 Task: Look for space in Mobaye, Central African Republic from 9th June, 2023 to 17th June, 2023 for 2 adults in price range Rs.7000 to Rs.12000. Place can be private room with 1  bedroom having 2 beds and 1 bathroom. Property type can be house, flat, guest house. Amenities needed are: wifi. Booking option can be shelf check-in. Required host language is English.
Action: Mouse moved to (546, 118)
Screenshot: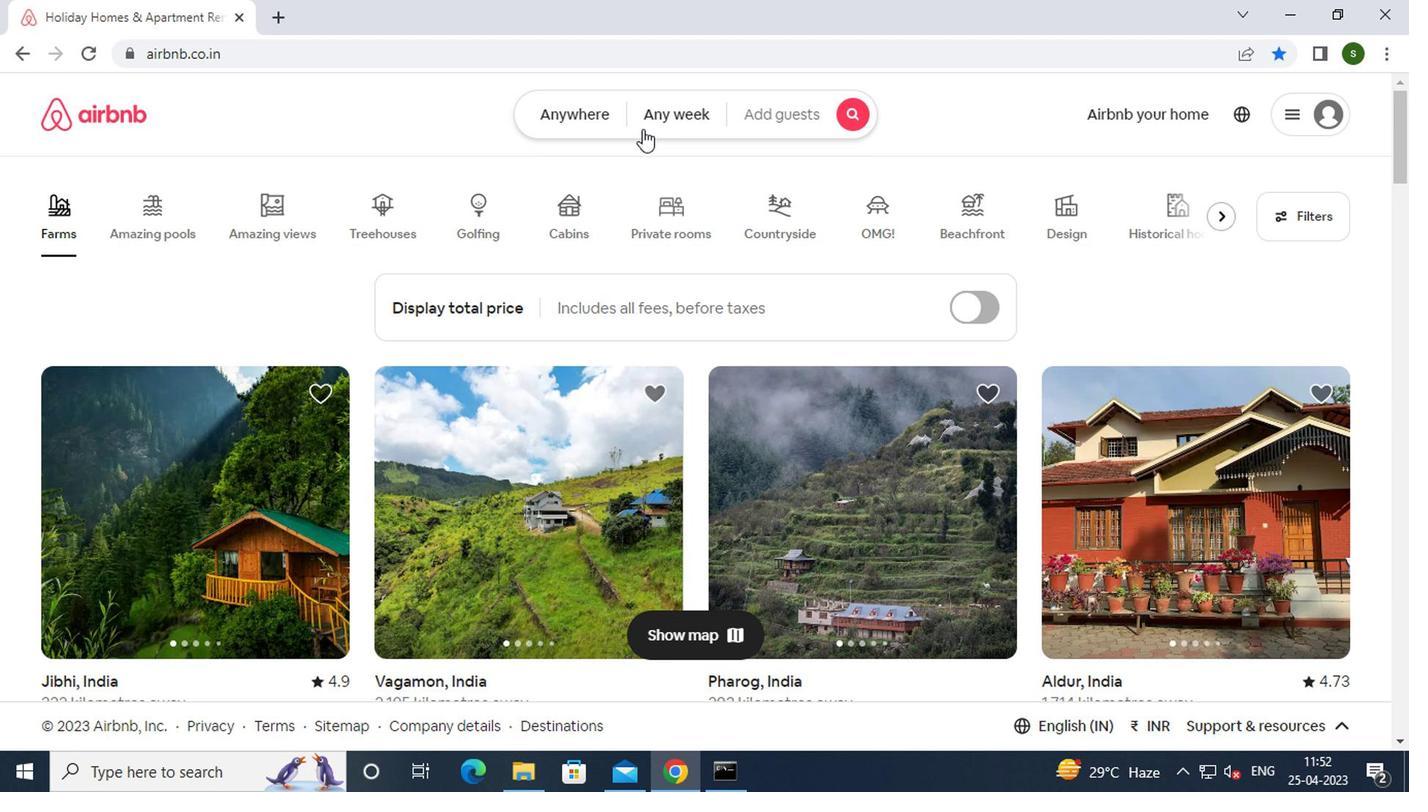 
Action: Mouse pressed left at (546, 118)
Screenshot: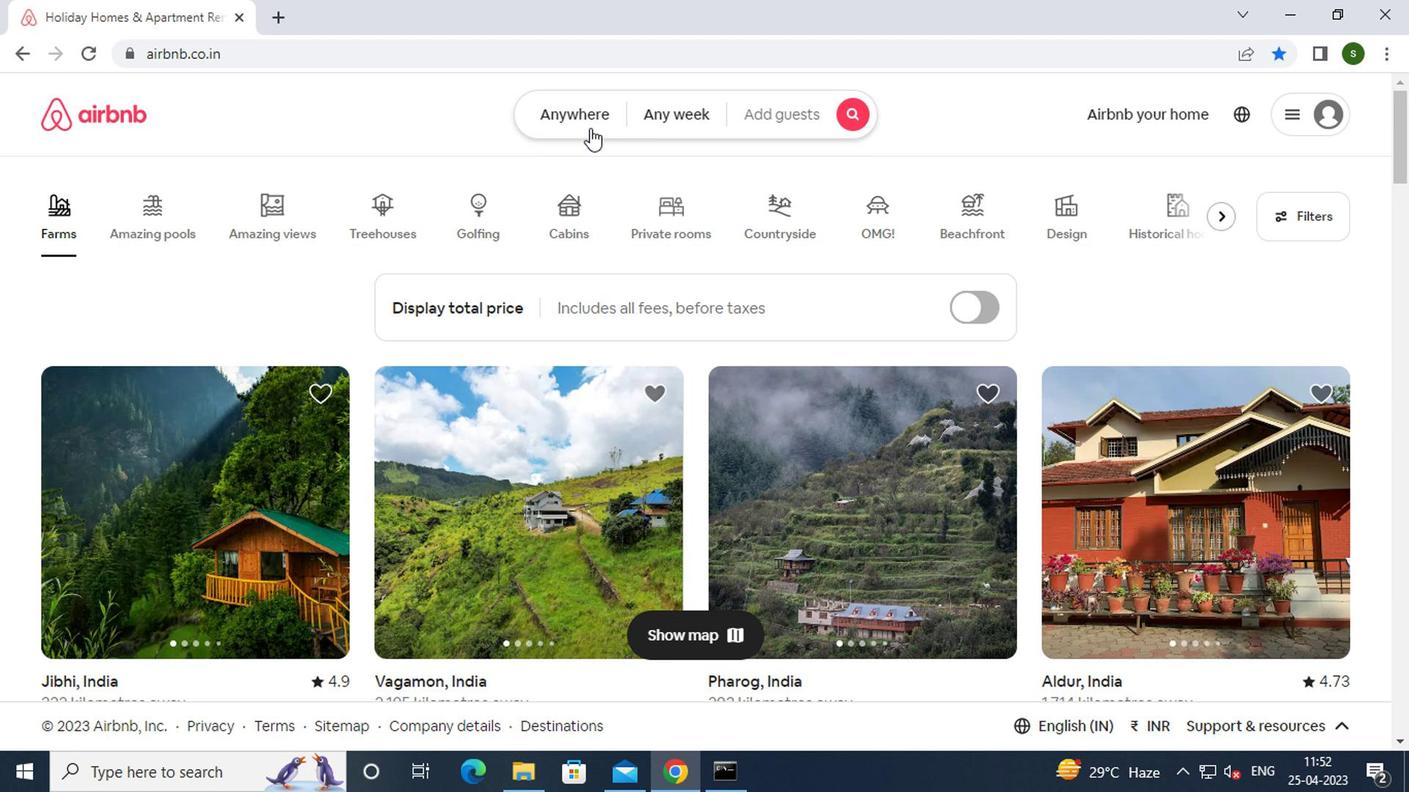 
Action: Mouse moved to (441, 201)
Screenshot: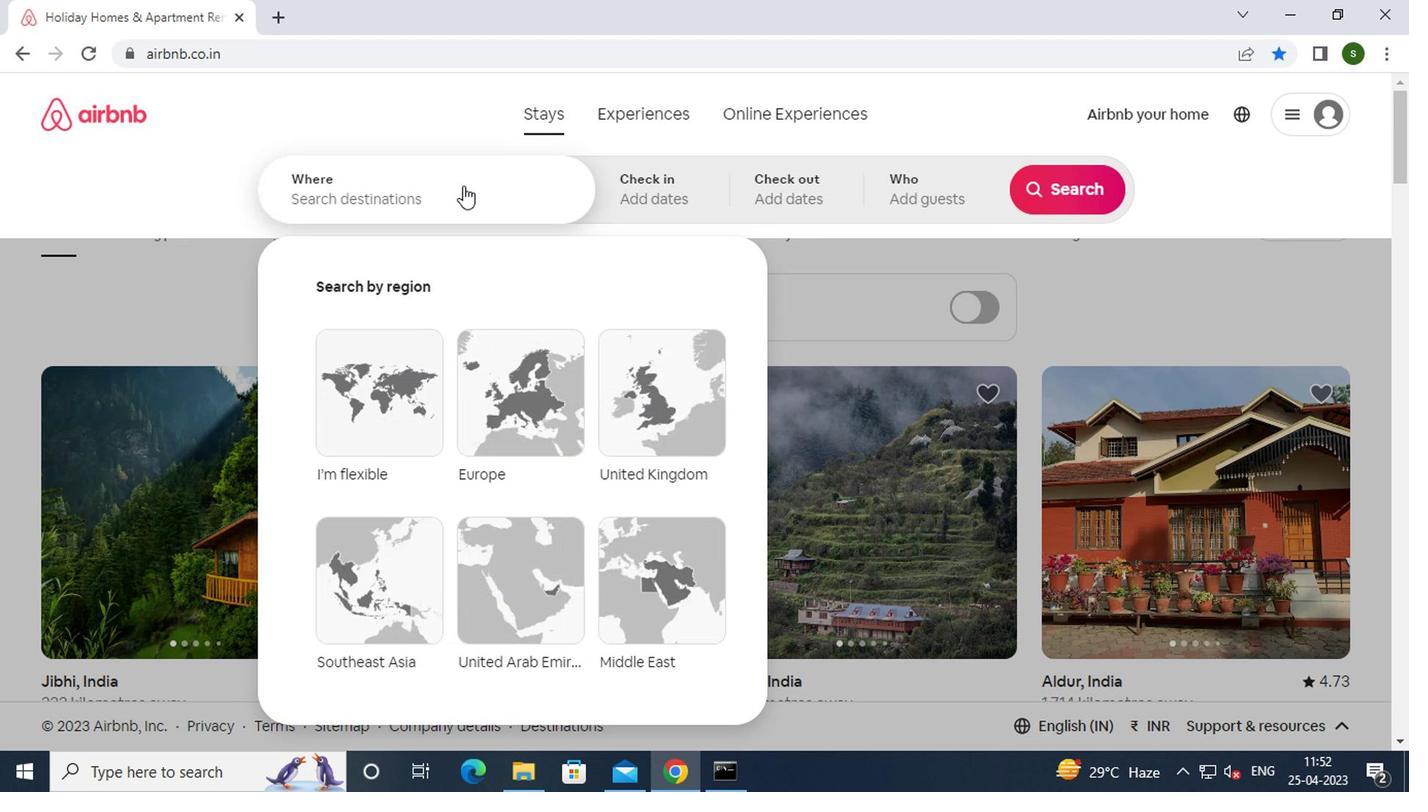 
Action: Mouse pressed left at (441, 201)
Screenshot: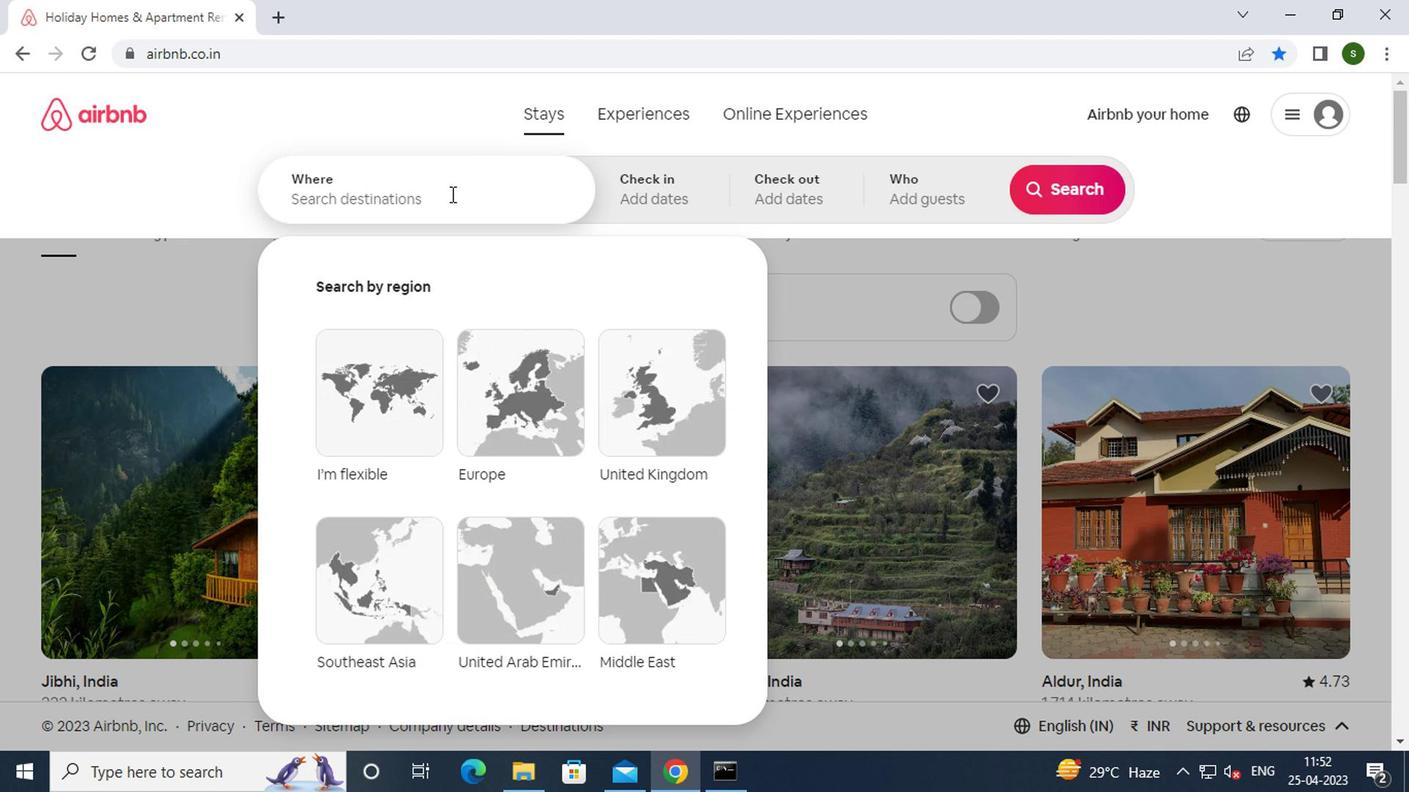 
Action: Key pressed m<Key.caps_lock>obaye,<Key.space><Key.caps_lock>c<Key.caps_lock>entral<Key.space><Key.caps_lock>a<Key.caps_lock>frican<Key.space>
Screenshot: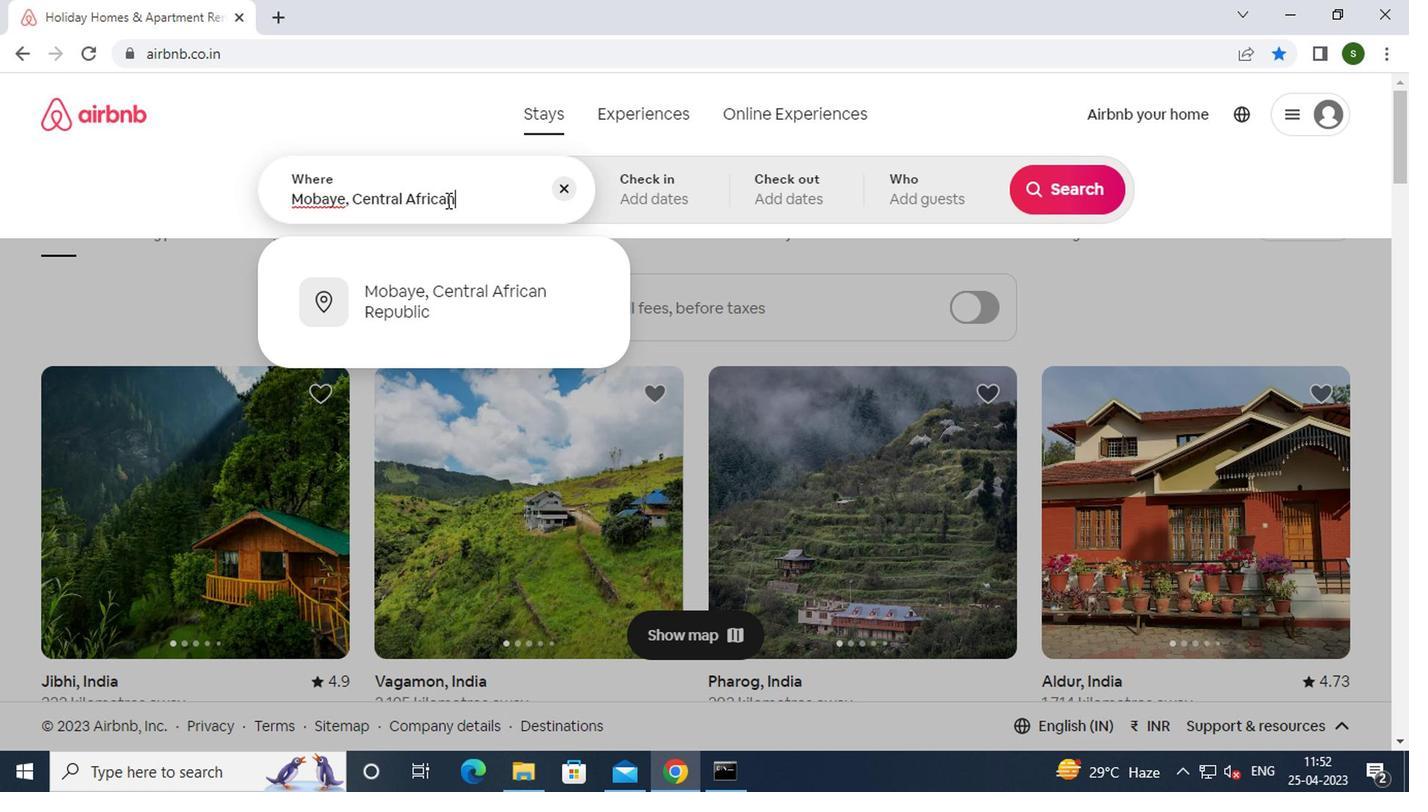 
Action: Mouse moved to (449, 310)
Screenshot: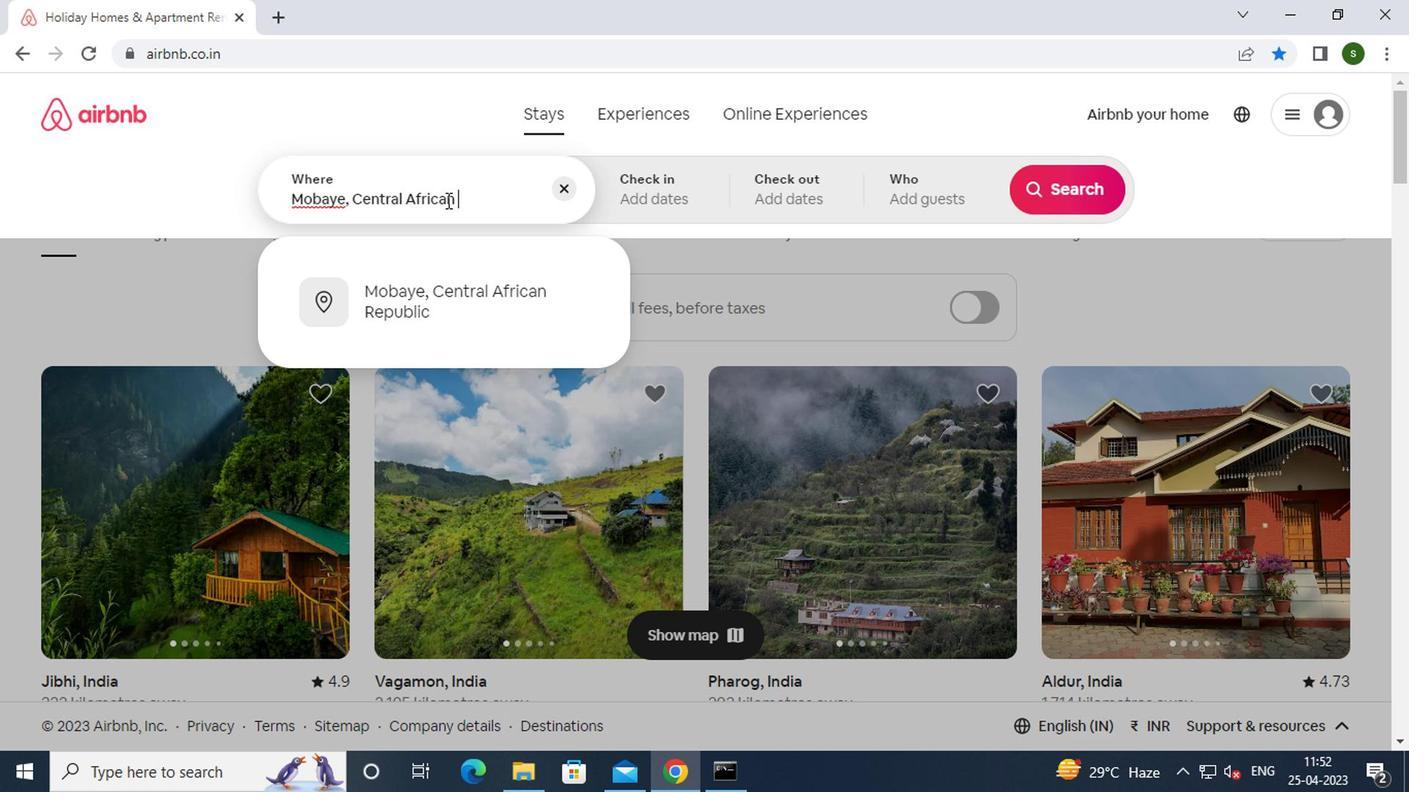 
Action: Mouse pressed left at (449, 310)
Screenshot: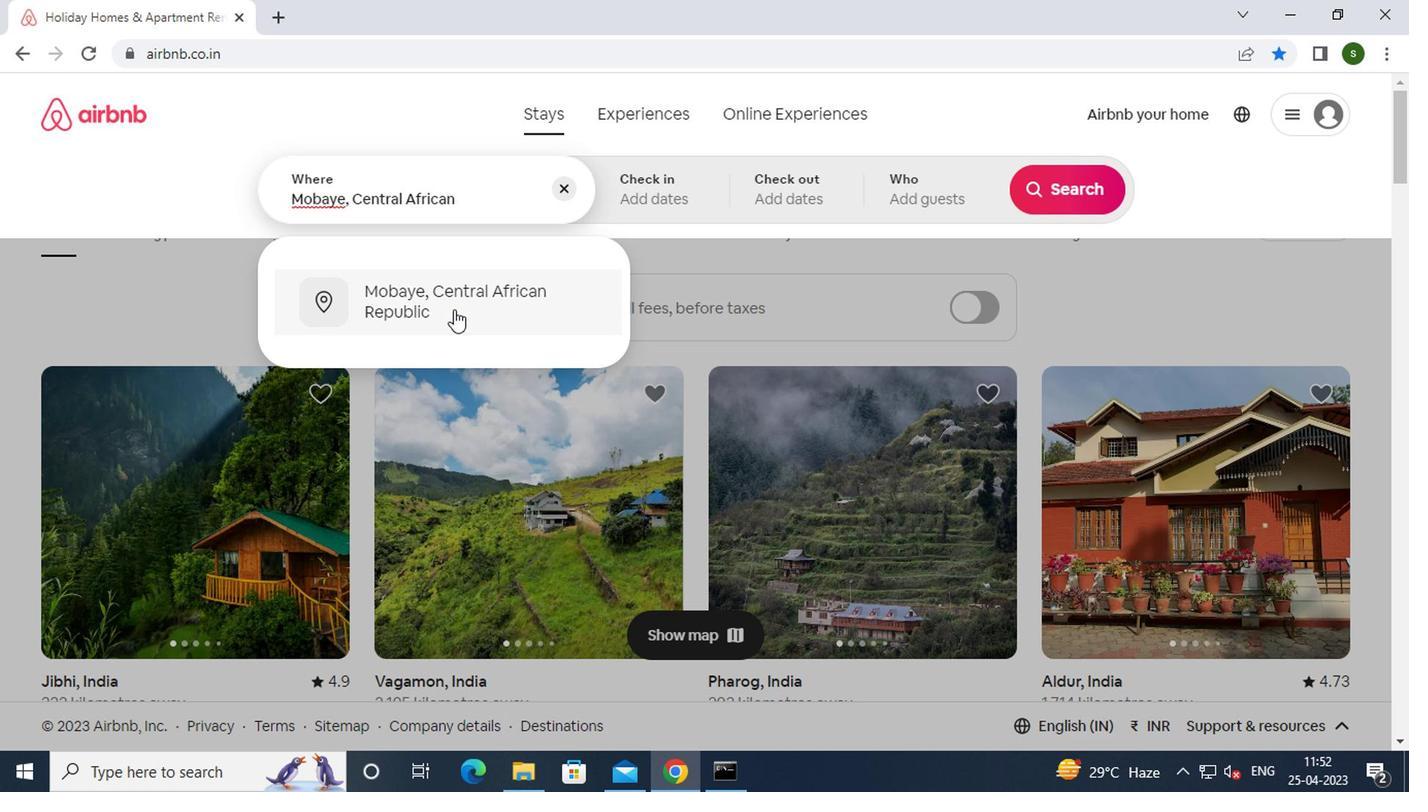 
Action: Mouse moved to (1055, 361)
Screenshot: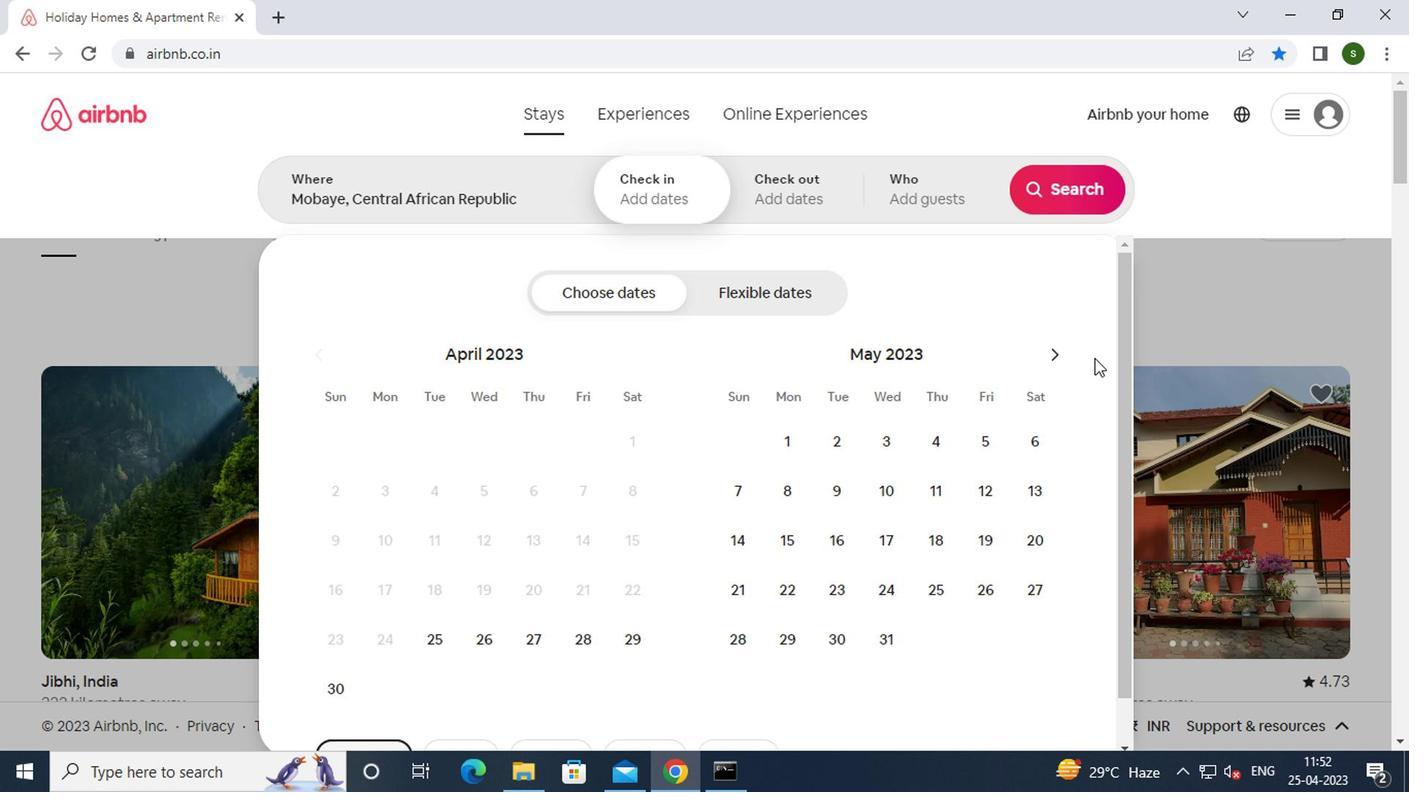 
Action: Mouse pressed left at (1055, 361)
Screenshot: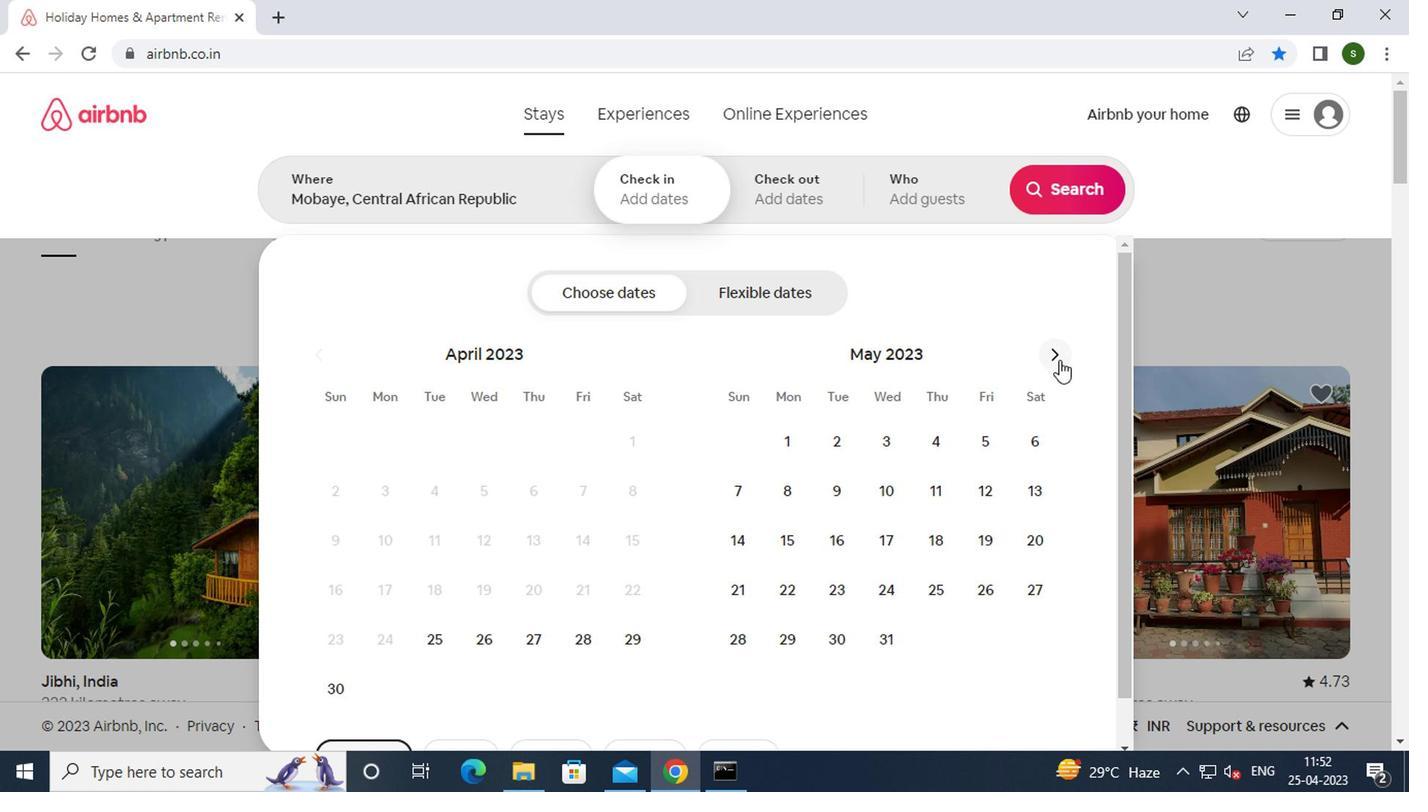 
Action: Mouse moved to (987, 495)
Screenshot: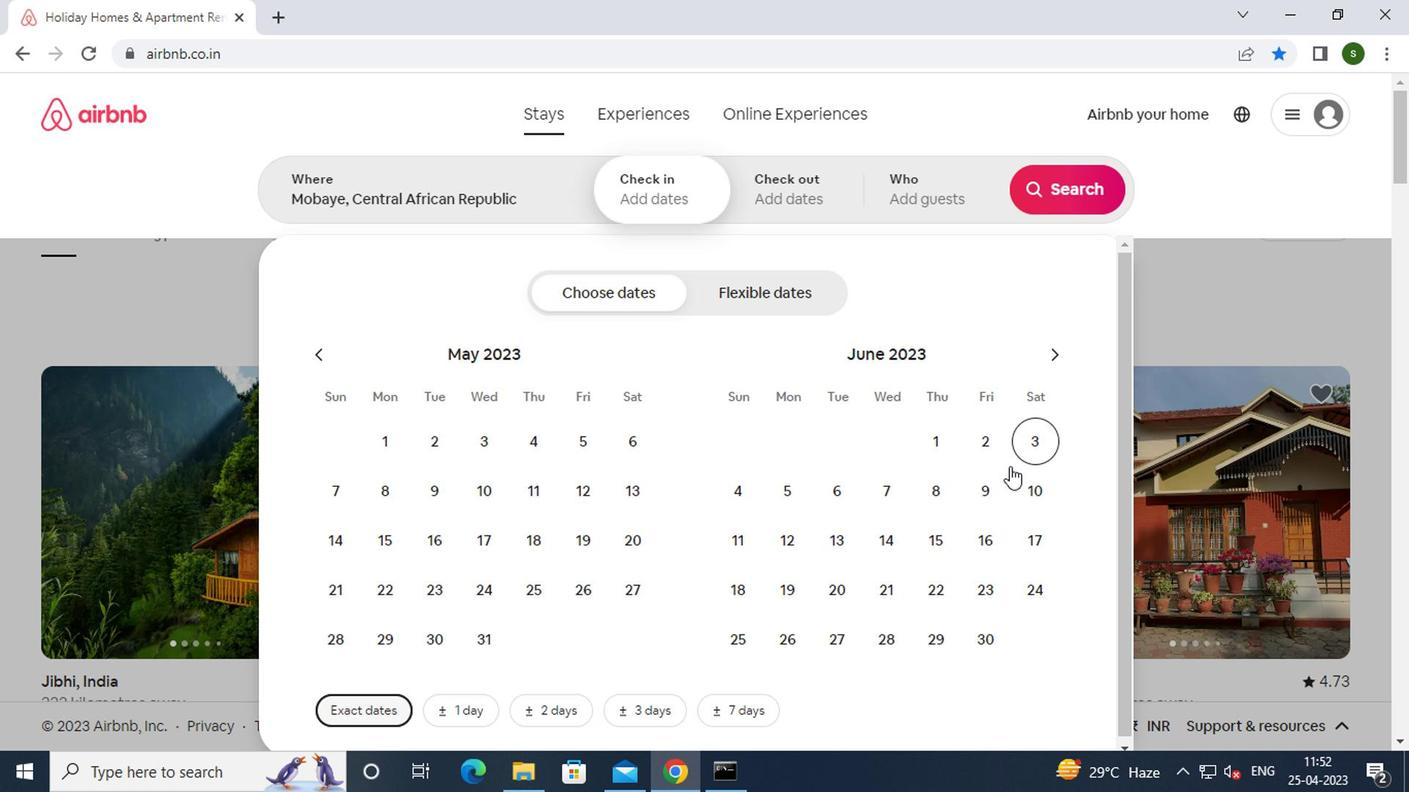 
Action: Mouse pressed left at (987, 495)
Screenshot: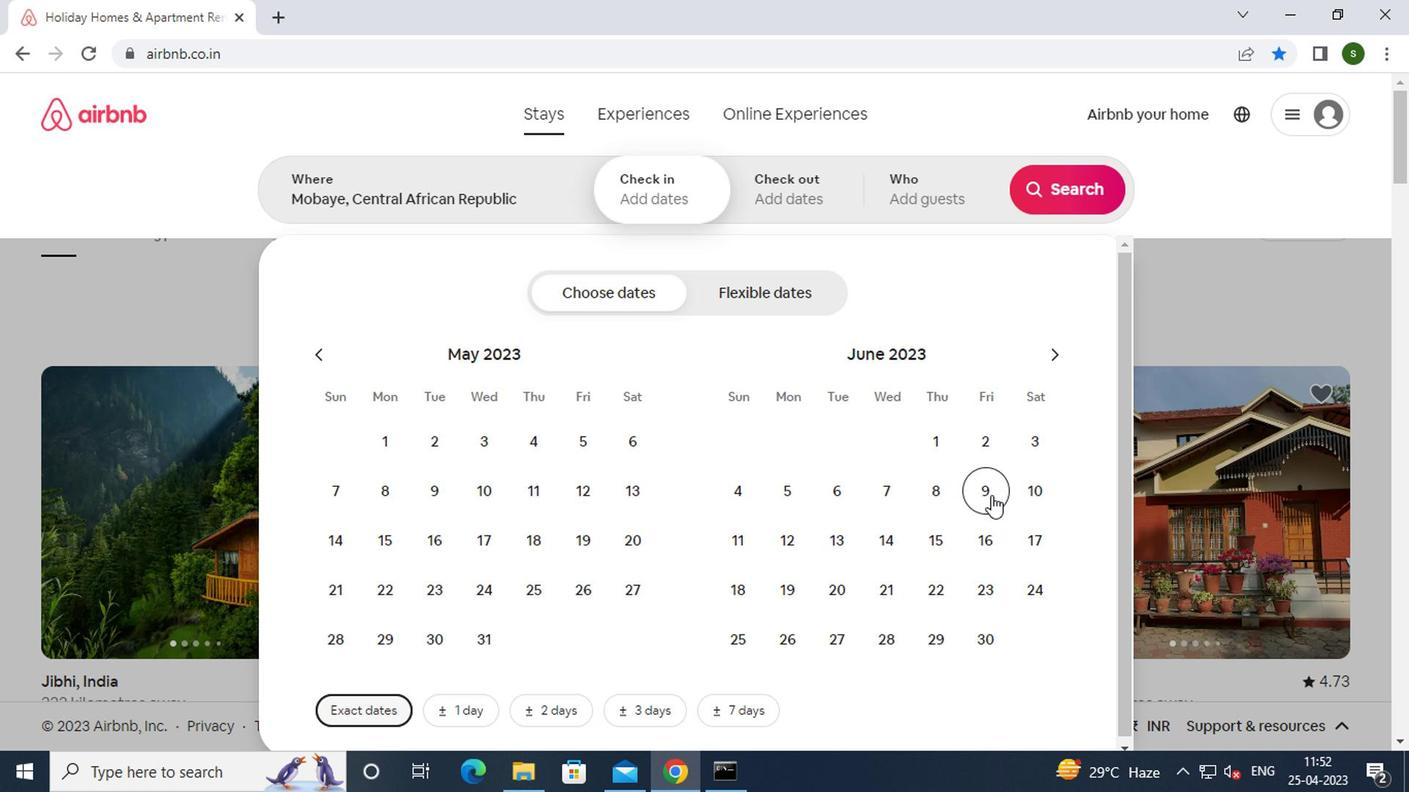 
Action: Mouse moved to (1035, 546)
Screenshot: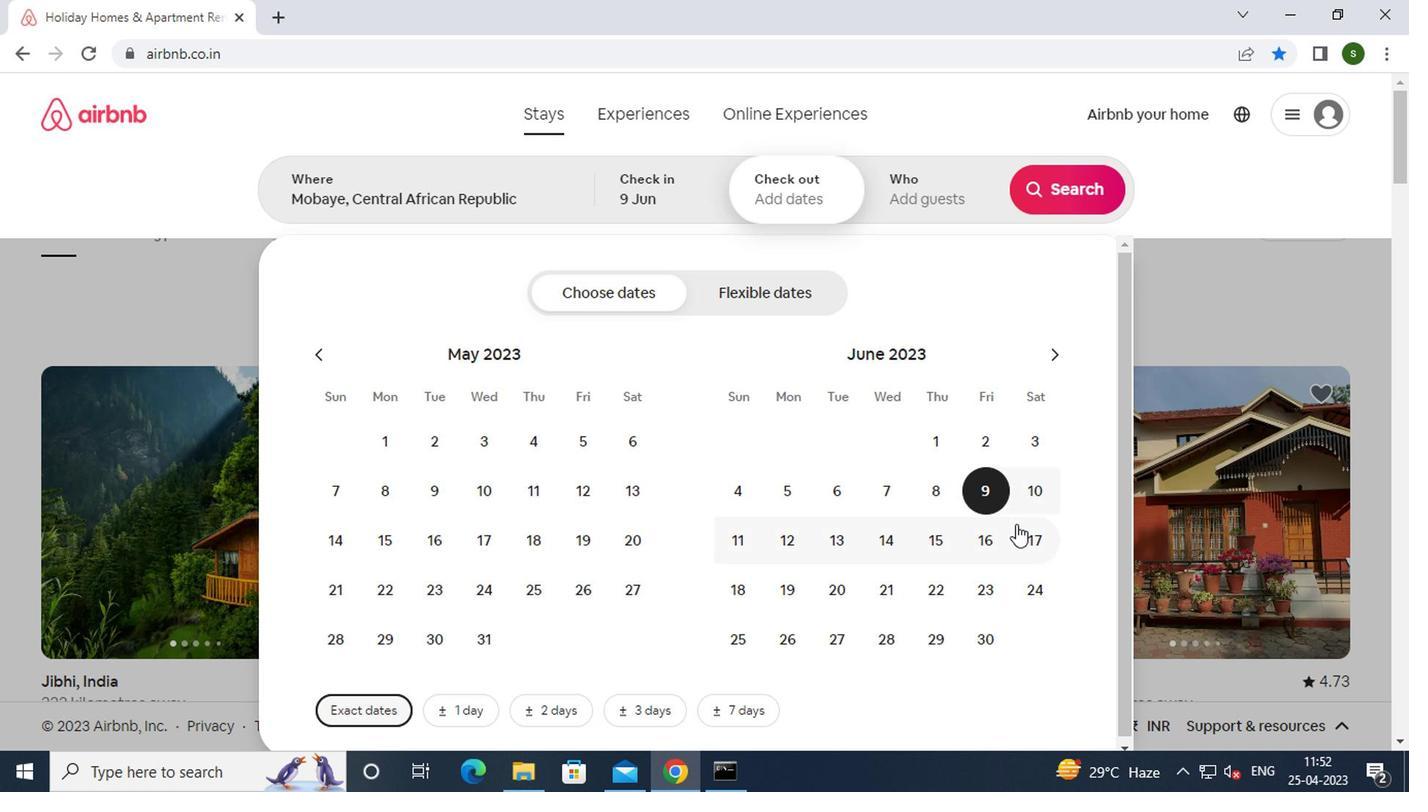
Action: Mouse pressed left at (1035, 546)
Screenshot: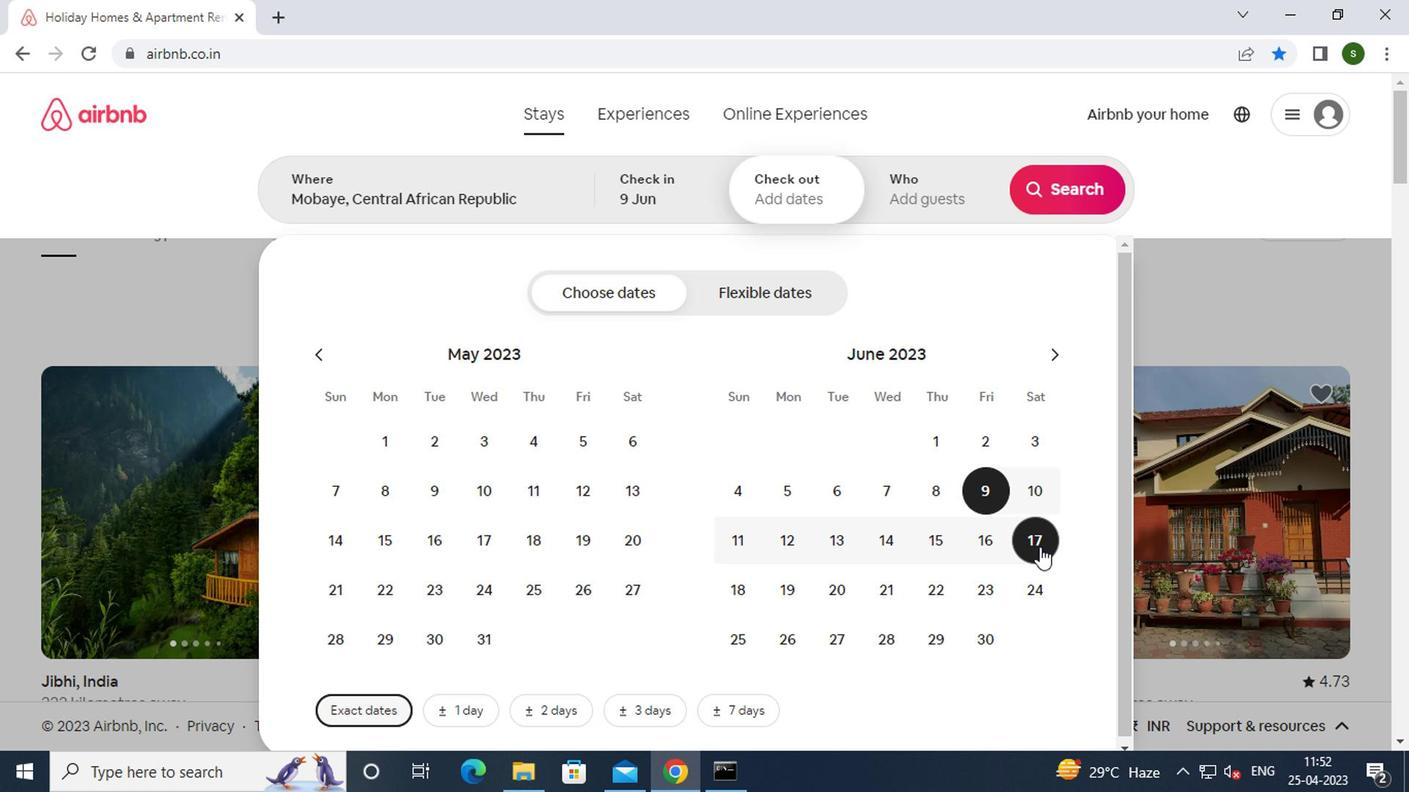 
Action: Mouse moved to (930, 209)
Screenshot: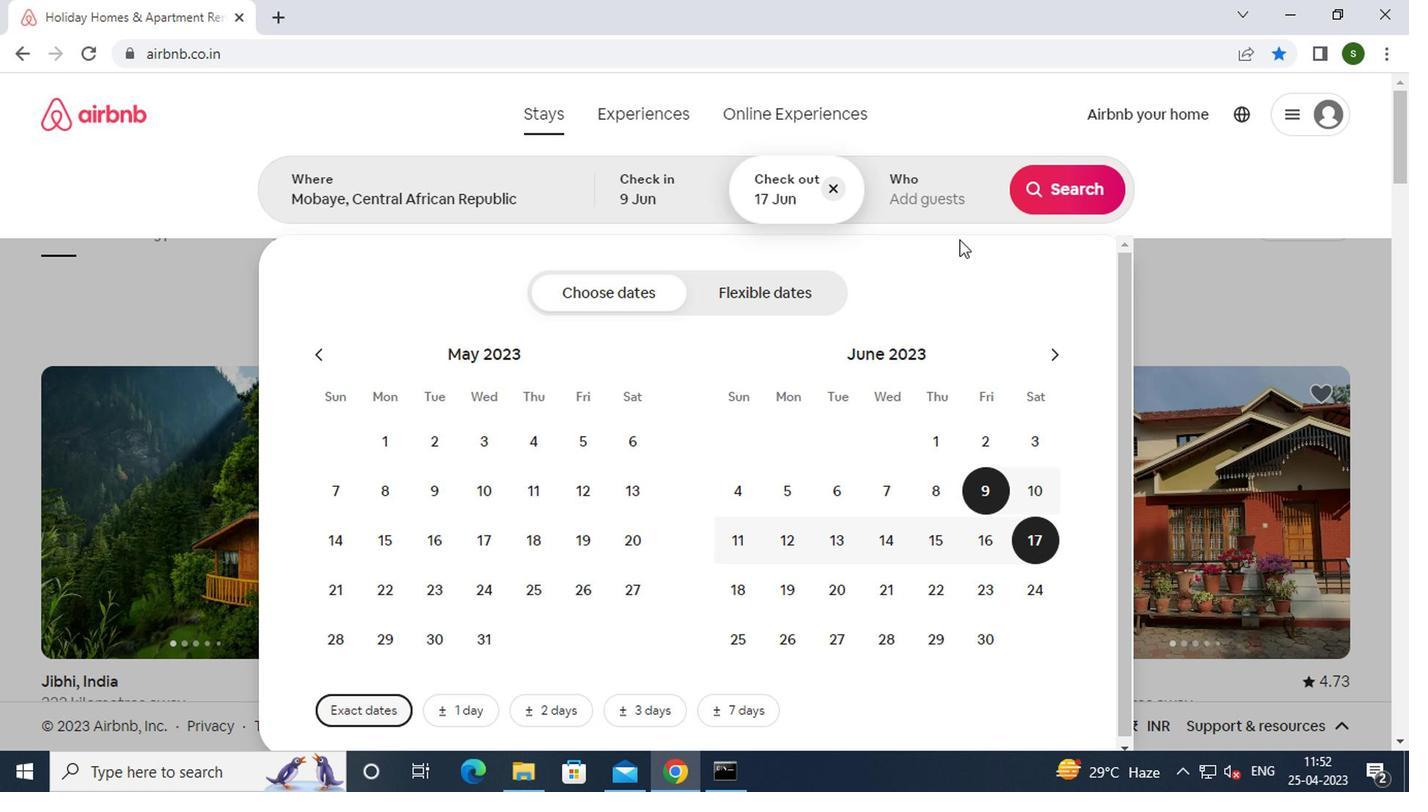 
Action: Mouse pressed left at (930, 209)
Screenshot: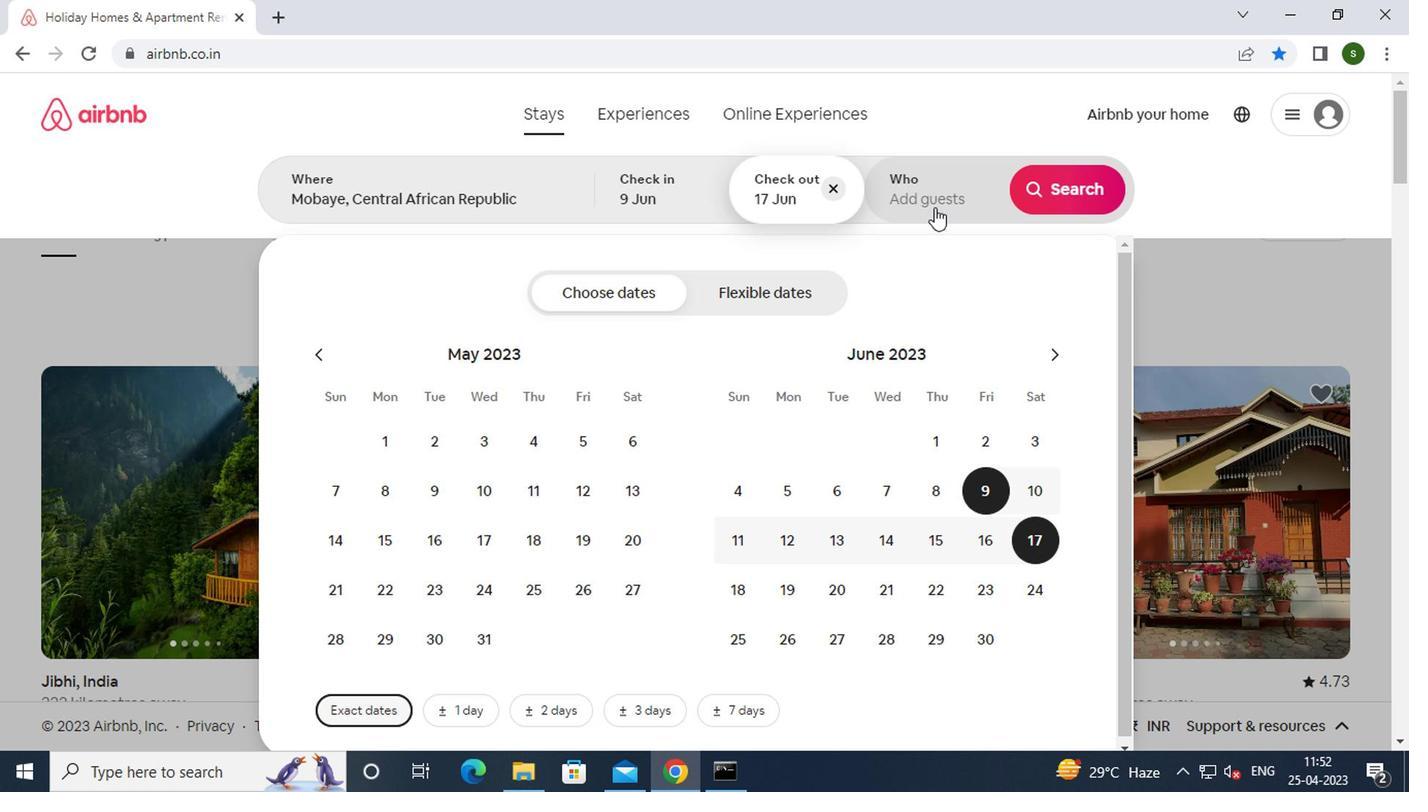 
Action: Mouse moved to (1071, 301)
Screenshot: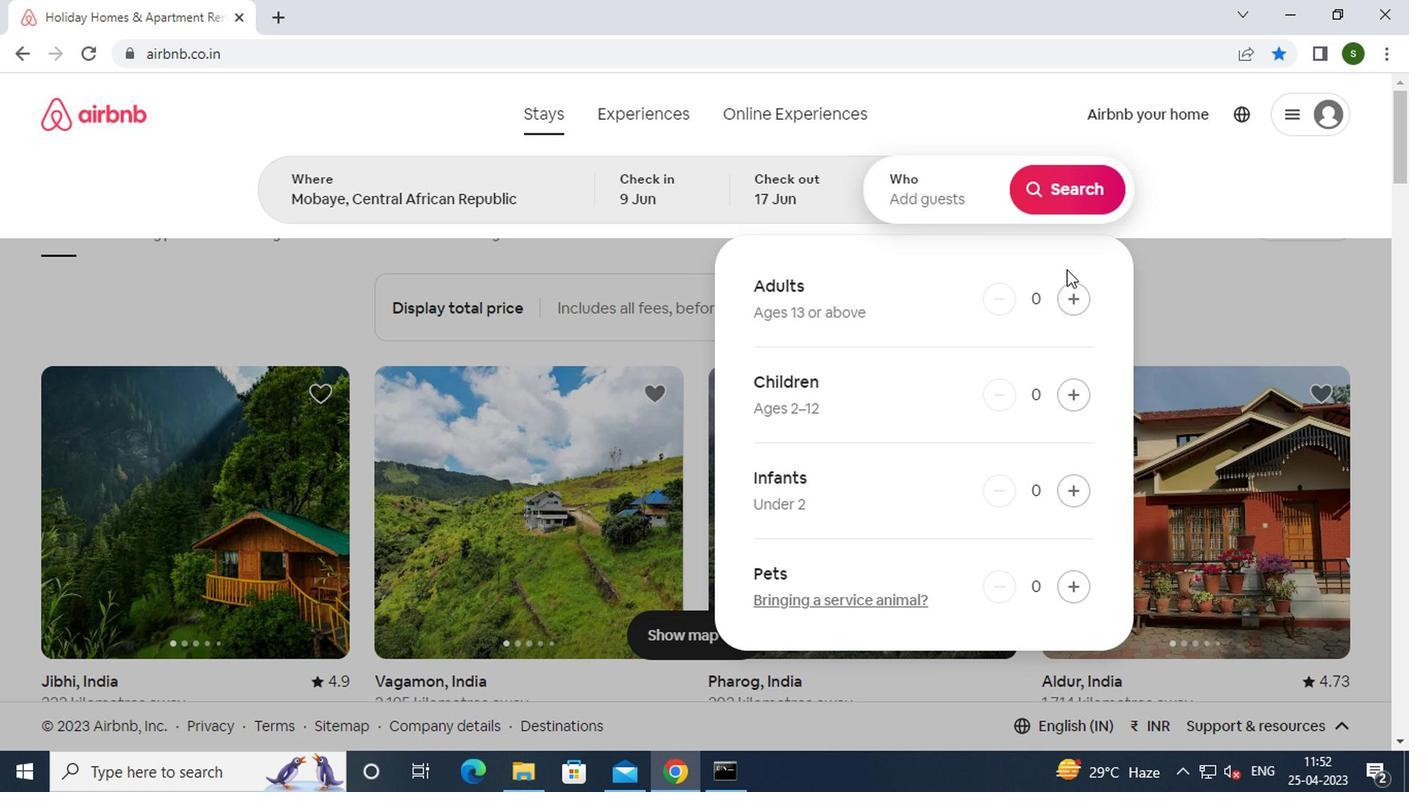 
Action: Mouse pressed left at (1071, 301)
Screenshot: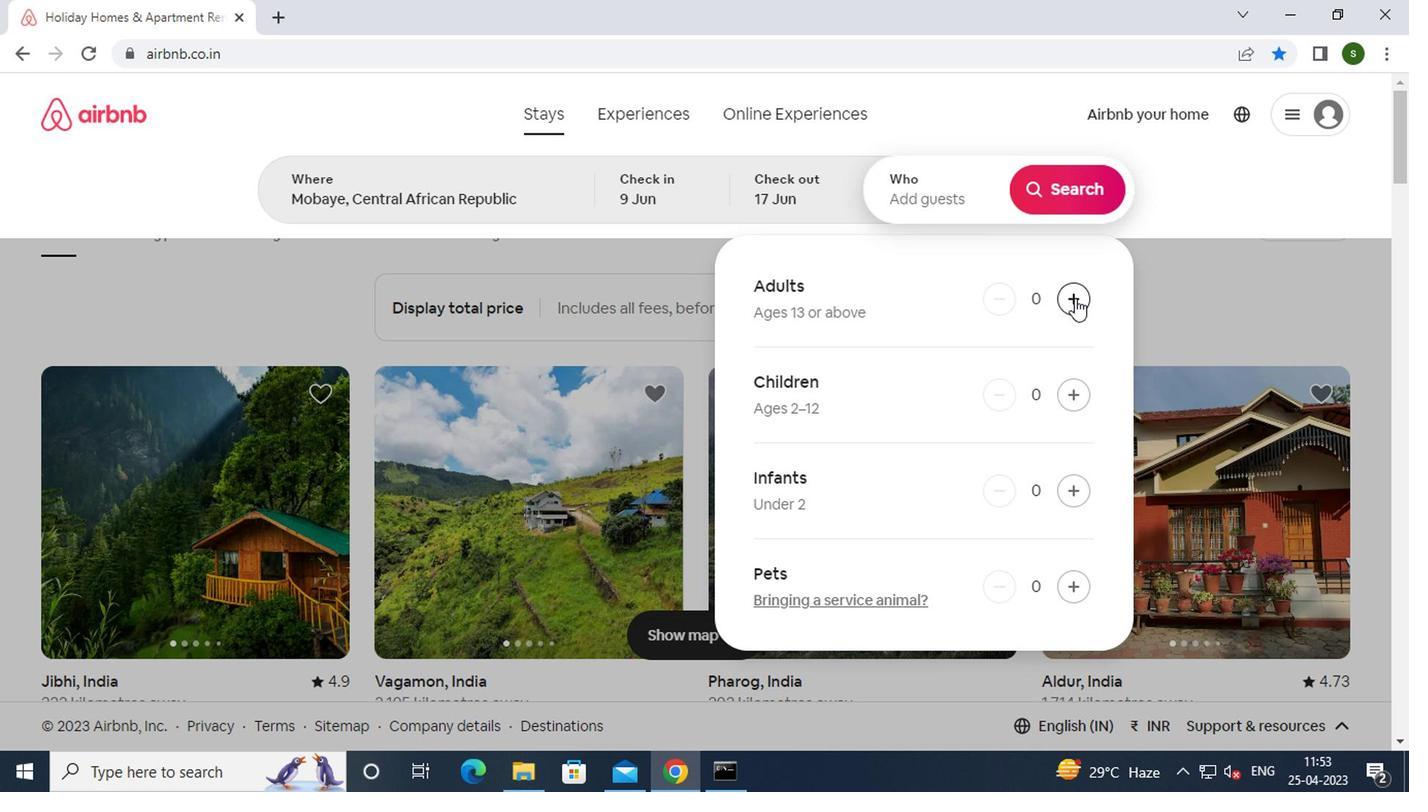 
Action: Mouse pressed left at (1071, 301)
Screenshot: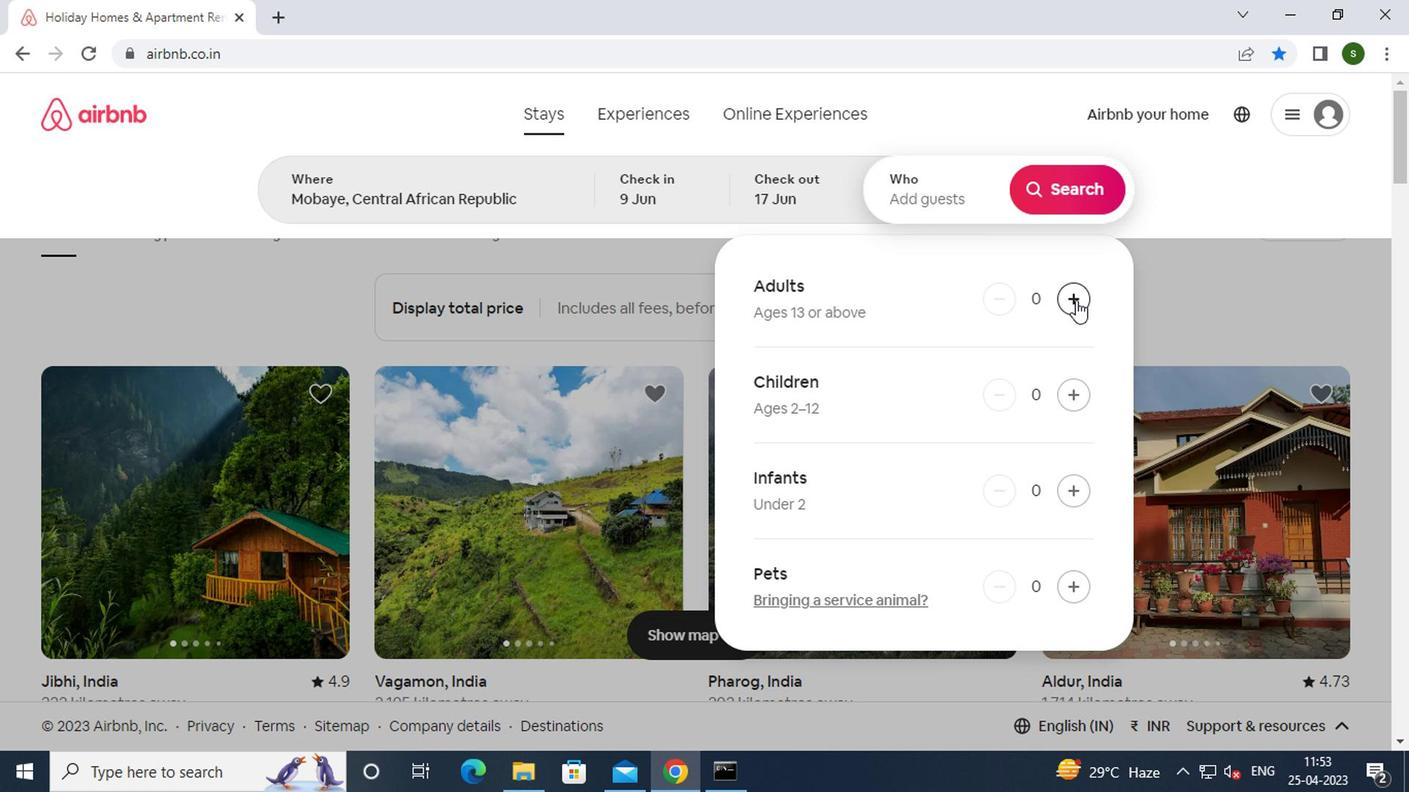 
Action: Mouse moved to (1071, 191)
Screenshot: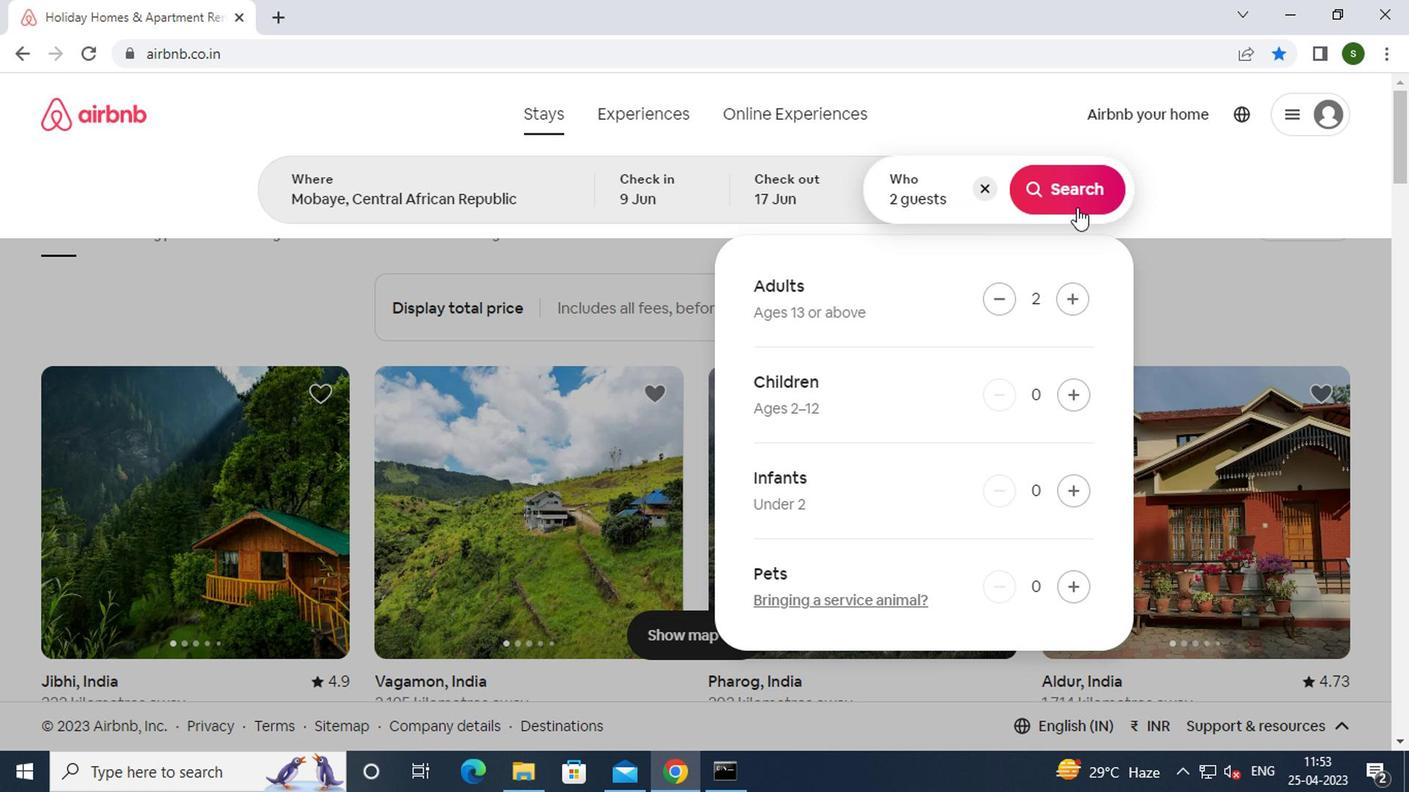 
Action: Mouse pressed left at (1071, 191)
Screenshot: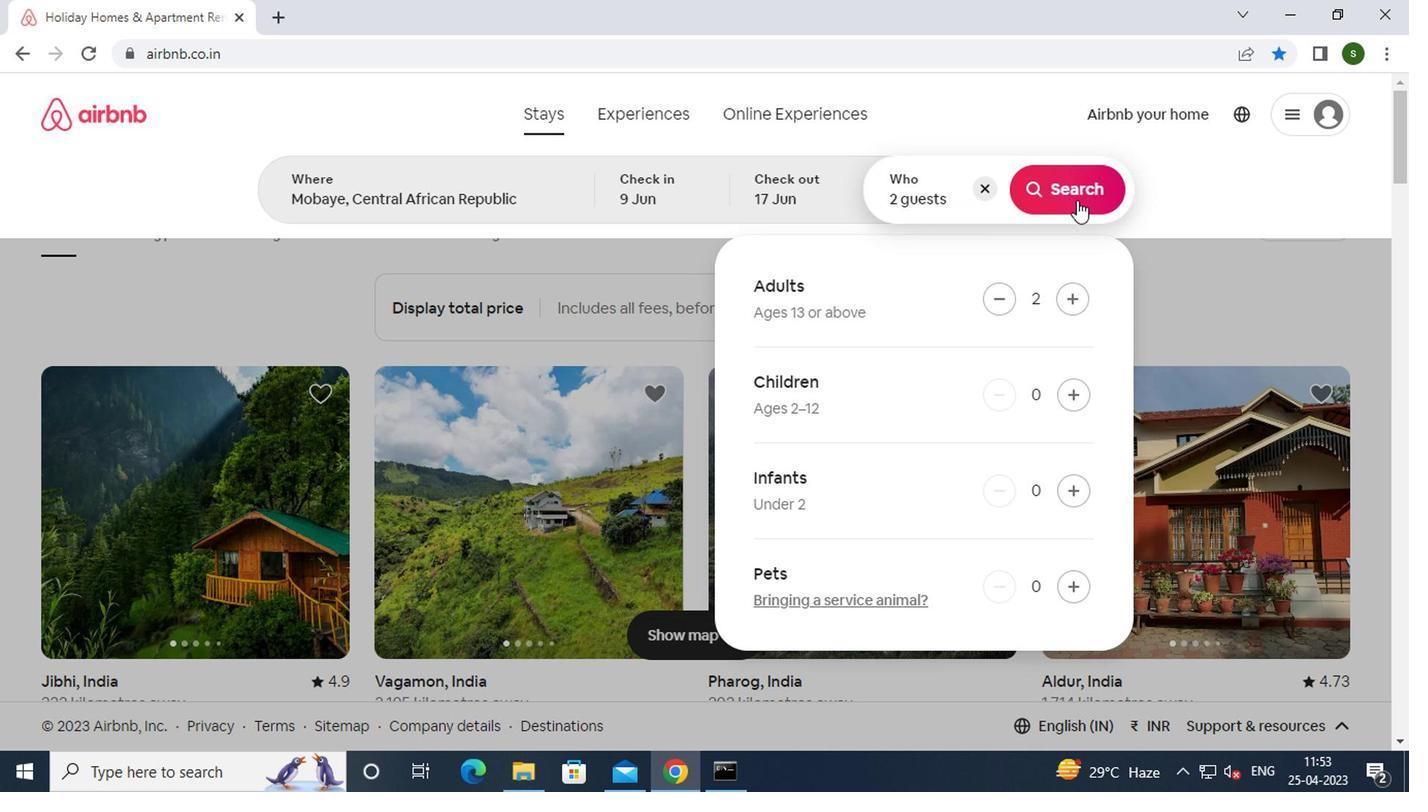 
Action: Mouse moved to (1343, 198)
Screenshot: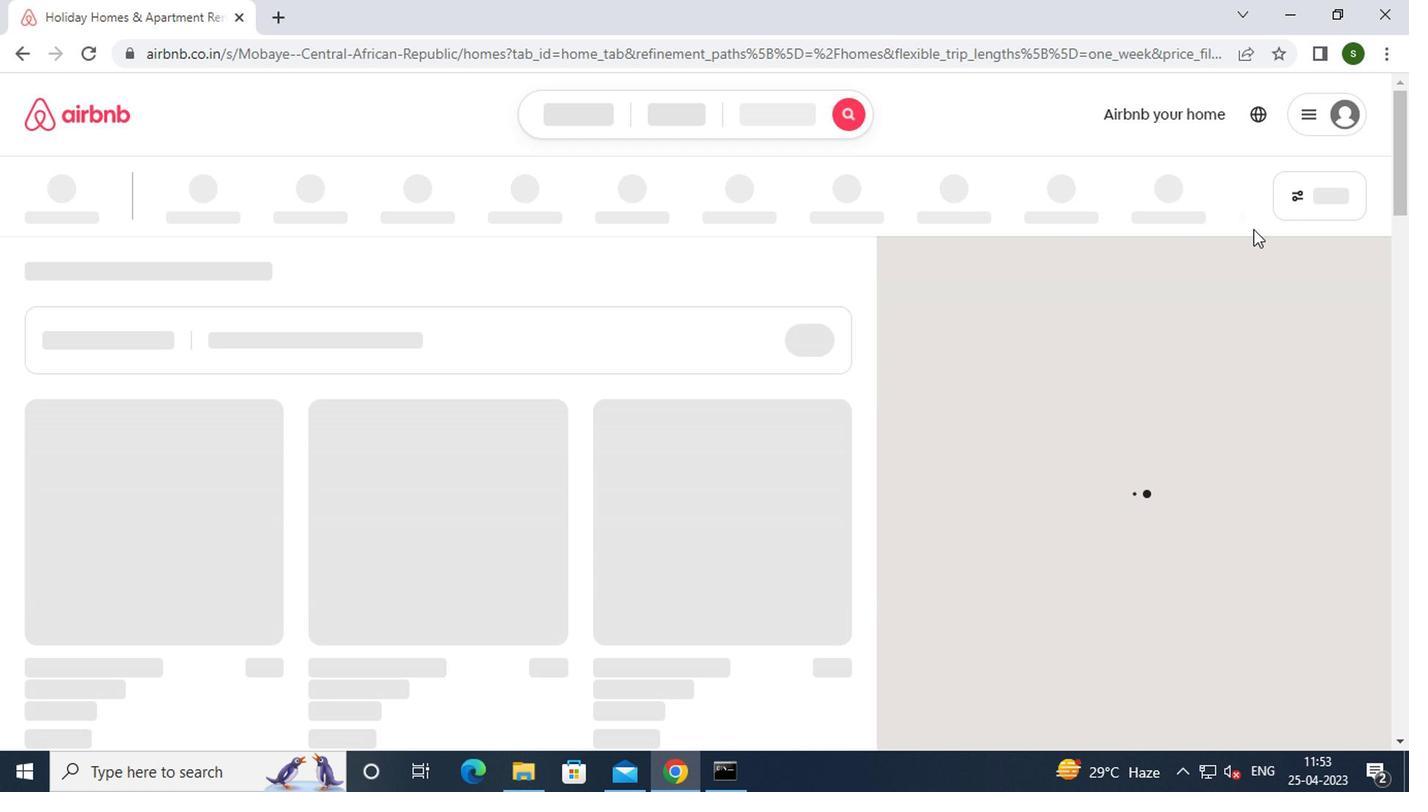 
Action: Mouse pressed left at (1343, 198)
Screenshot: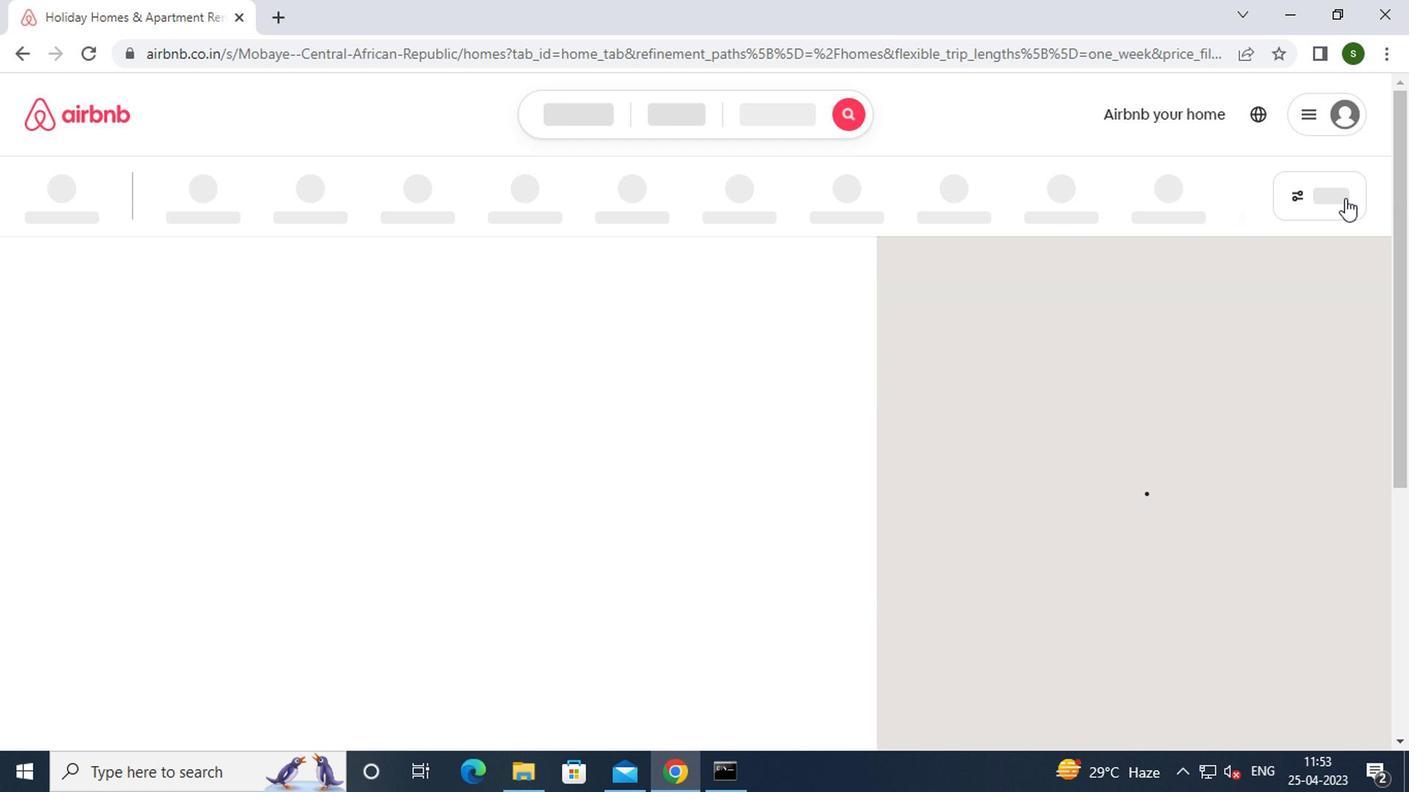 
Action: Mouse moved to (518, 325)
Screenshot: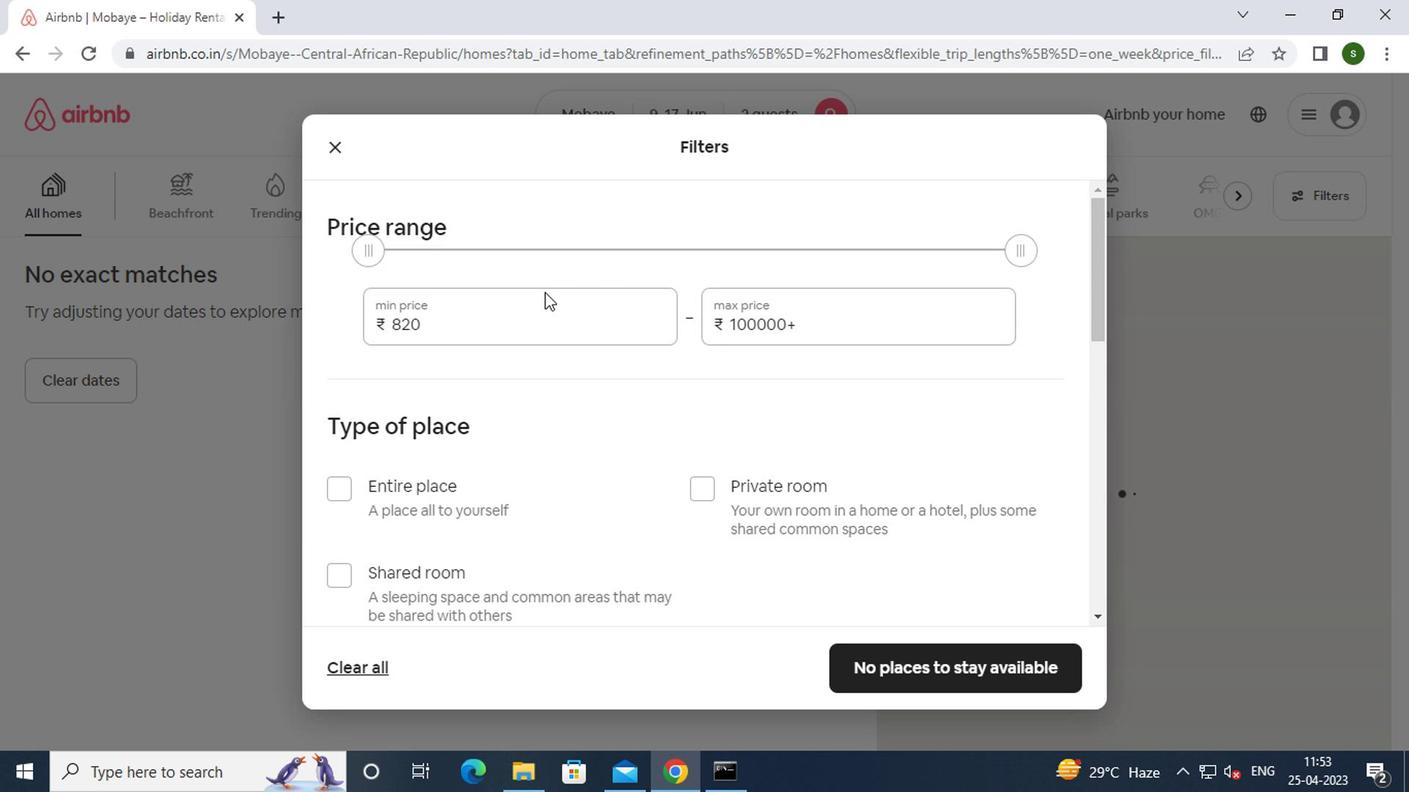 
Action: Mouse pressed left at (518, 325)
Screenshot: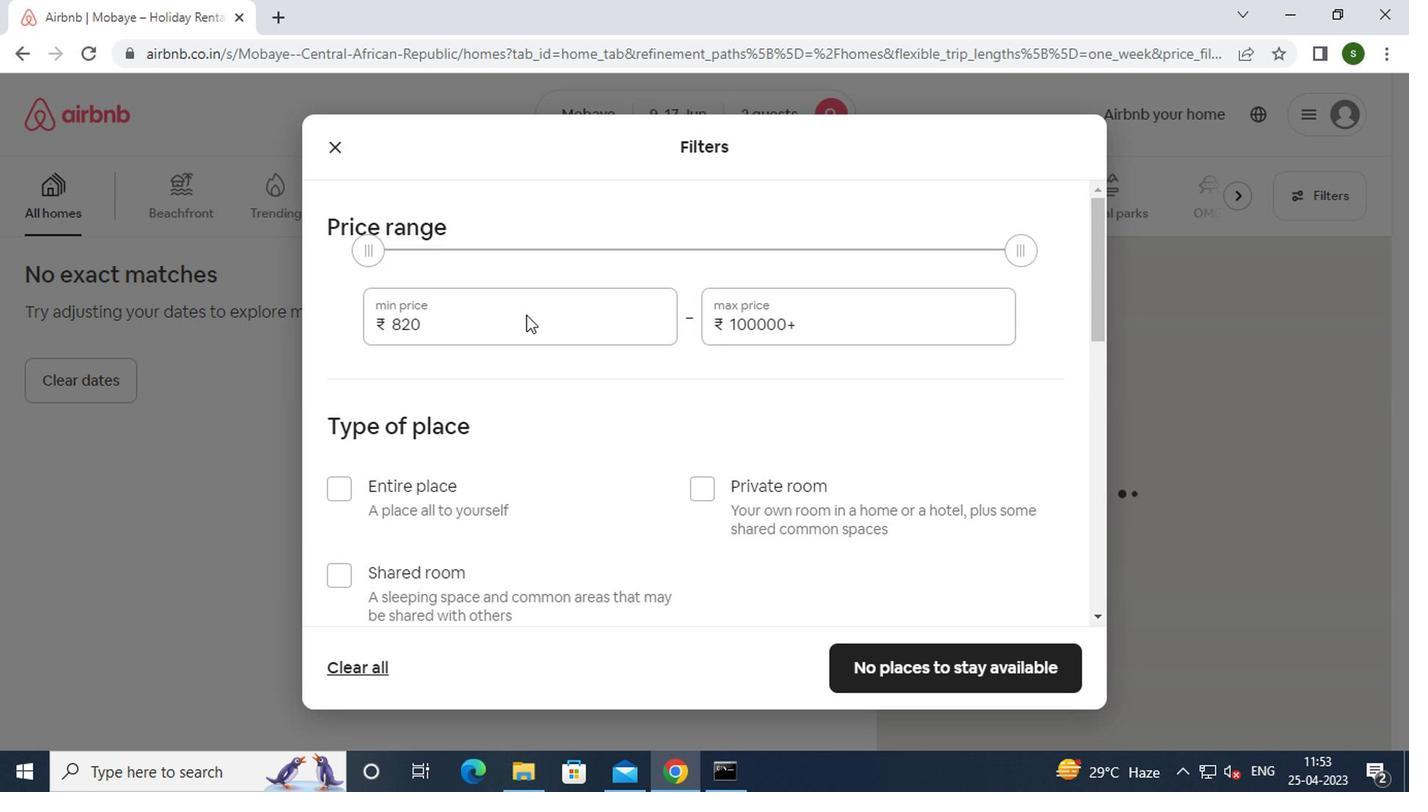 
Action: Mouse moved to (517, 325)
Screenshot: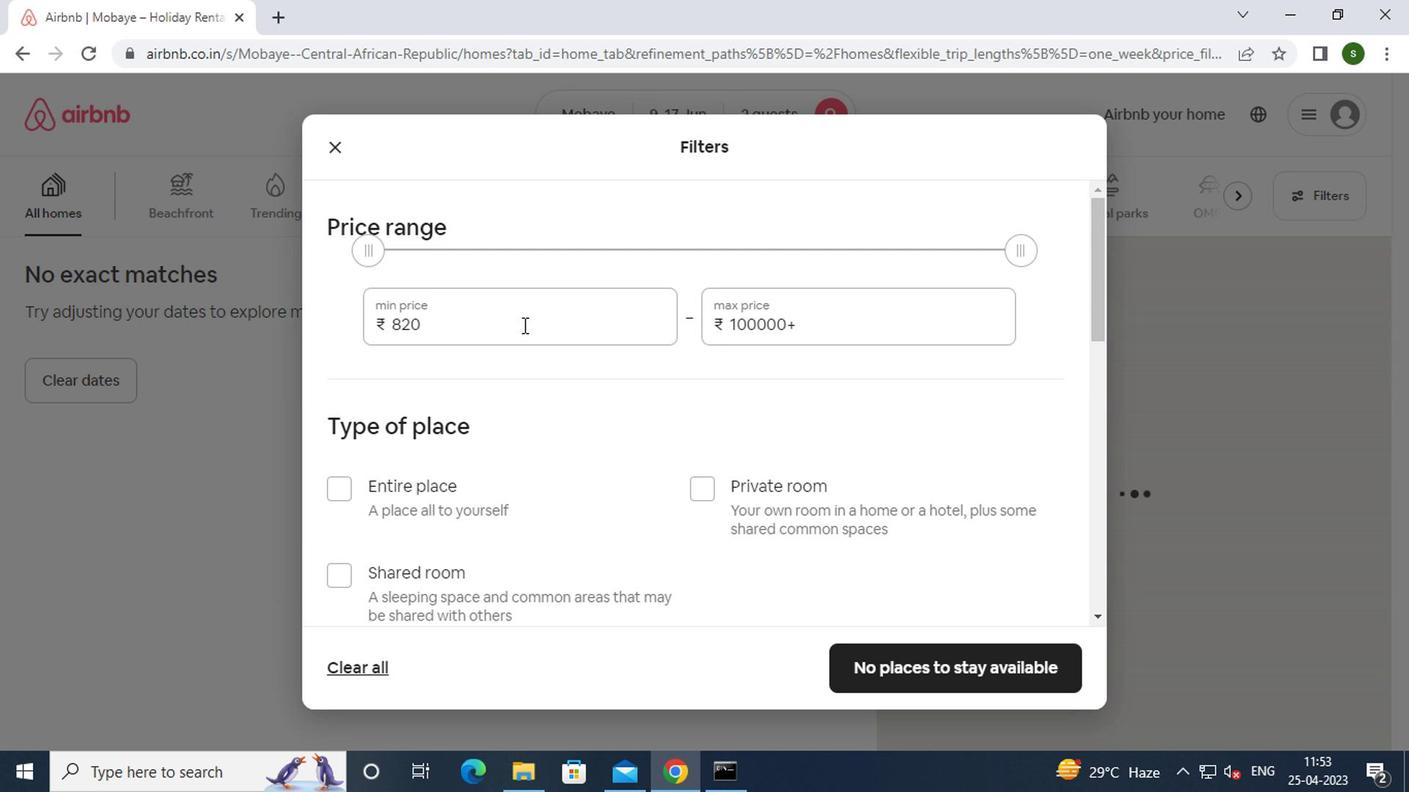 
Action: Key pressed <Key.backspace><Key.backspace><Key.backspace><Key.backspace><Key.backspace><Key.backspace><Key.backspace><Key.backspace><Key.backspace><Key.backspace><Key.backspace><Key.backspace>7000
Screenshot: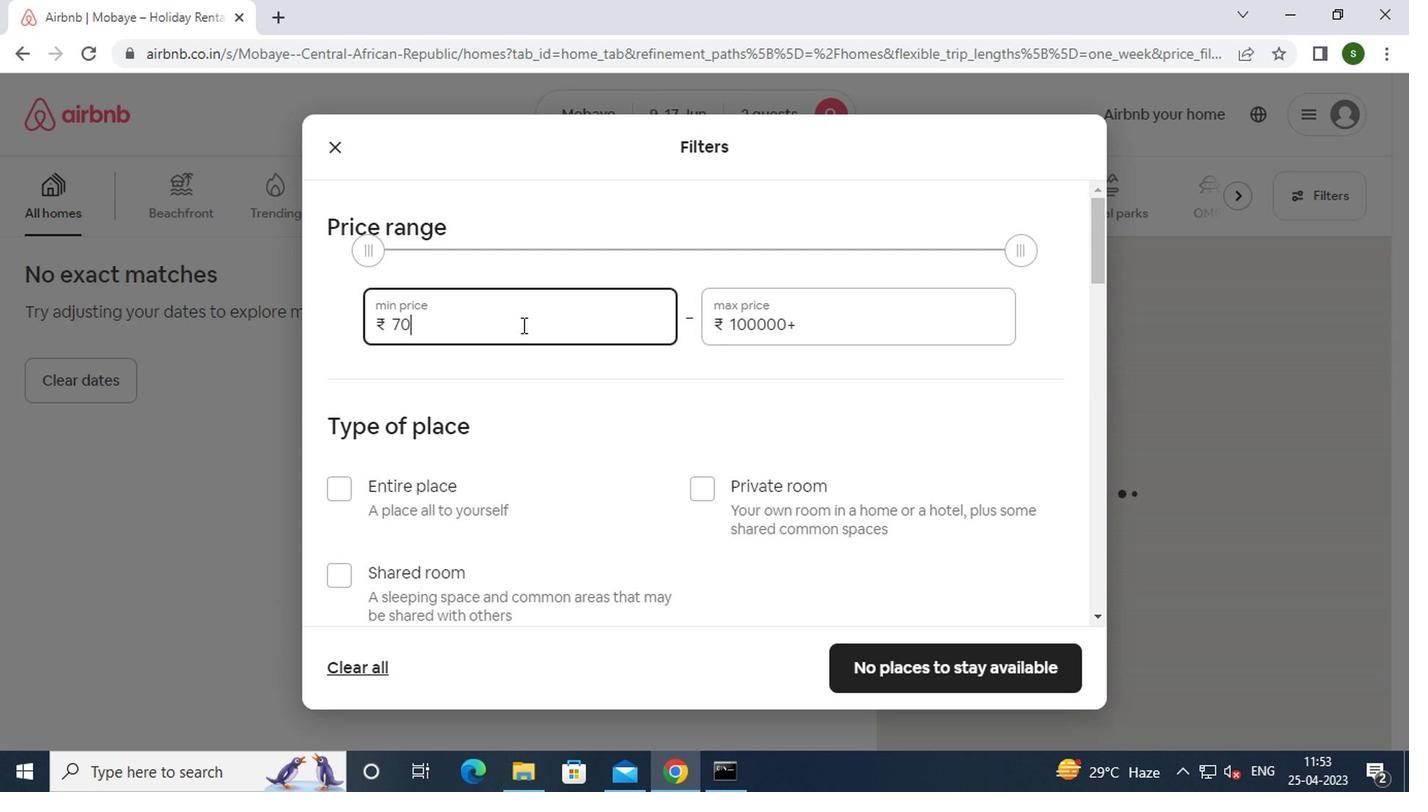
Action: Mouse moved to (789, 329)
Screenshot: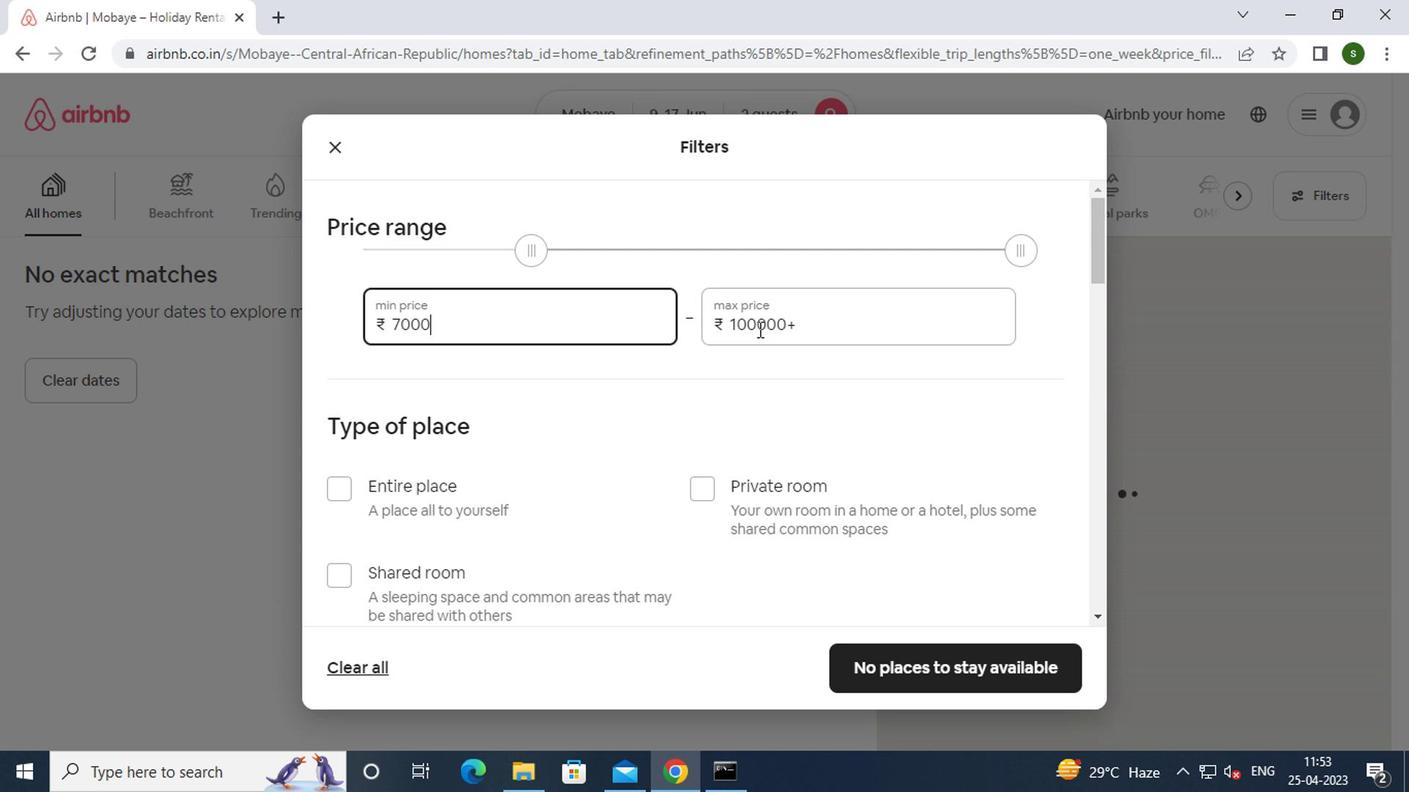 
Action: Mouse pressed left at (789, 329)
Screenshot: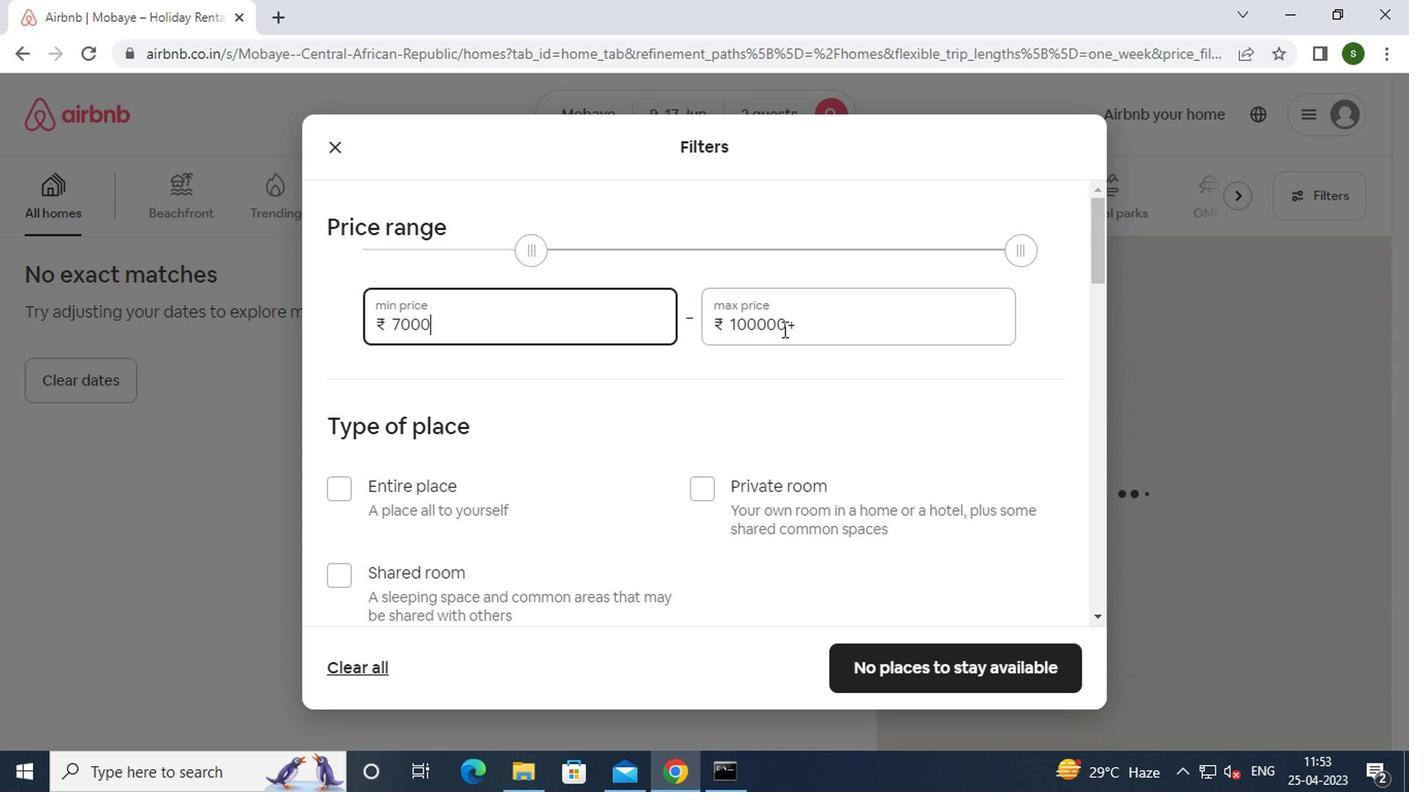 
Action: Key pressed <Key.backspace><Key.backspace><Key.backspace><Key.backspace><Key.backspace><Key.backspace><Key.backspace><Key.backspace><Key.backspace><Key.backspace><Key.backspace><Key.backspace>12000
Screenshot: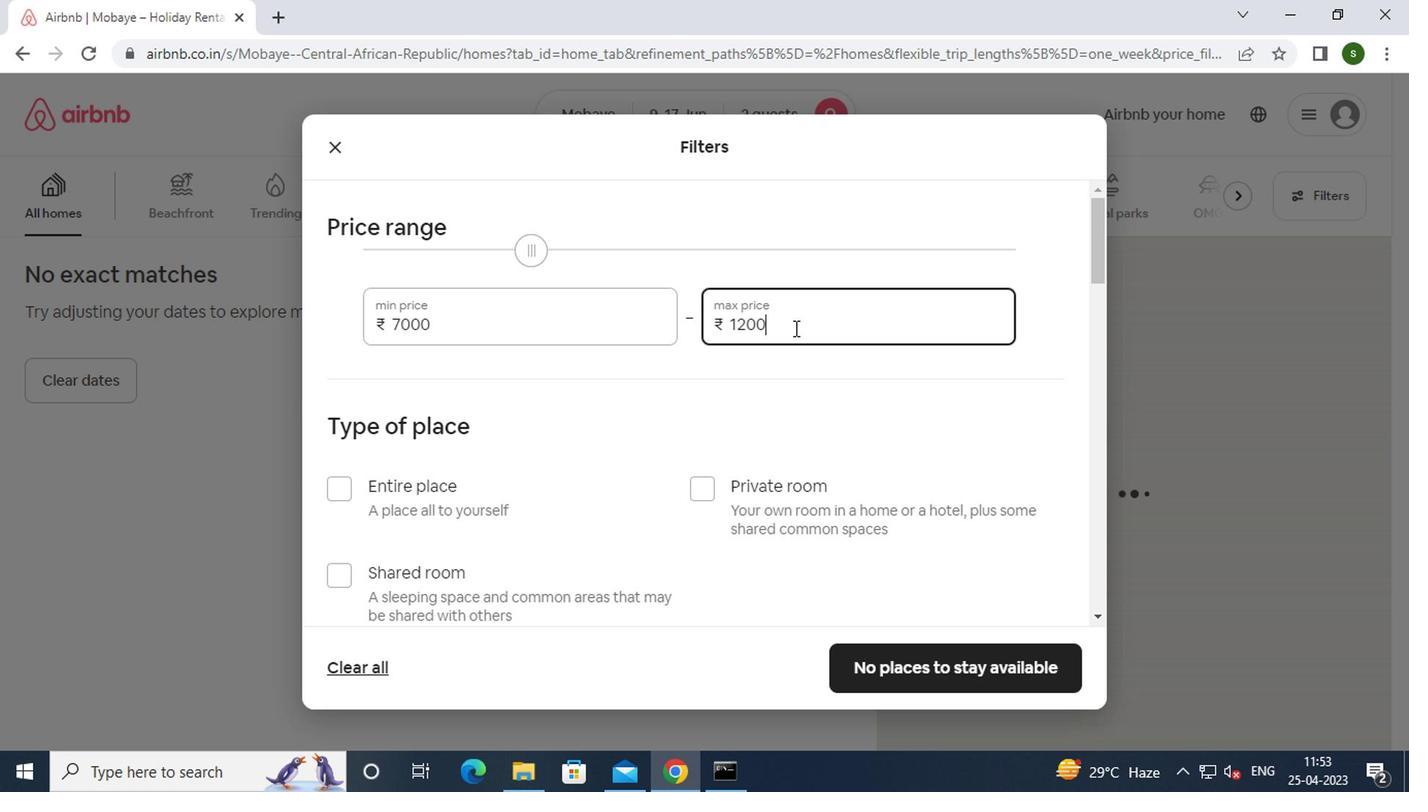 
Action: Mouse moved to (640, 366)
Screenshot: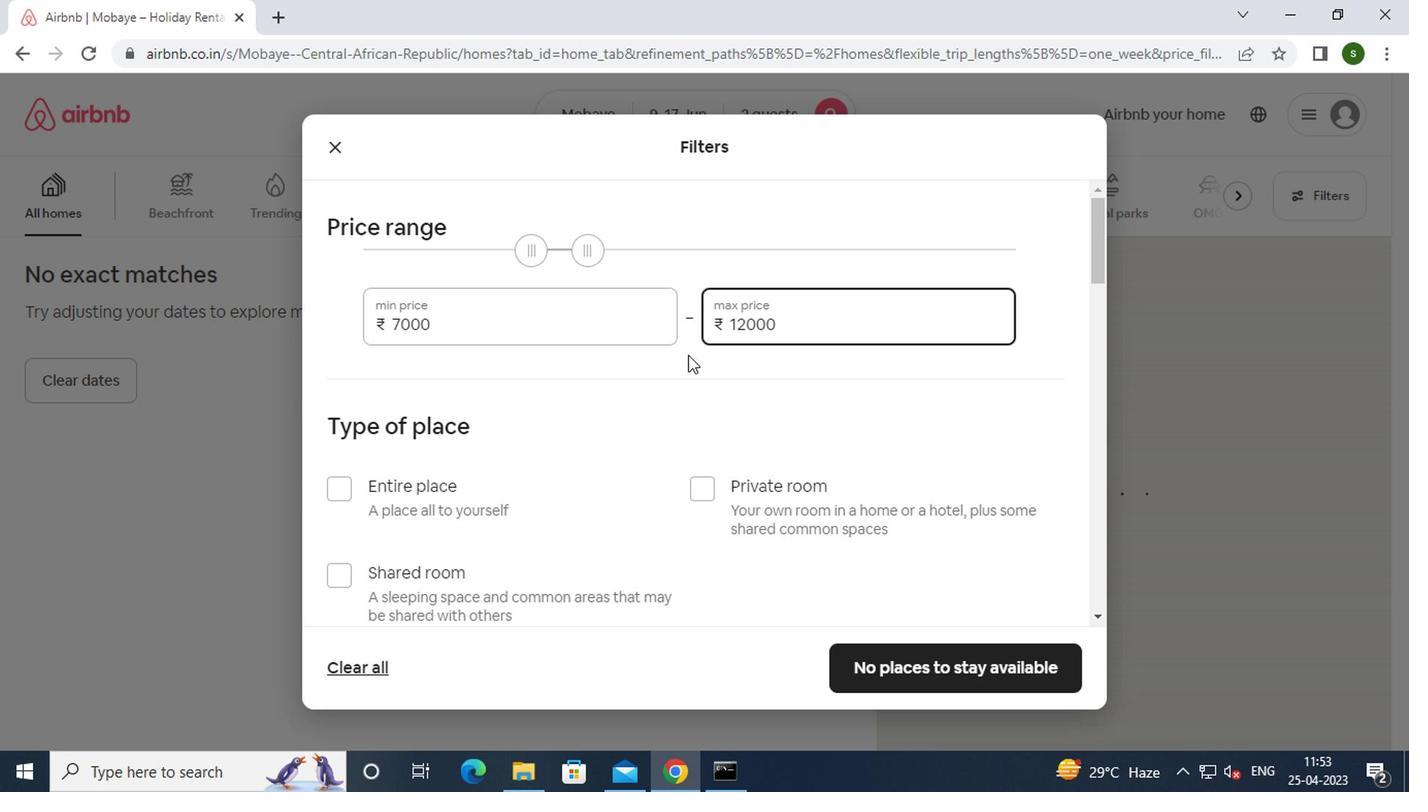 
Action: Mouse scrolled (640, 365) with delta (0, 0)
Screenshot: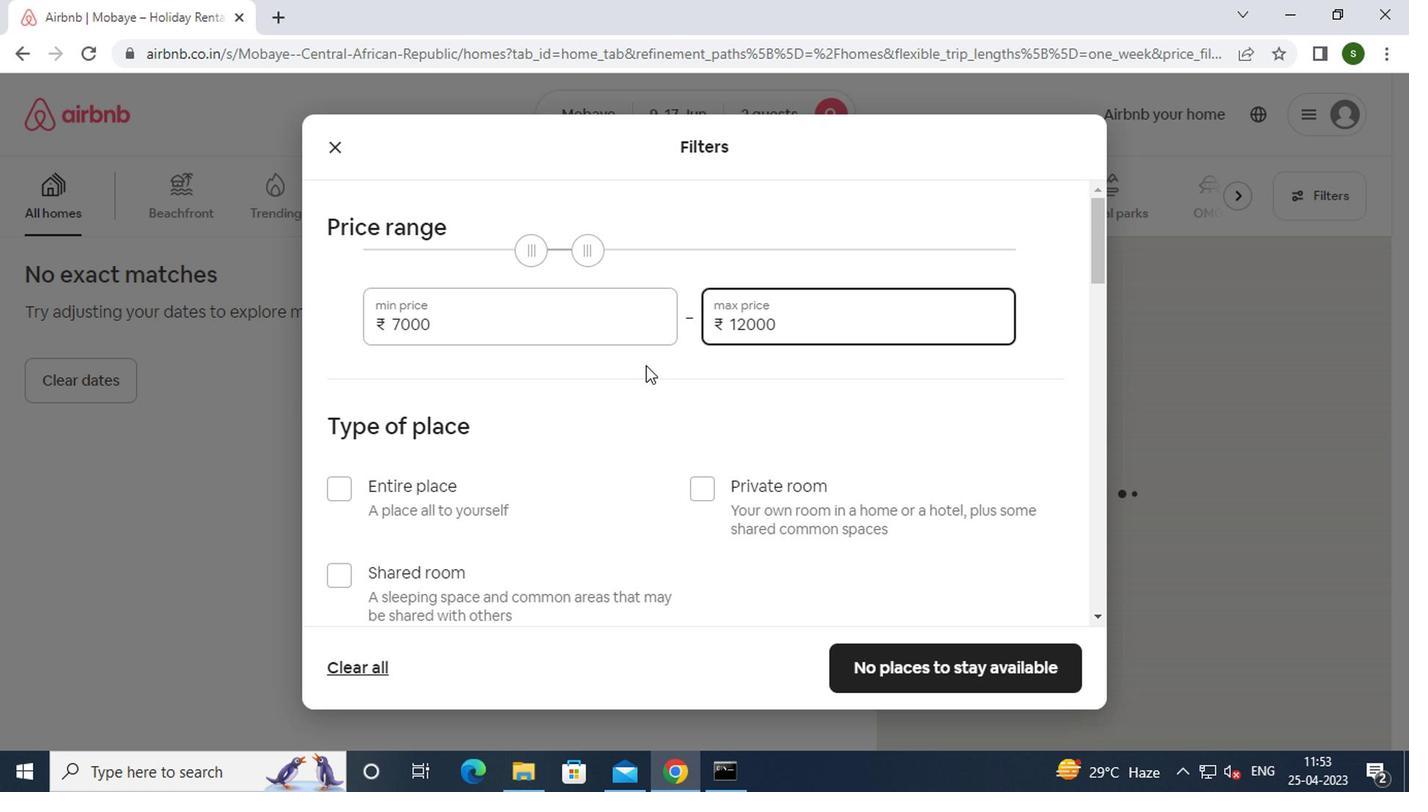 
Action: Mouse moved to (687, 382)
Screenshot: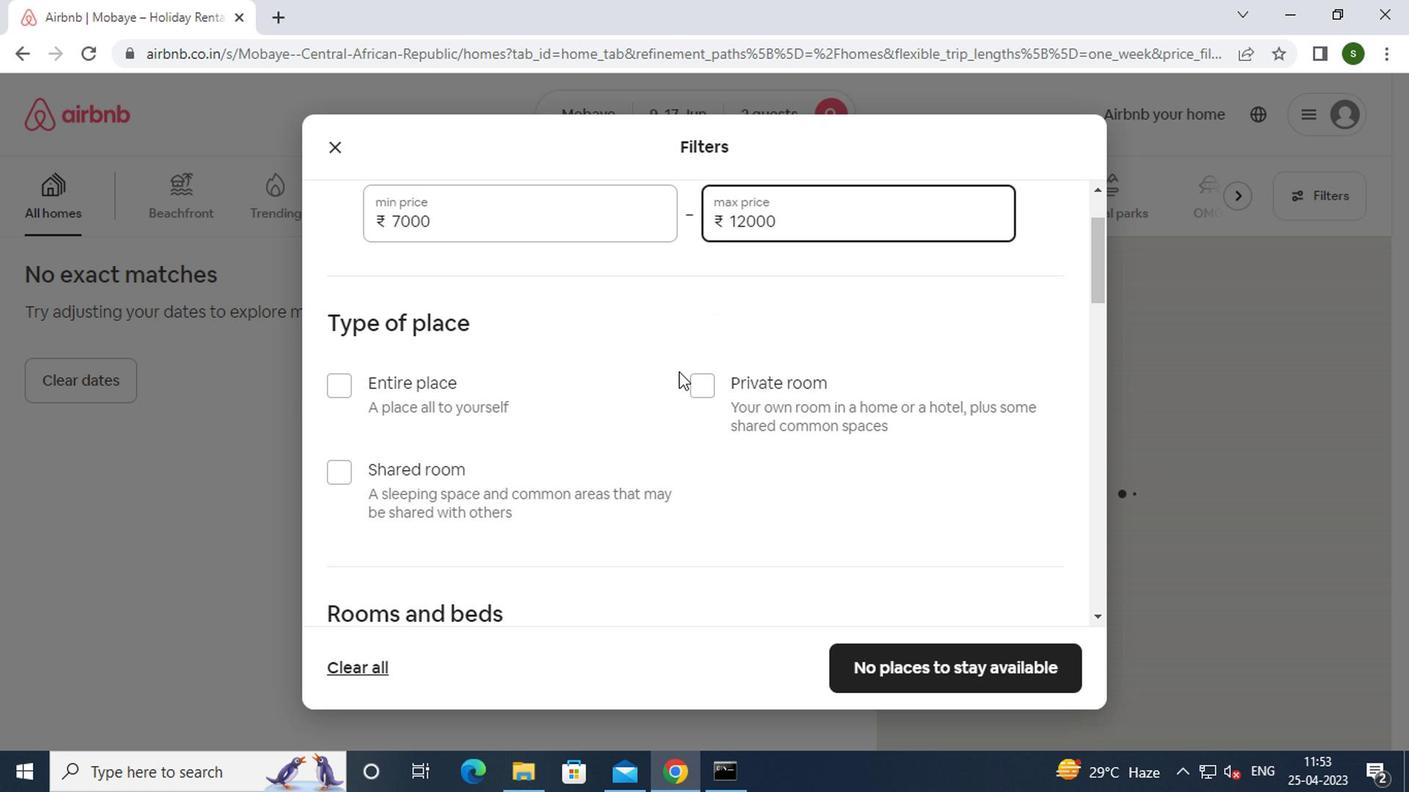 
Action: Mouse pressed left at (687, 382)
Screenshot: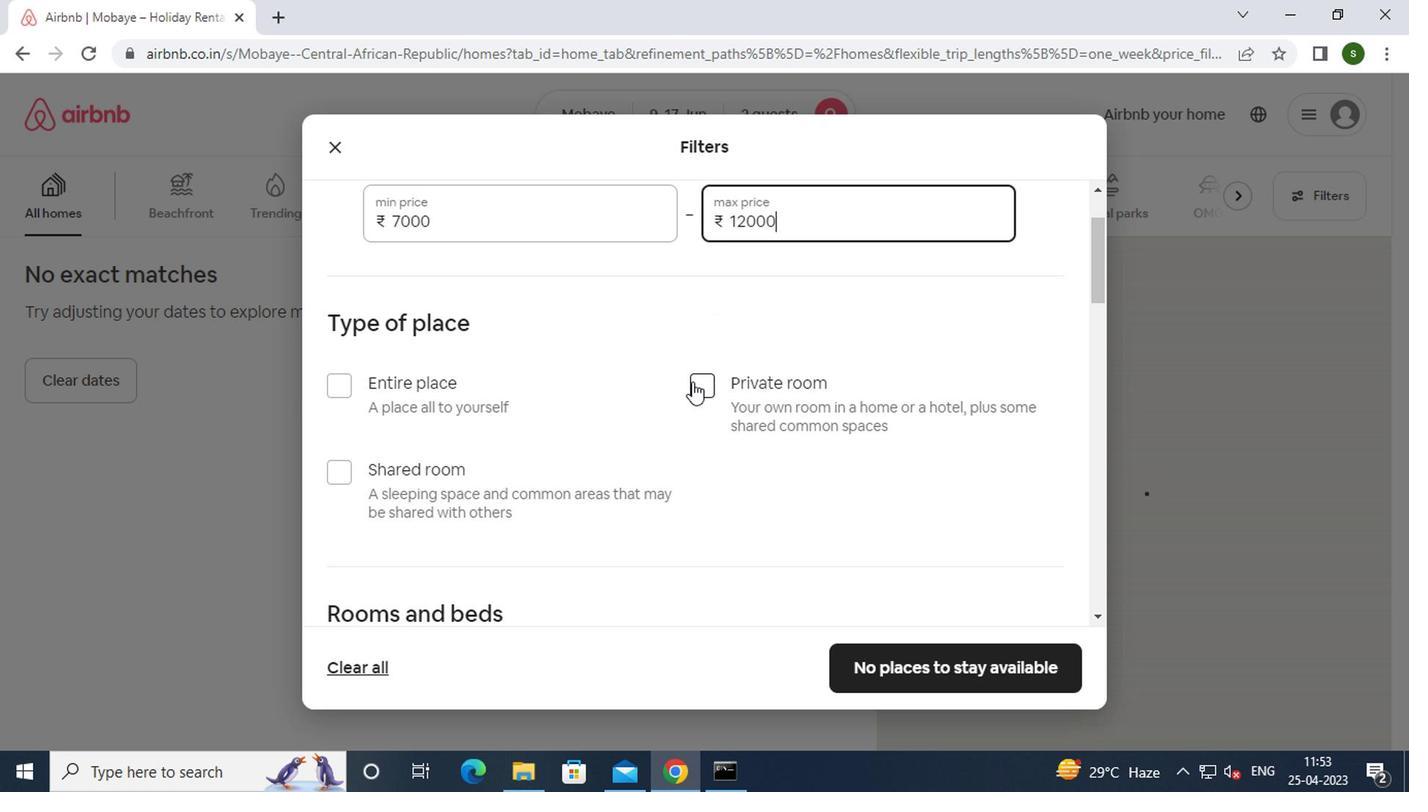 
Action: Mouse moved to (686, 377)
Screenshot: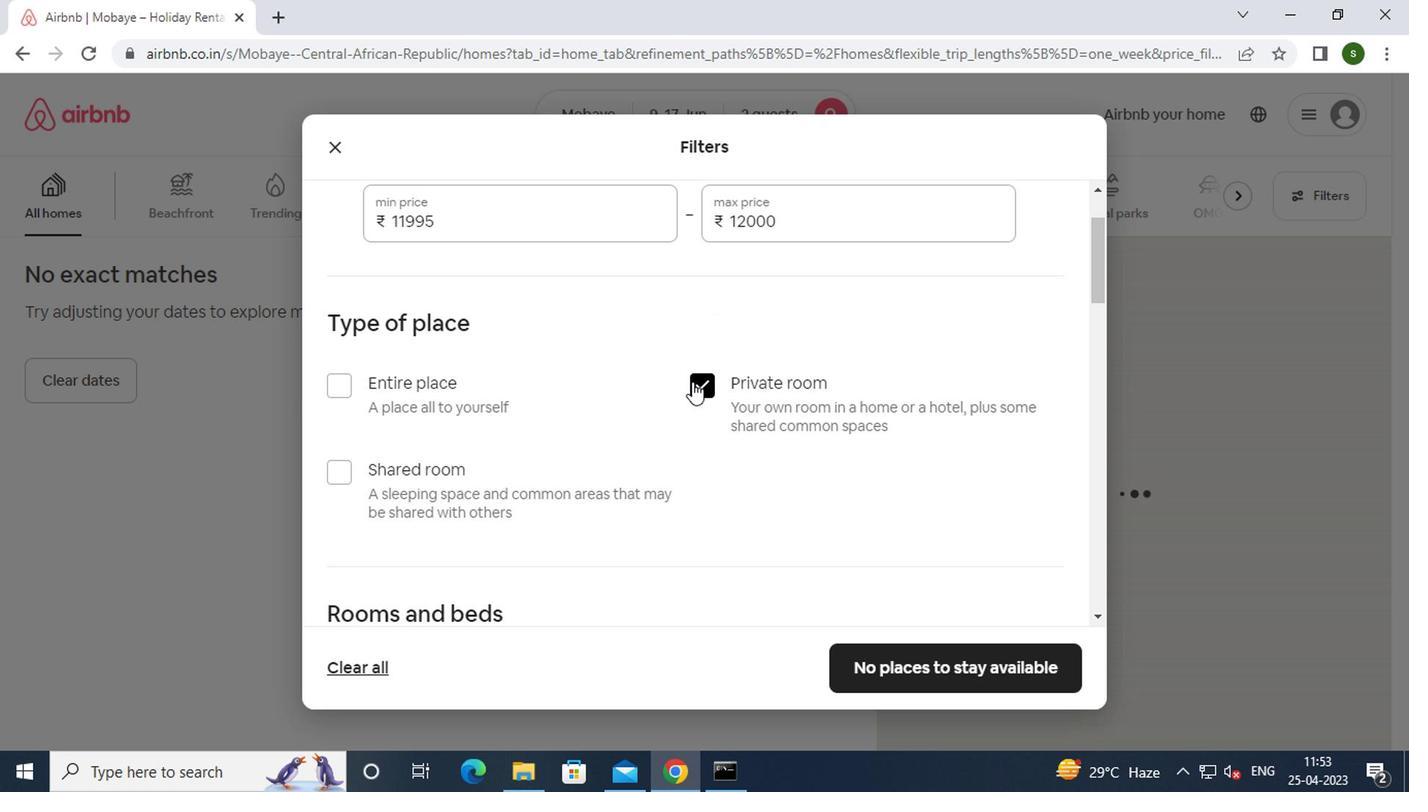 
Action: Mouse scrolled (686, 376) with delta (0, 0)
Screenshot: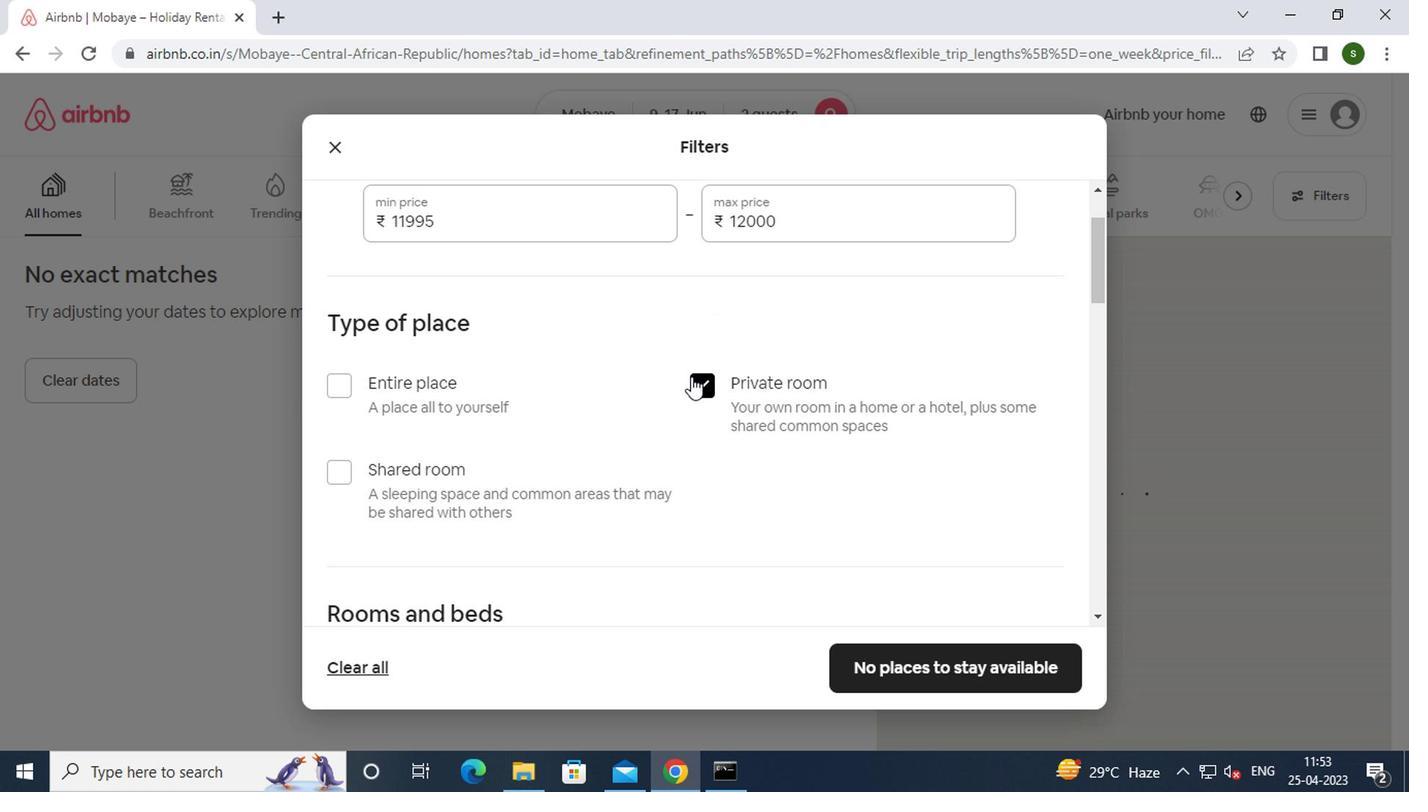 
Action: Mouse scrolled (686, 376) with delta (0, 0)
Screenshot: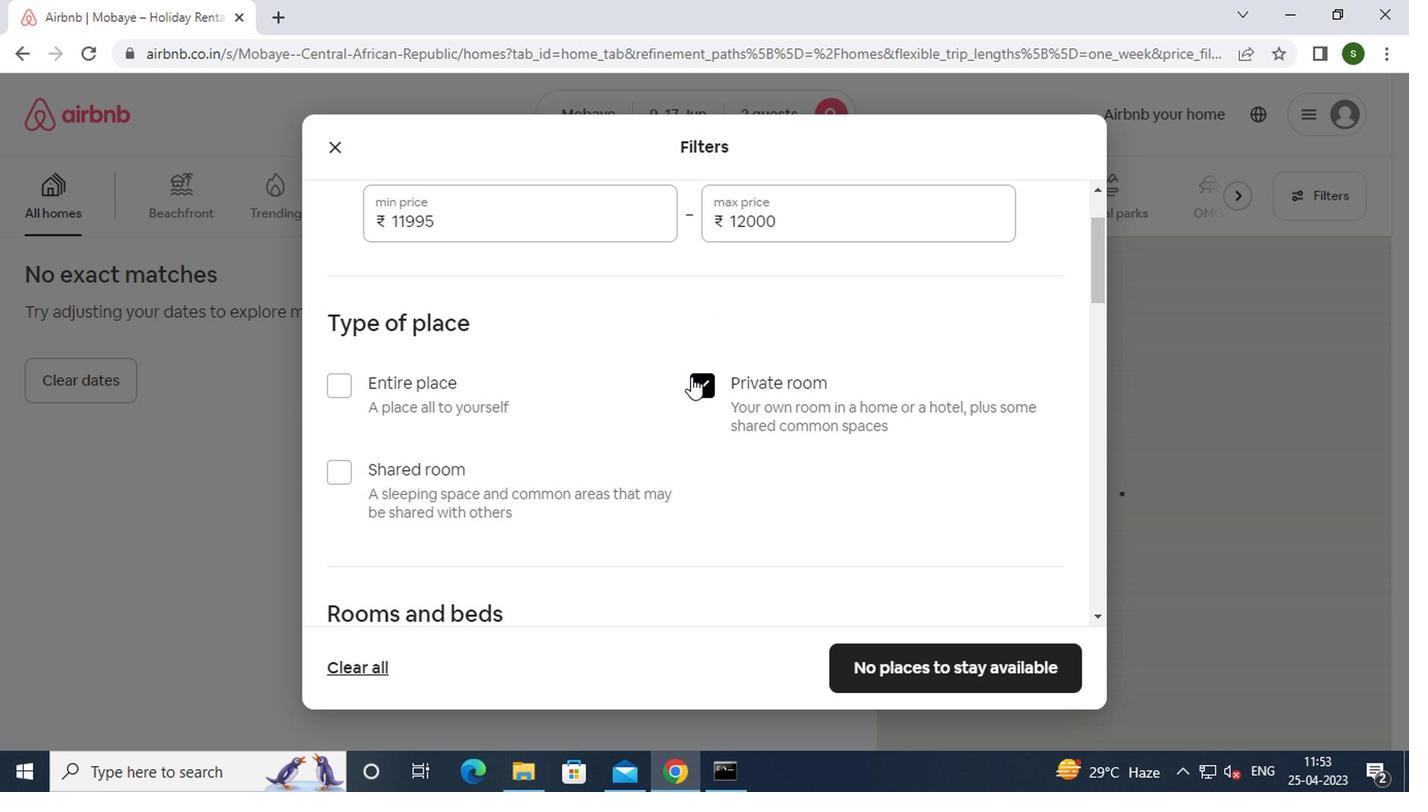 
Action: Mouse scrolled (686, 376) with delta (0, 0)
Screenshot: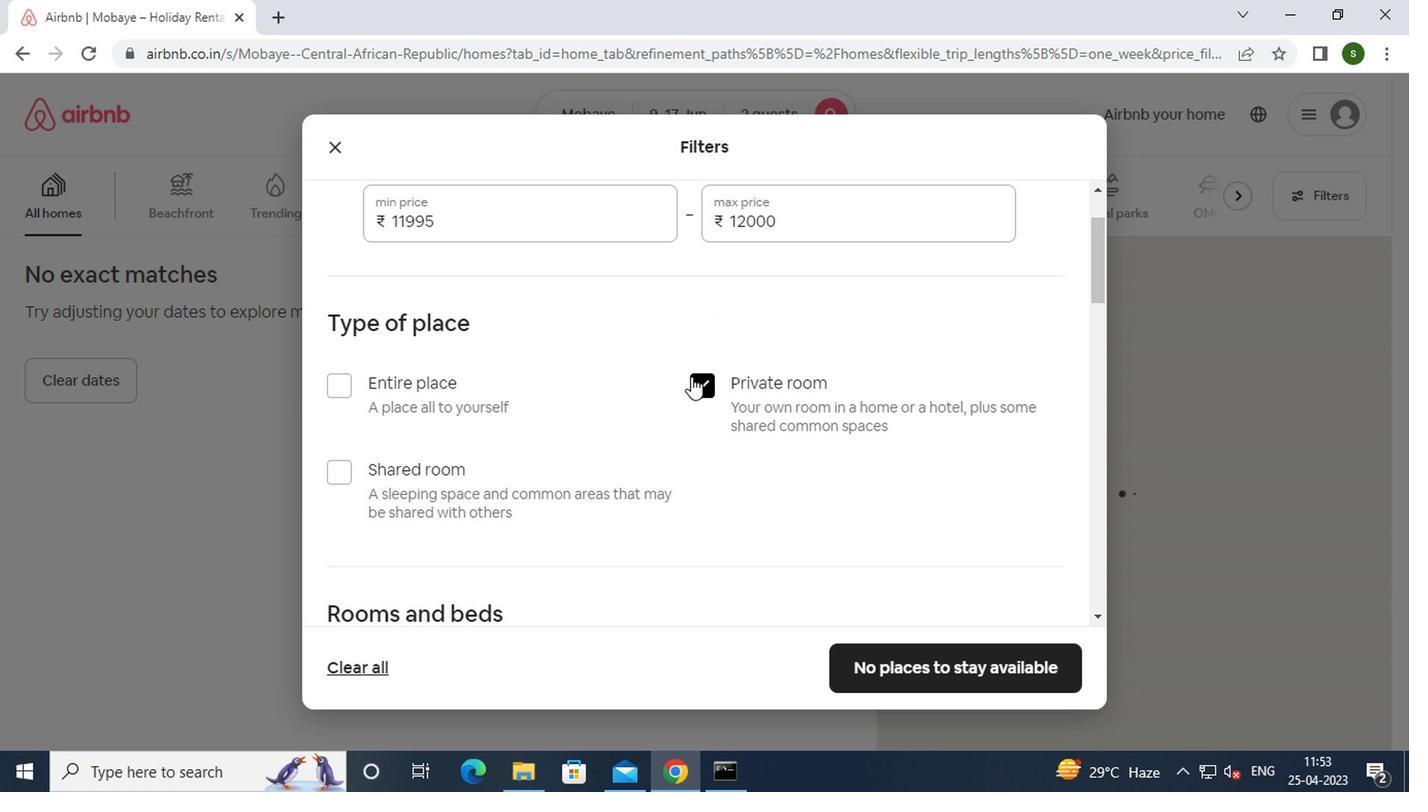 
Action: Mouse scrolled (686, 376) with delta (0, 0)
Screenshot: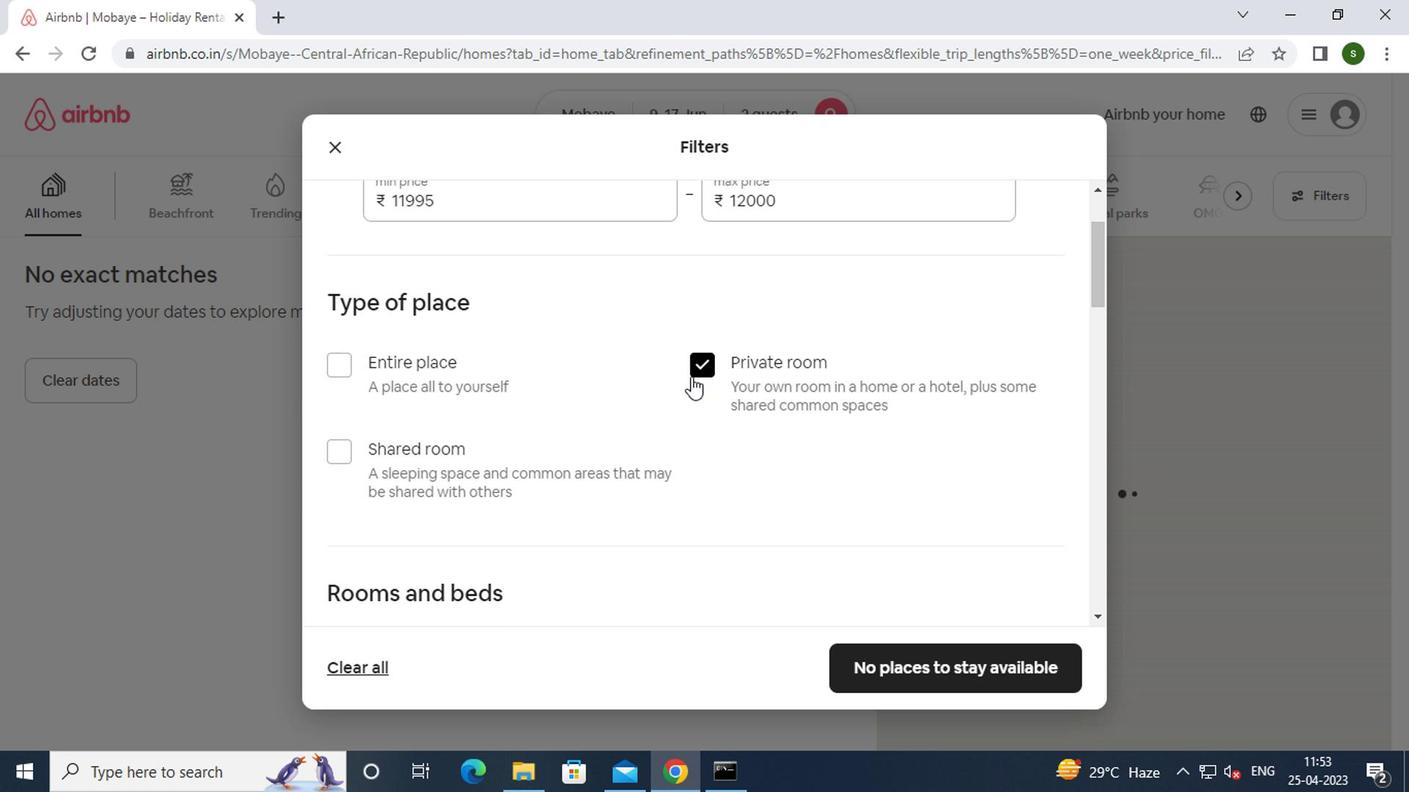 
Action: Mouse moved to (442, 300)
Screenshot: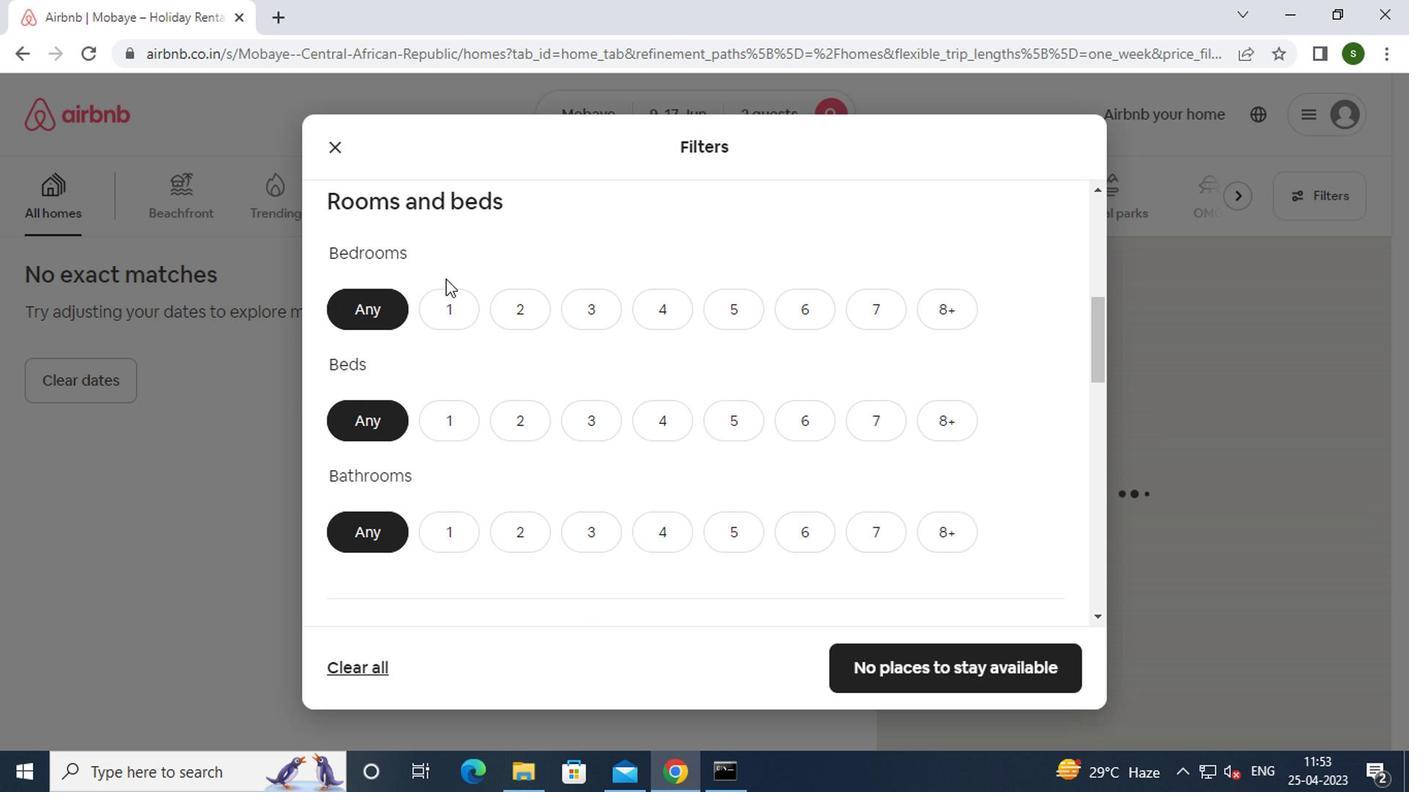 
Action: Mouse pressed left at (442, 300)
Screenshot: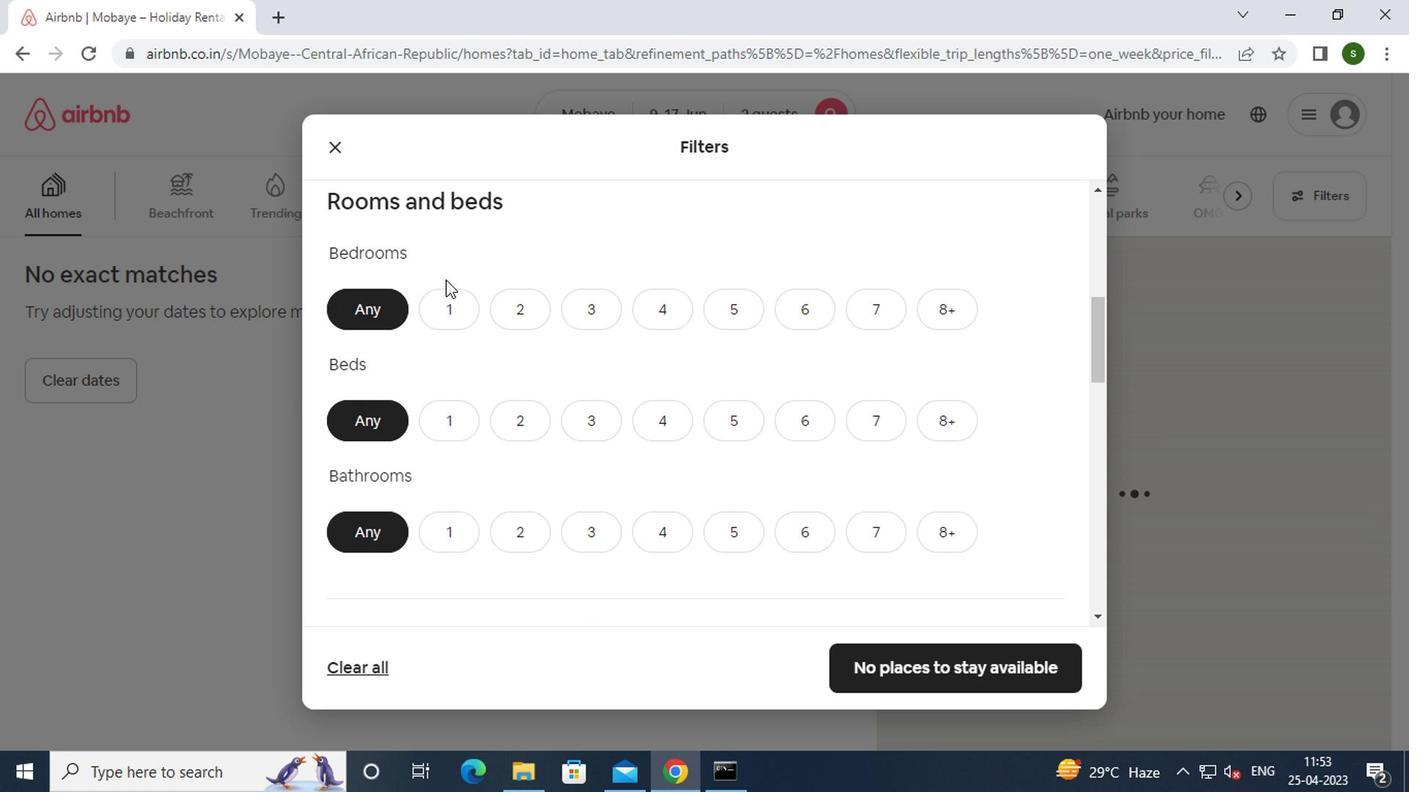 
Action: Mouse moved to (444, 411)
Screenshot: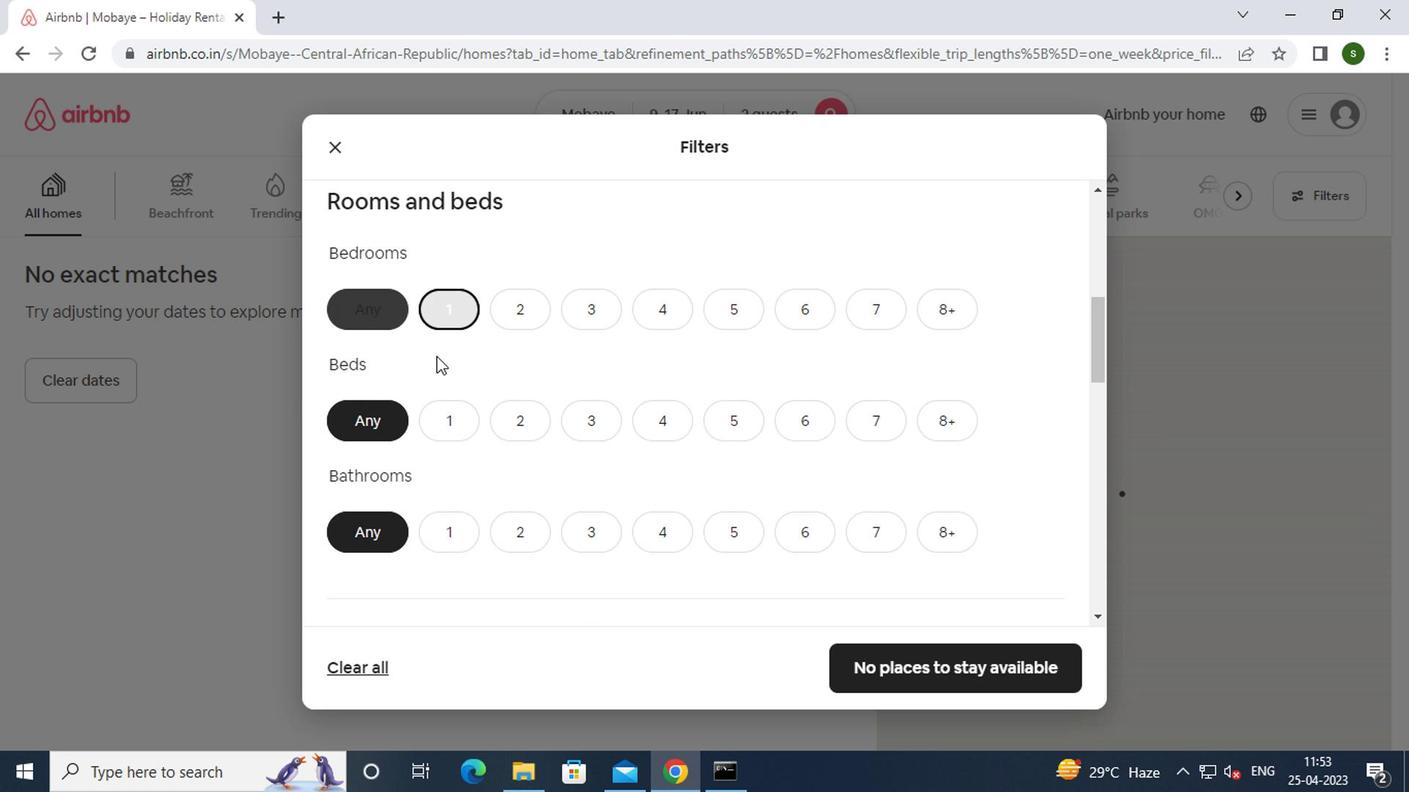 
Action: Mouse pressed left at (444, 411)
Screenshot: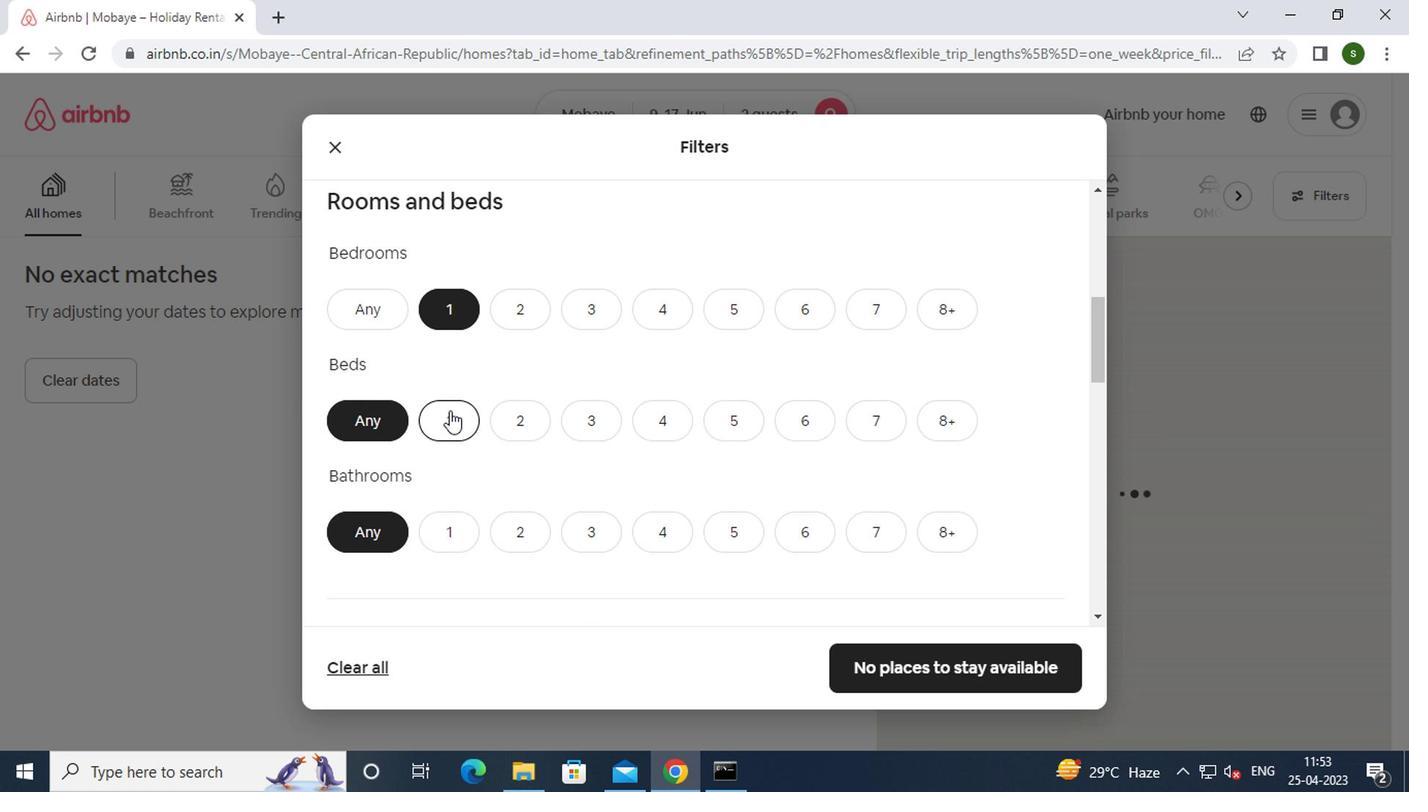 
Action: Mouse moved to (522, 427)
Screenshot: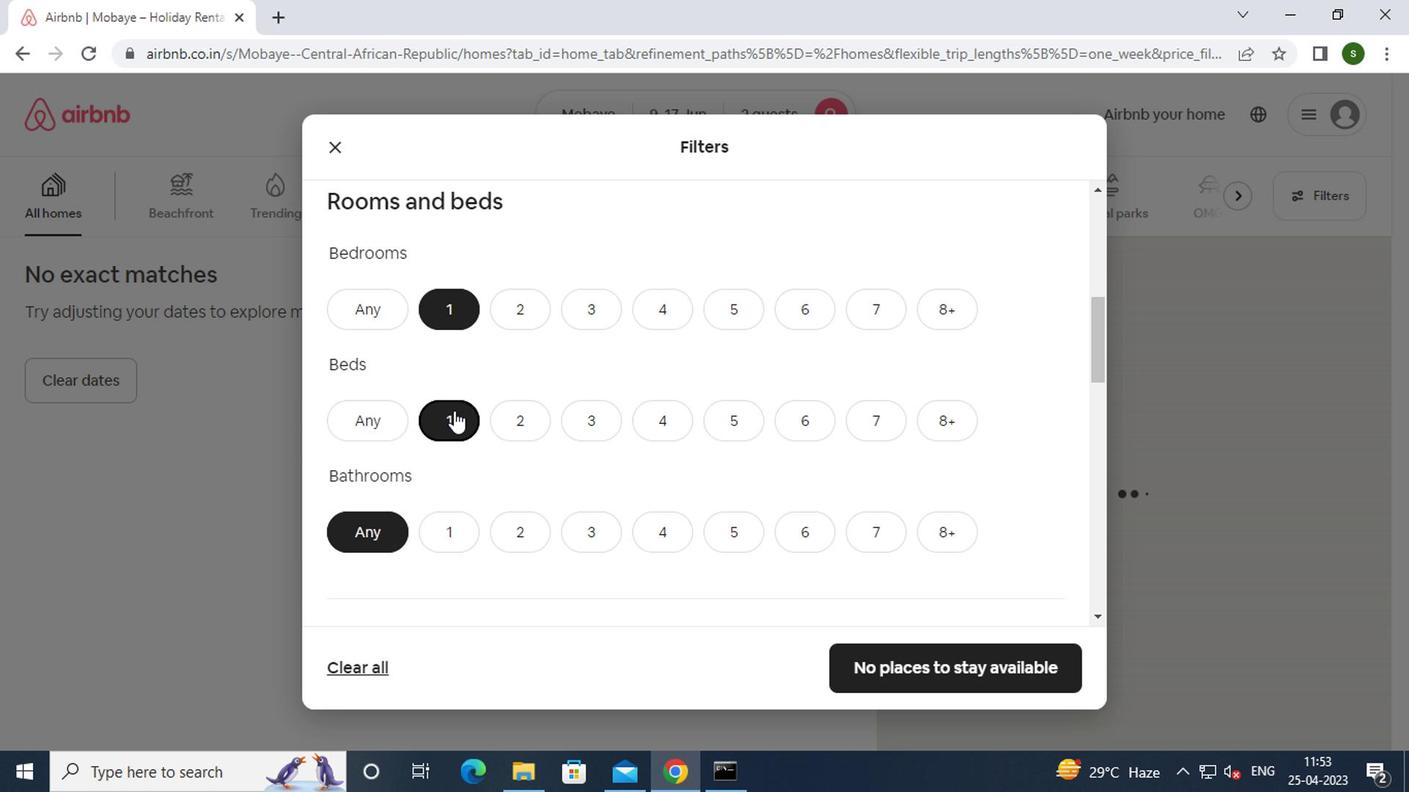 
Action: Mouse pressed left at (522, 427)
Screenshot: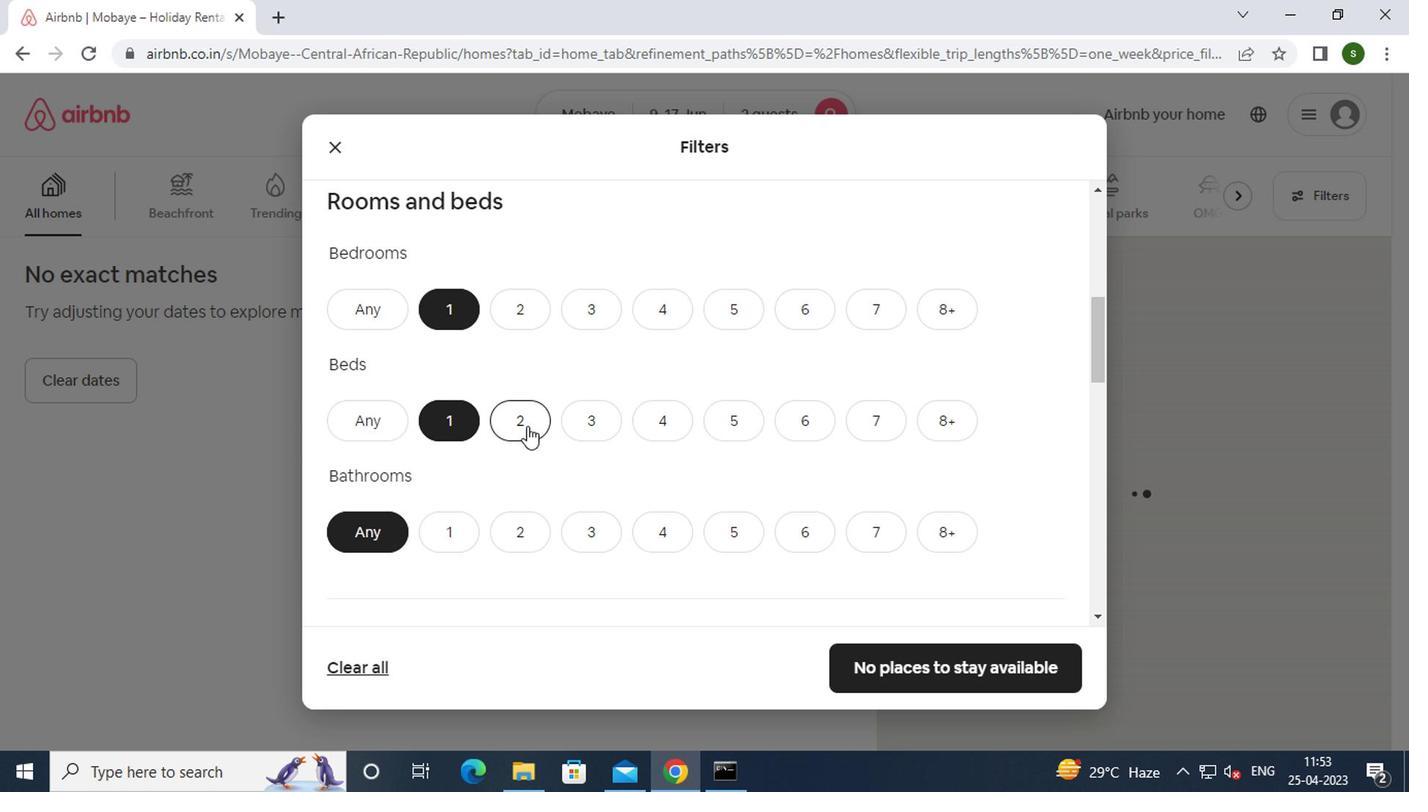 
Action: Mouse moved to (450, 525)
Screenshot: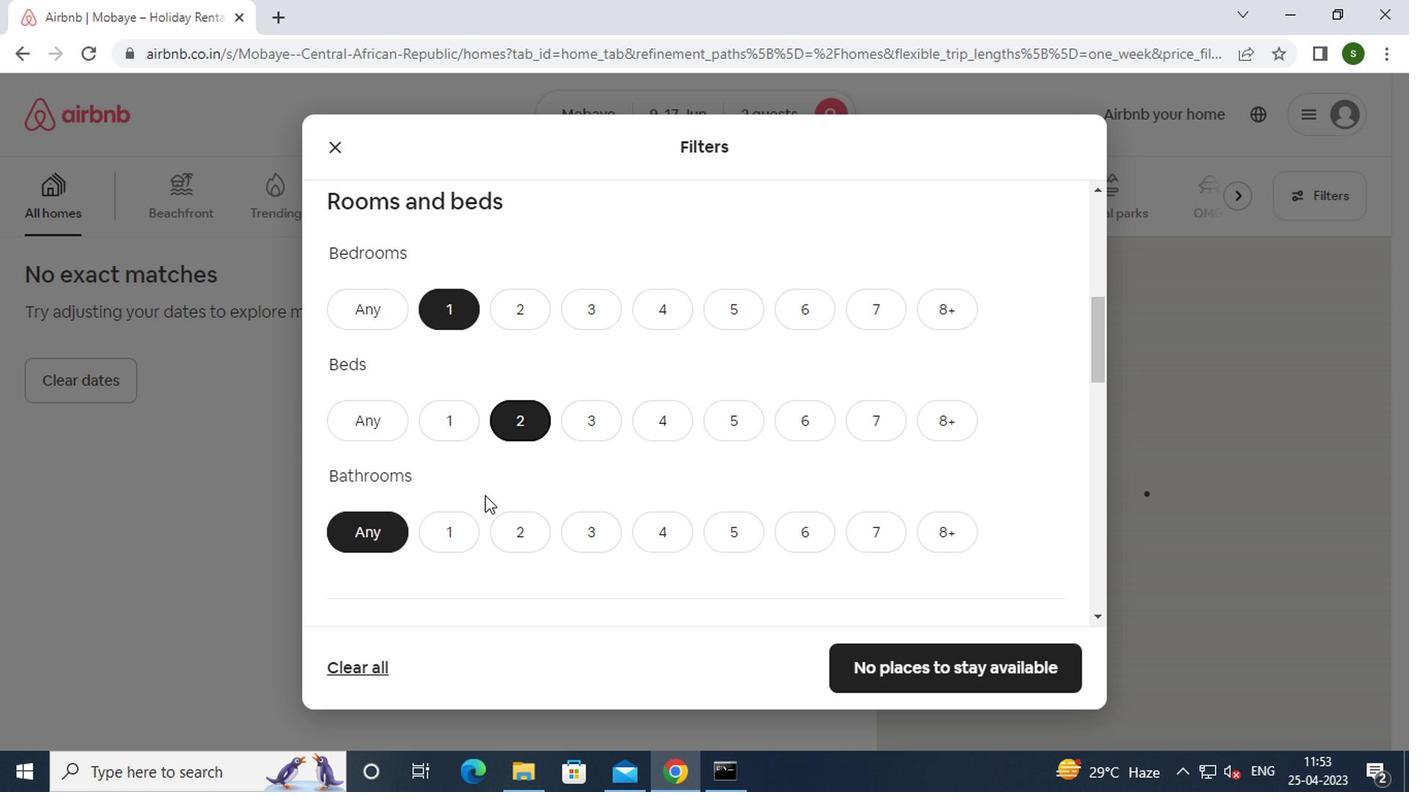 
Action: Mouse pressed left at (450, 525)
Screenshot: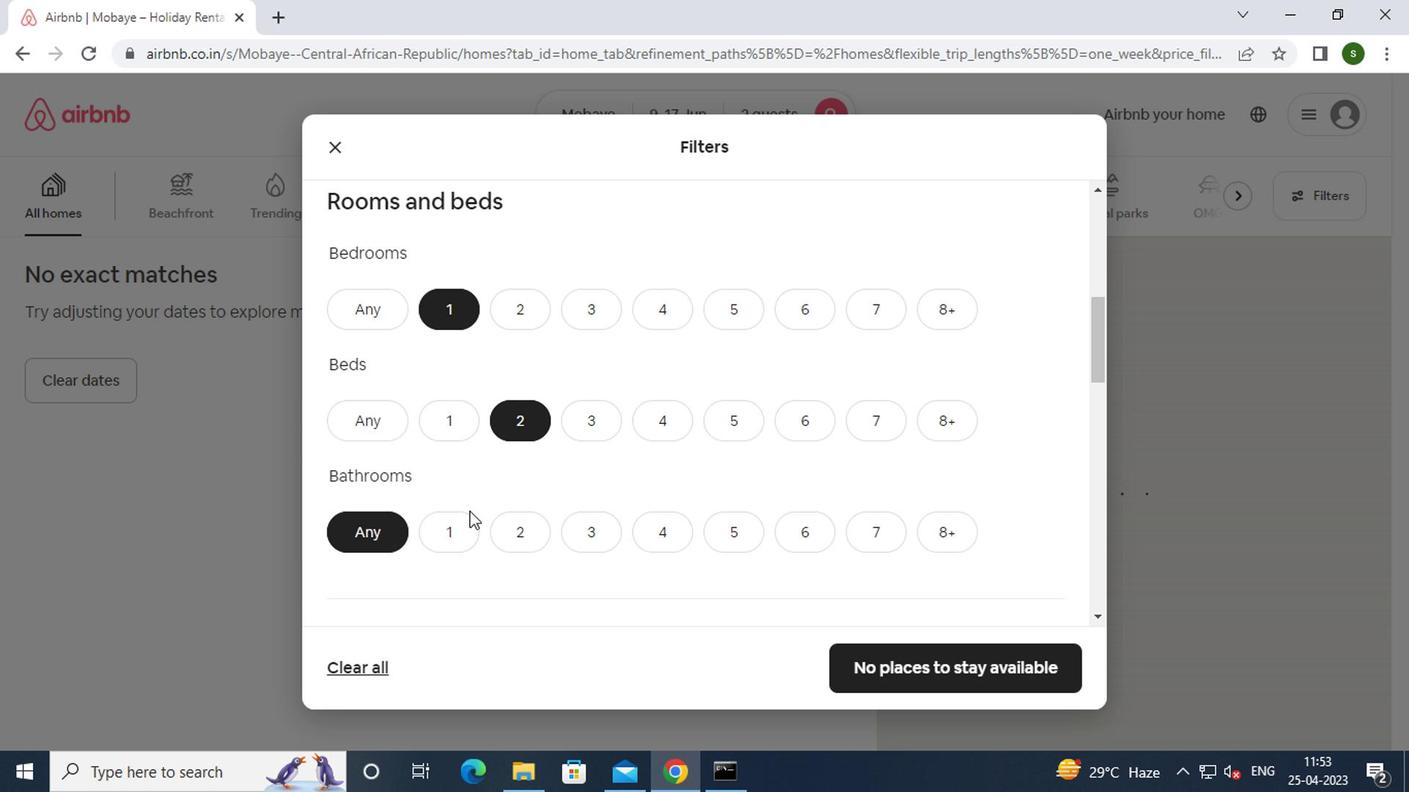 
Action: Mouse moved to (510, 499)
Screenshot: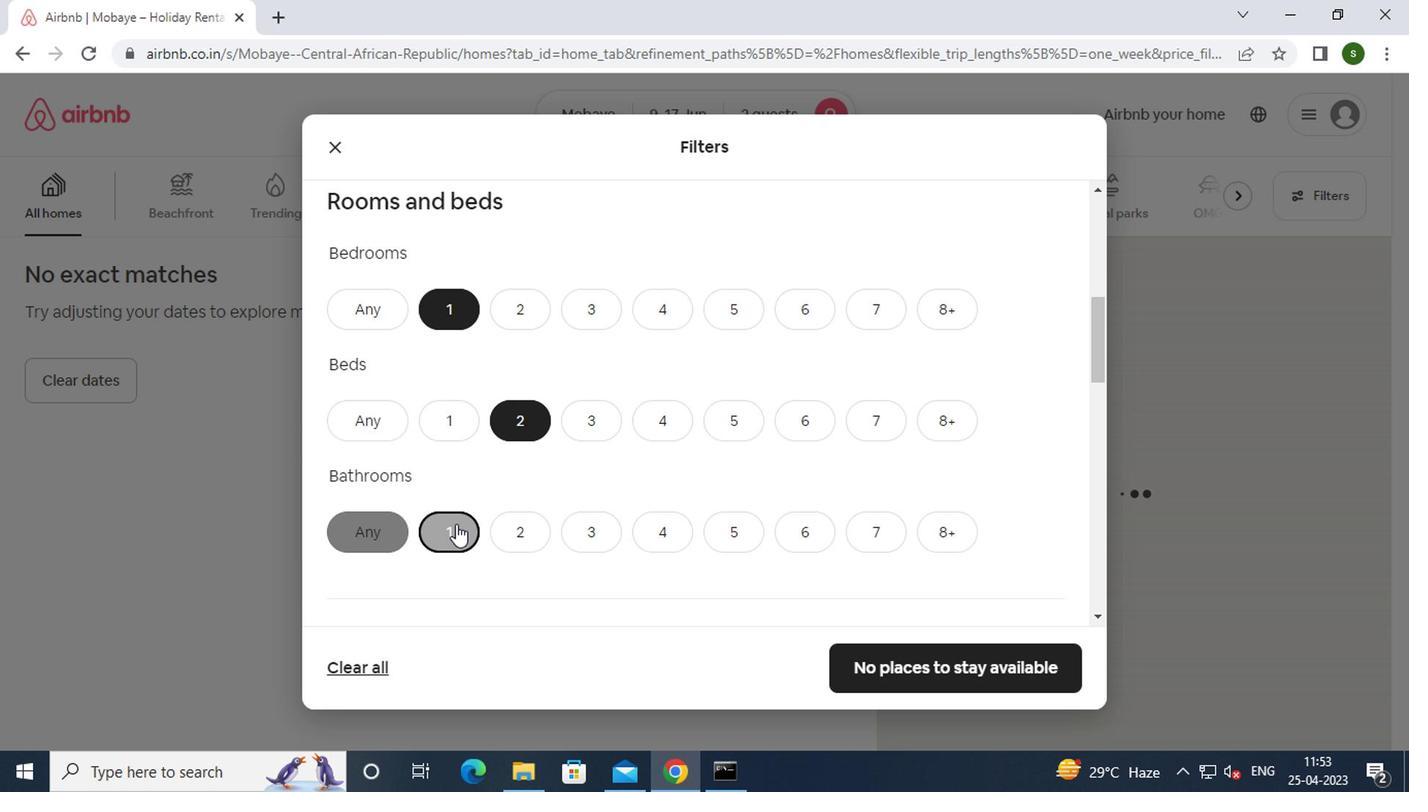 
Action: Mouse scrolled (510, 498) with delta (0, -1)
Screenshot: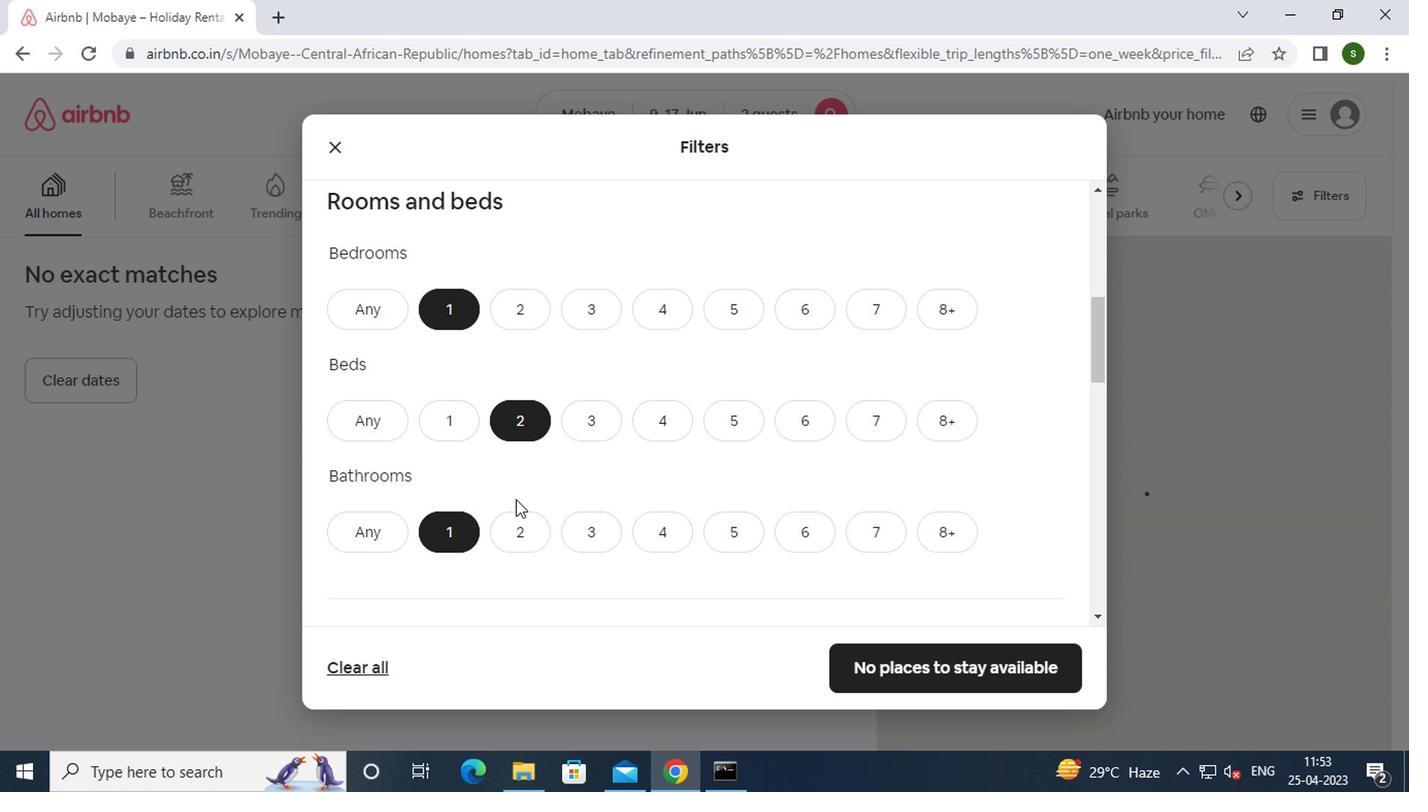 
Action: Mouse scrolled (510, 498) with delta (0, -1)
Screenshot: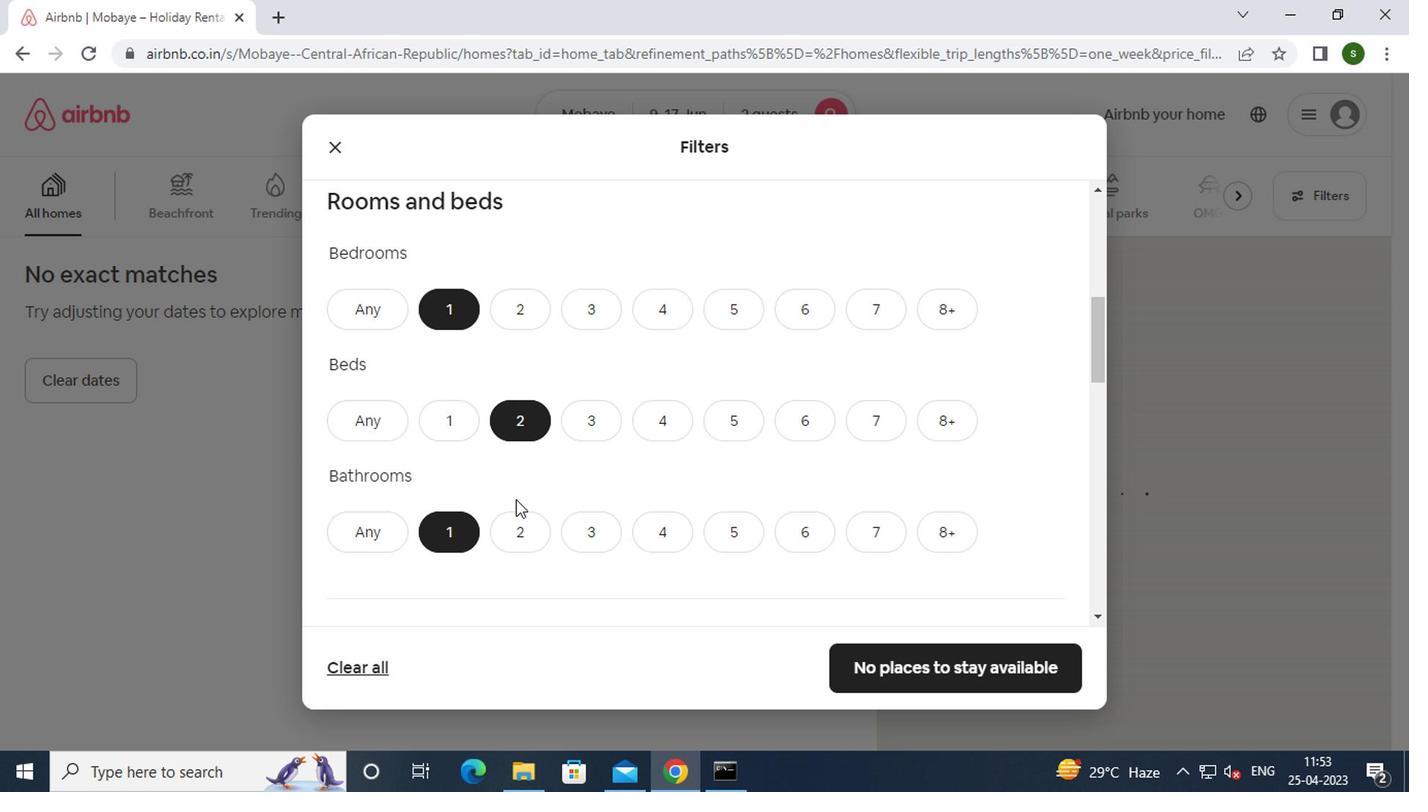 
Action: Mouse scrolled (510, 498) with delta (0, -1)
Screenshot: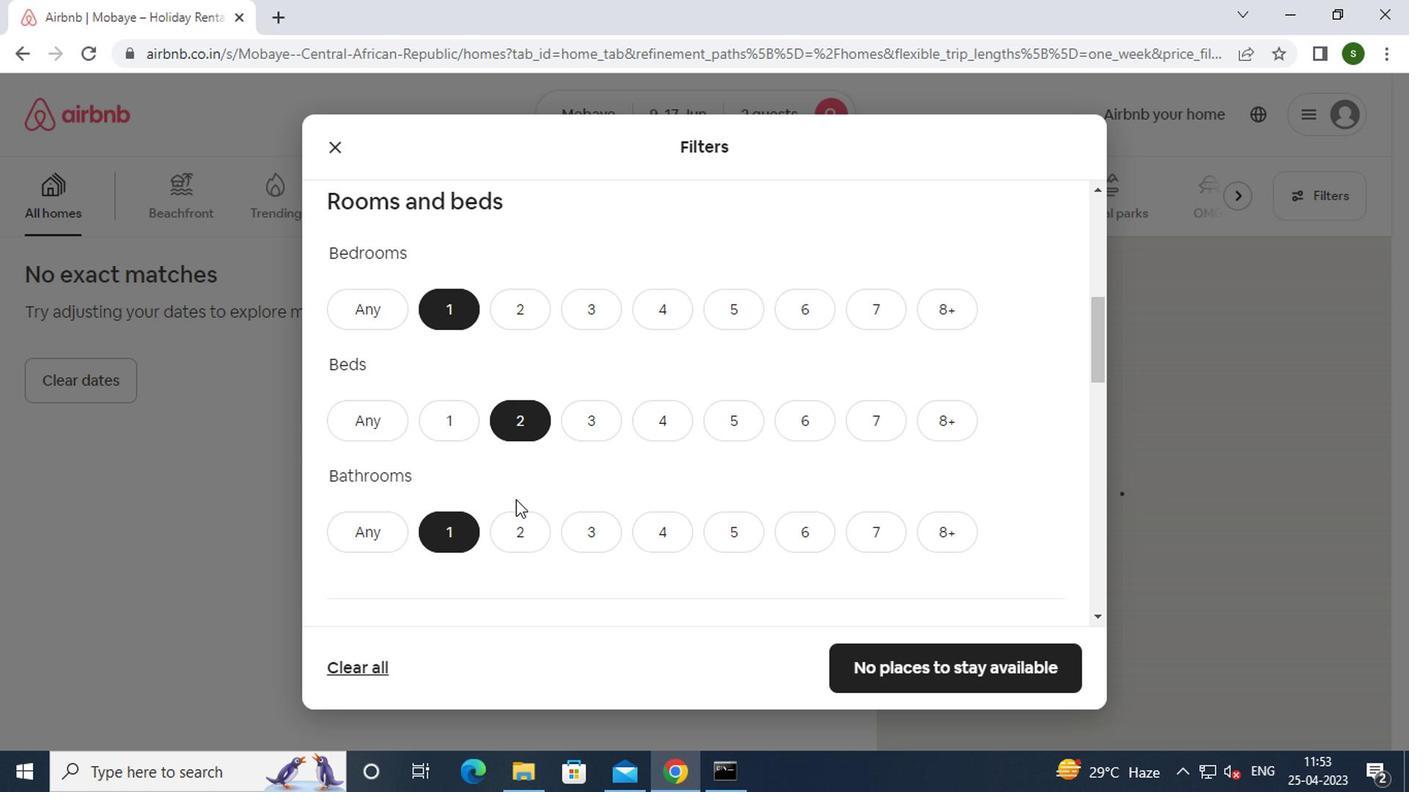 
Action: Mouse moved to (342, 452)
Screenshot: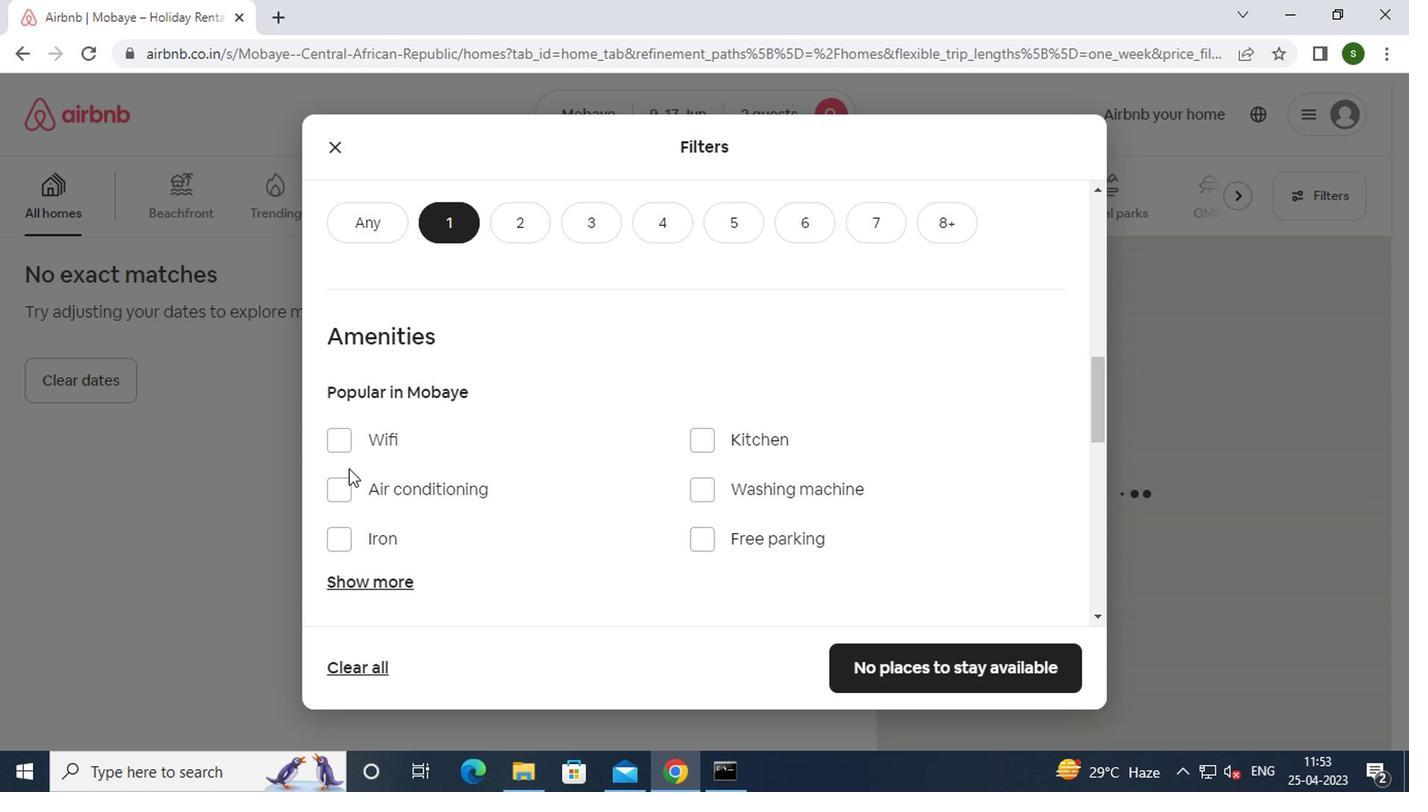 
Action: Mouse pressed left at (342, 452)
Screenshot: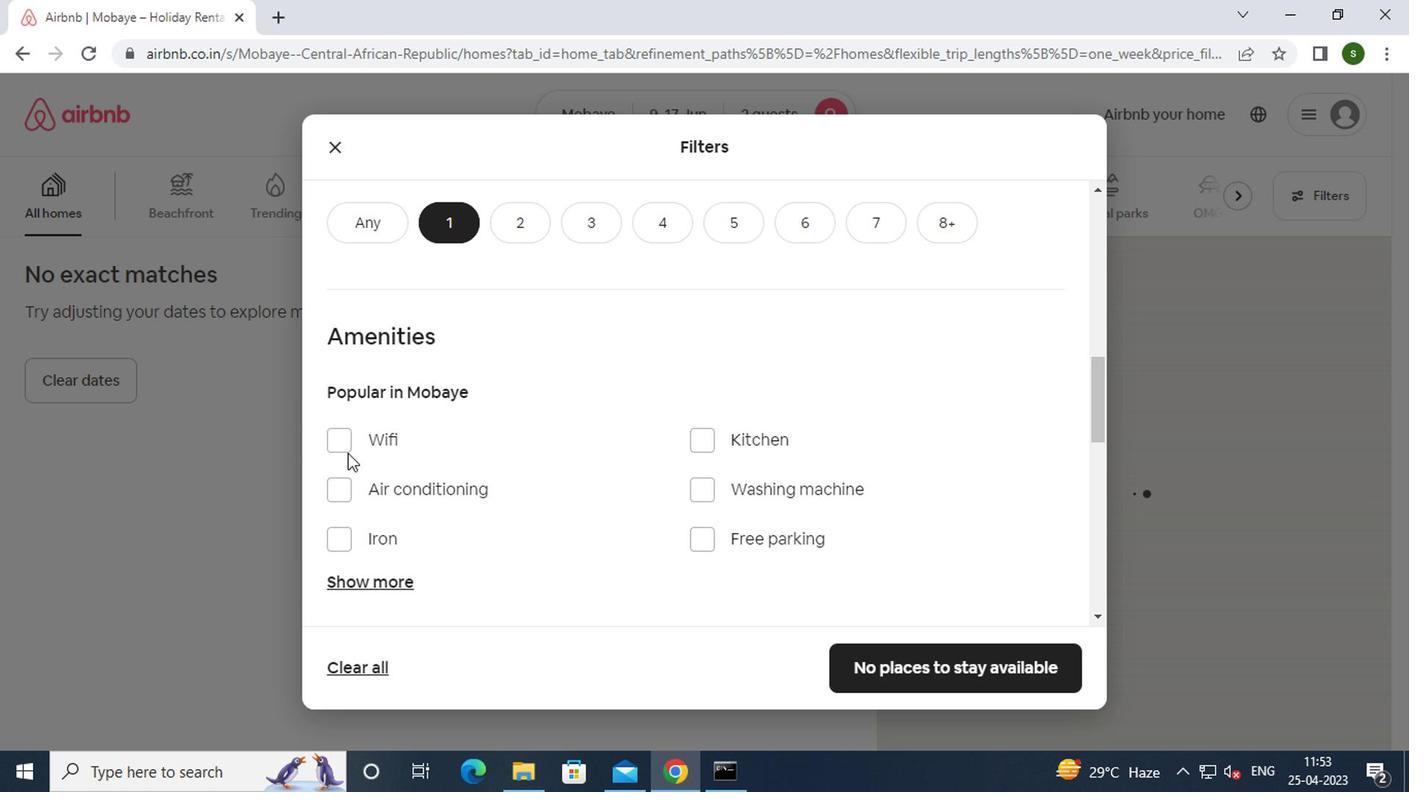 
Action: Mouse moved to (635, 464)
Screenshot: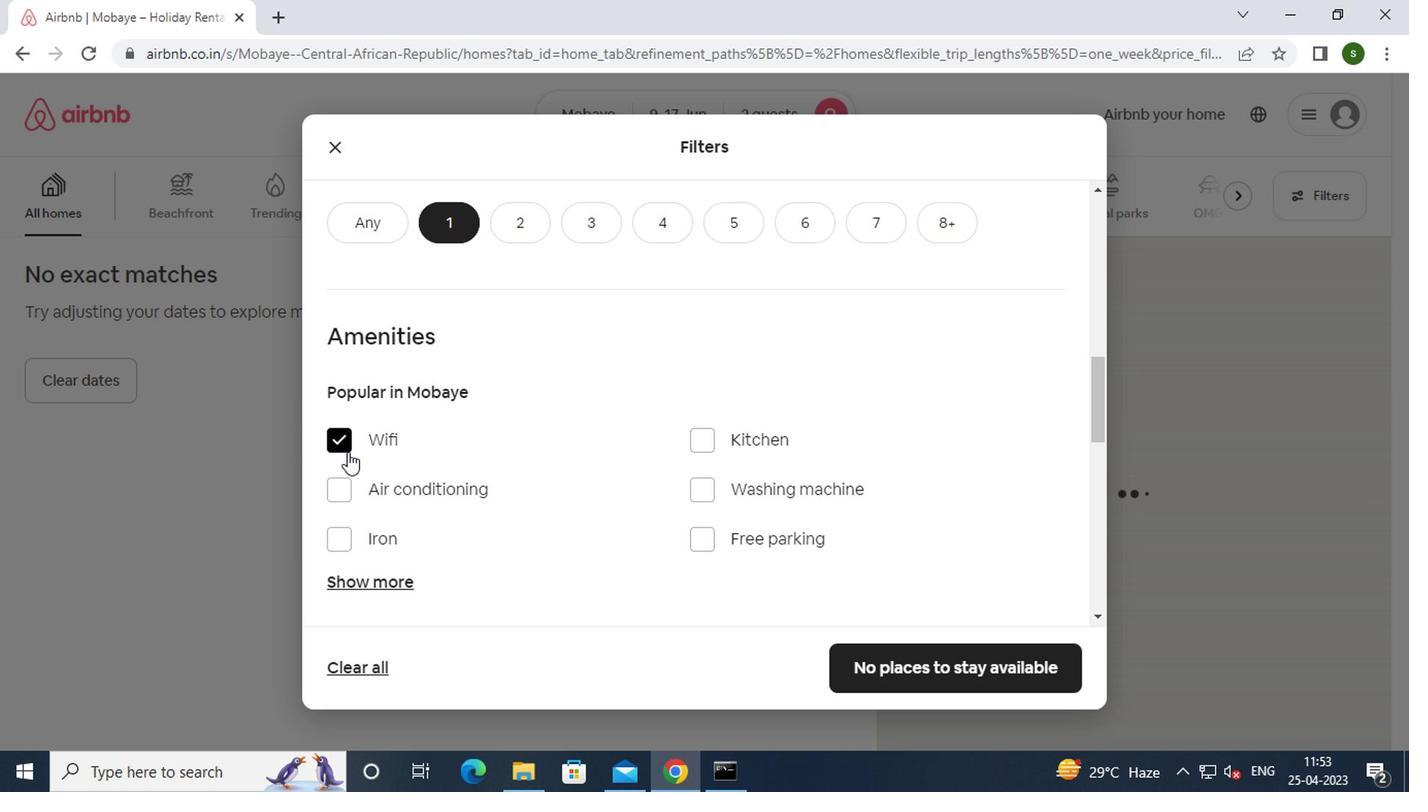 
Action: Mouse scrolled (635, 463) with delta (0, 0)
Screenshot: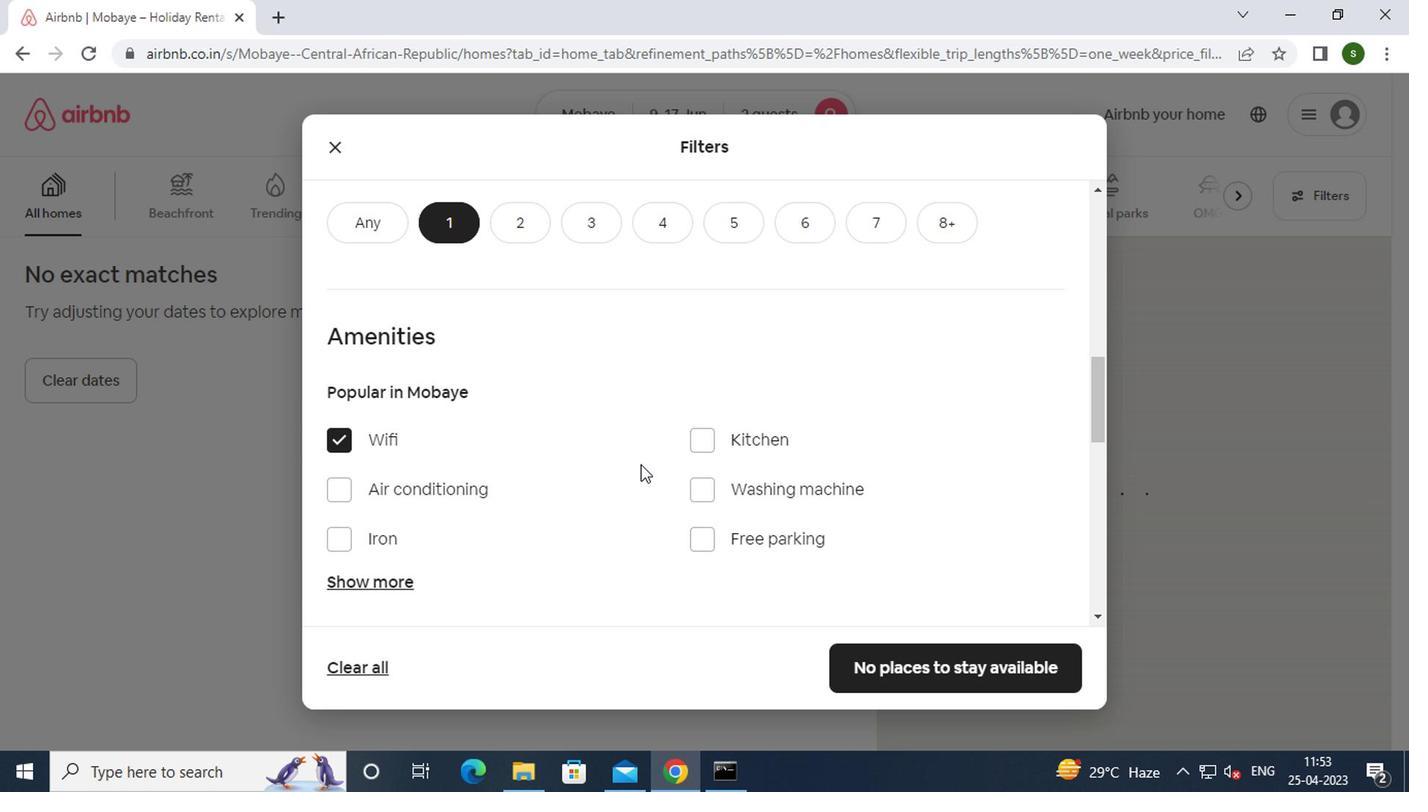 
Action: Mouse scrolled (635, 463) with delta (0, 0)
Screenshot: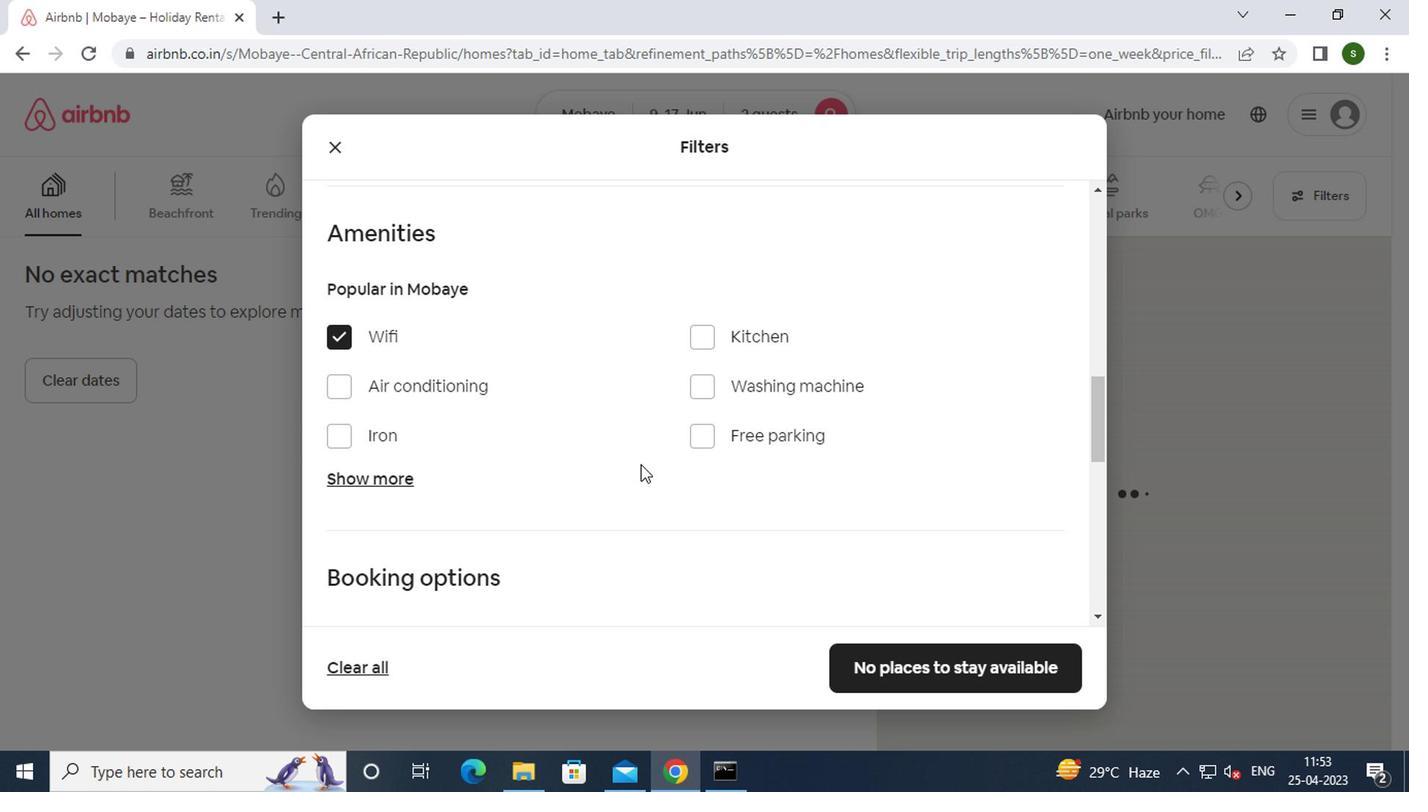 
Action: Mouse scrolled (635, 463) with delta (0, 0)
Screenshot: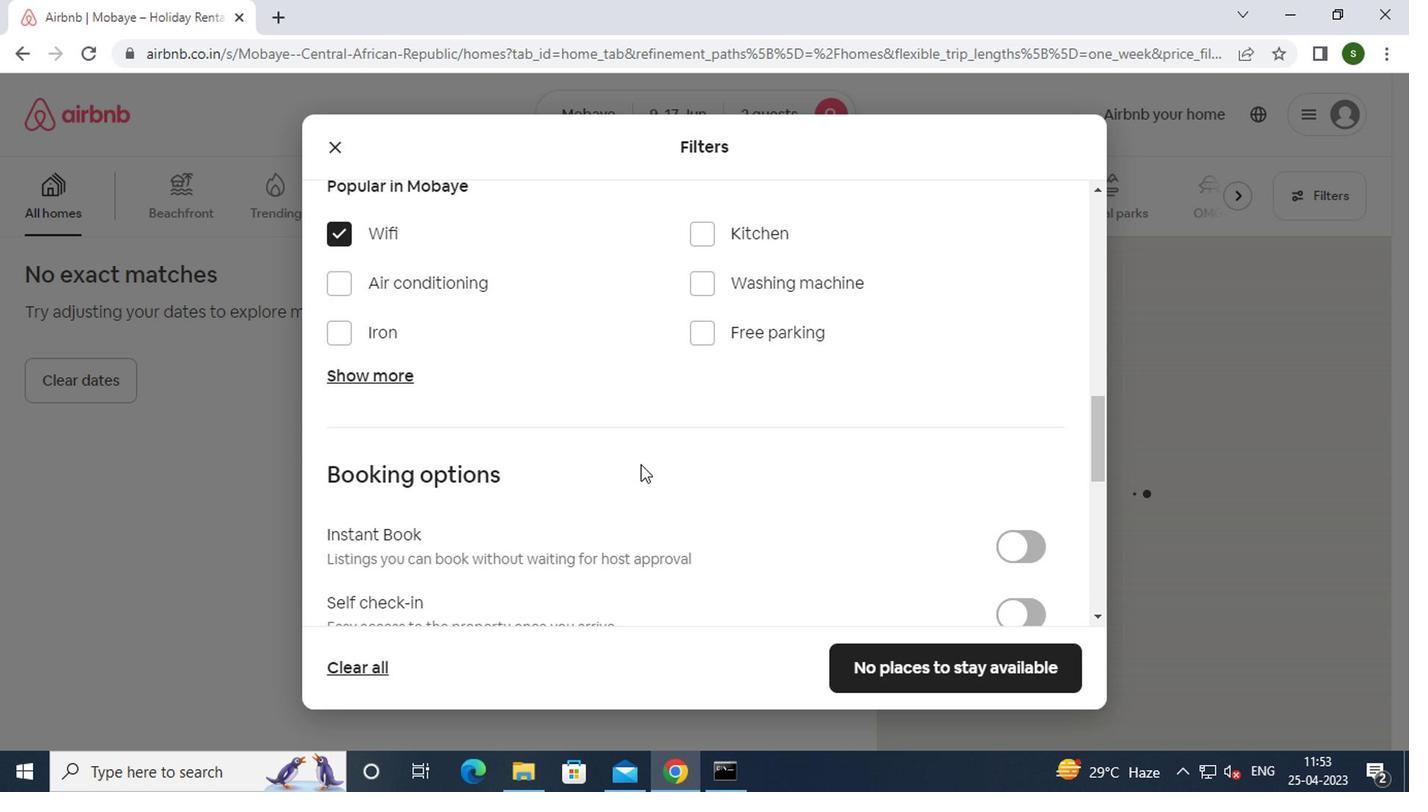 
Action: Mouse scrolled (635, 463) with delta (0, 0)
Screenshot: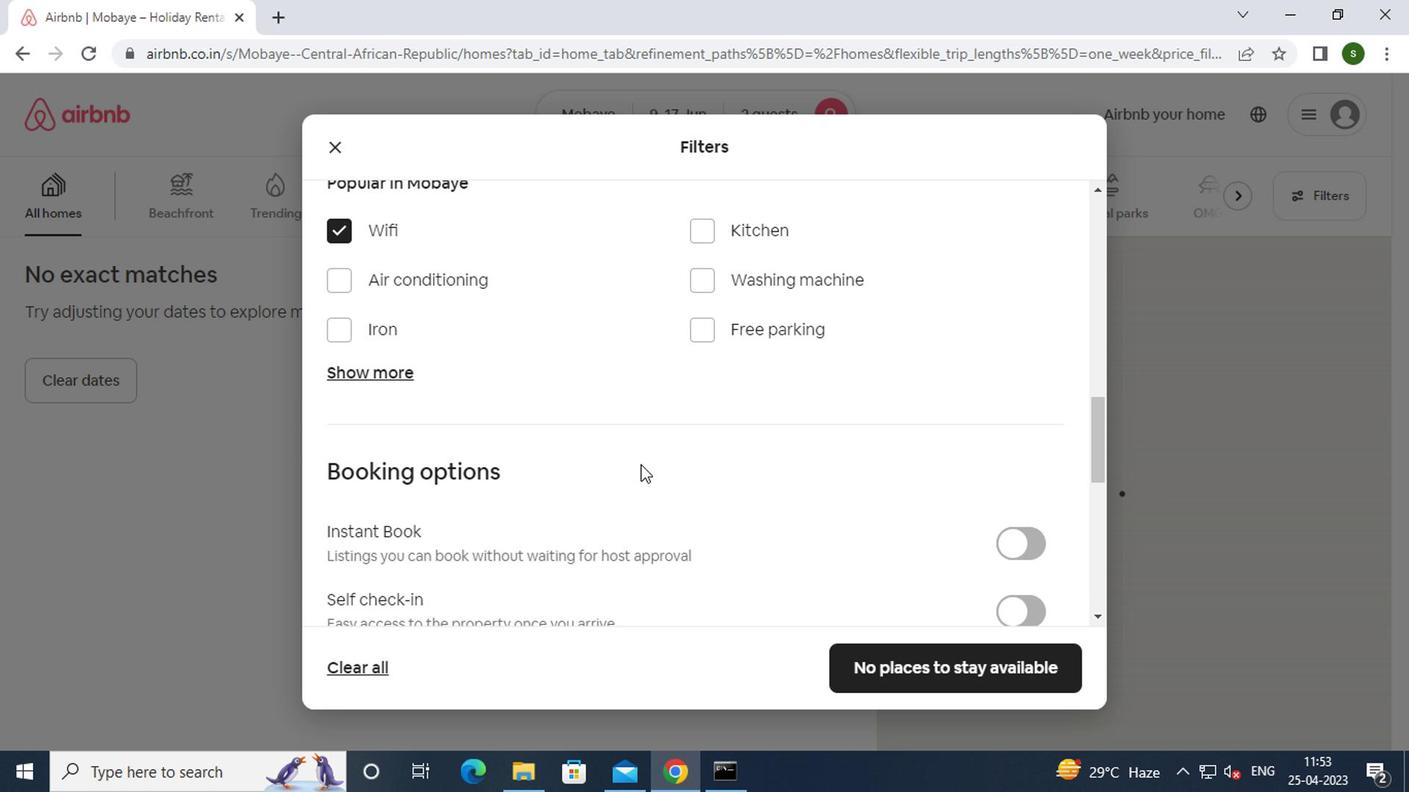 
Action: Mouse scrolled (635, 463) with delta (0, 0)
Screenshot: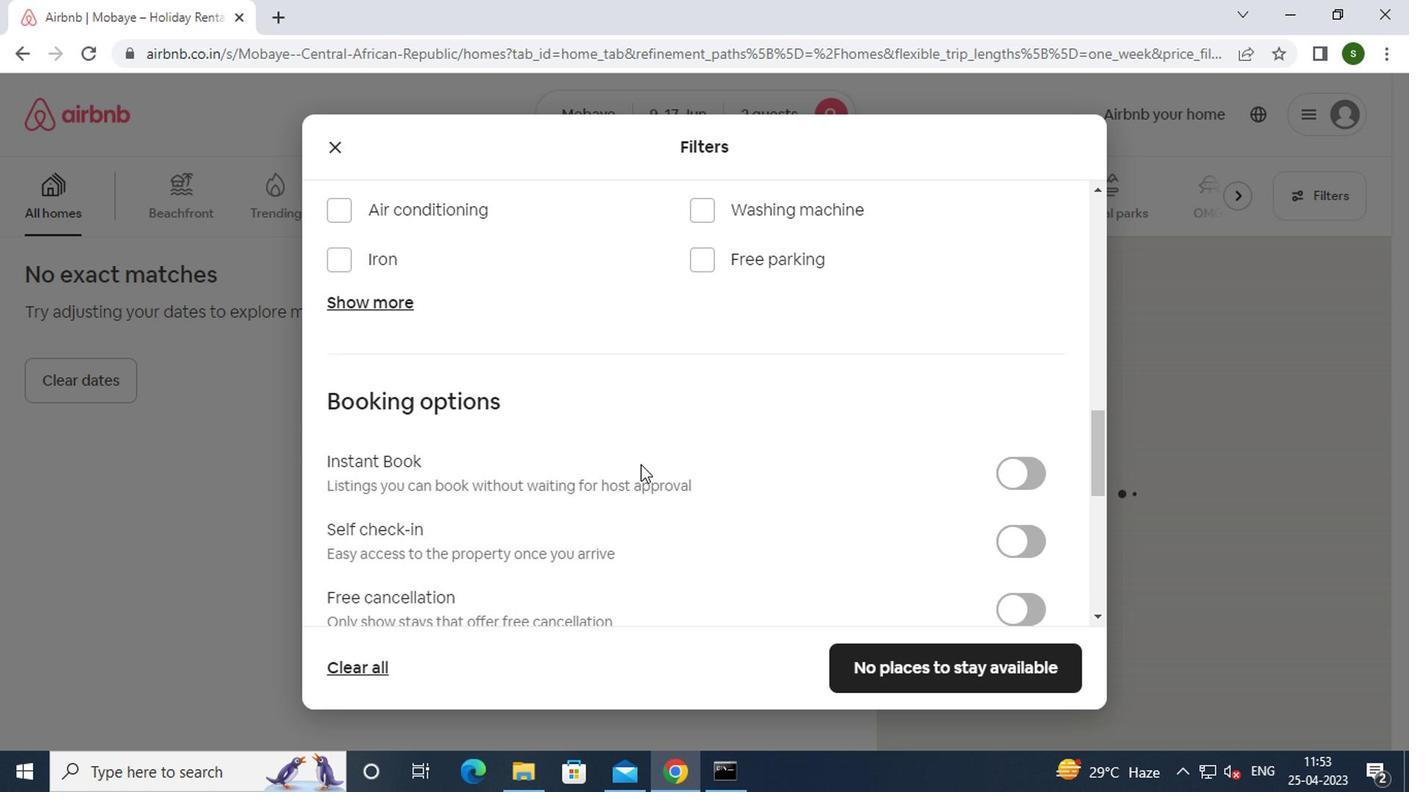 
Action: Mouse moved to (995, 306)
Screenshot: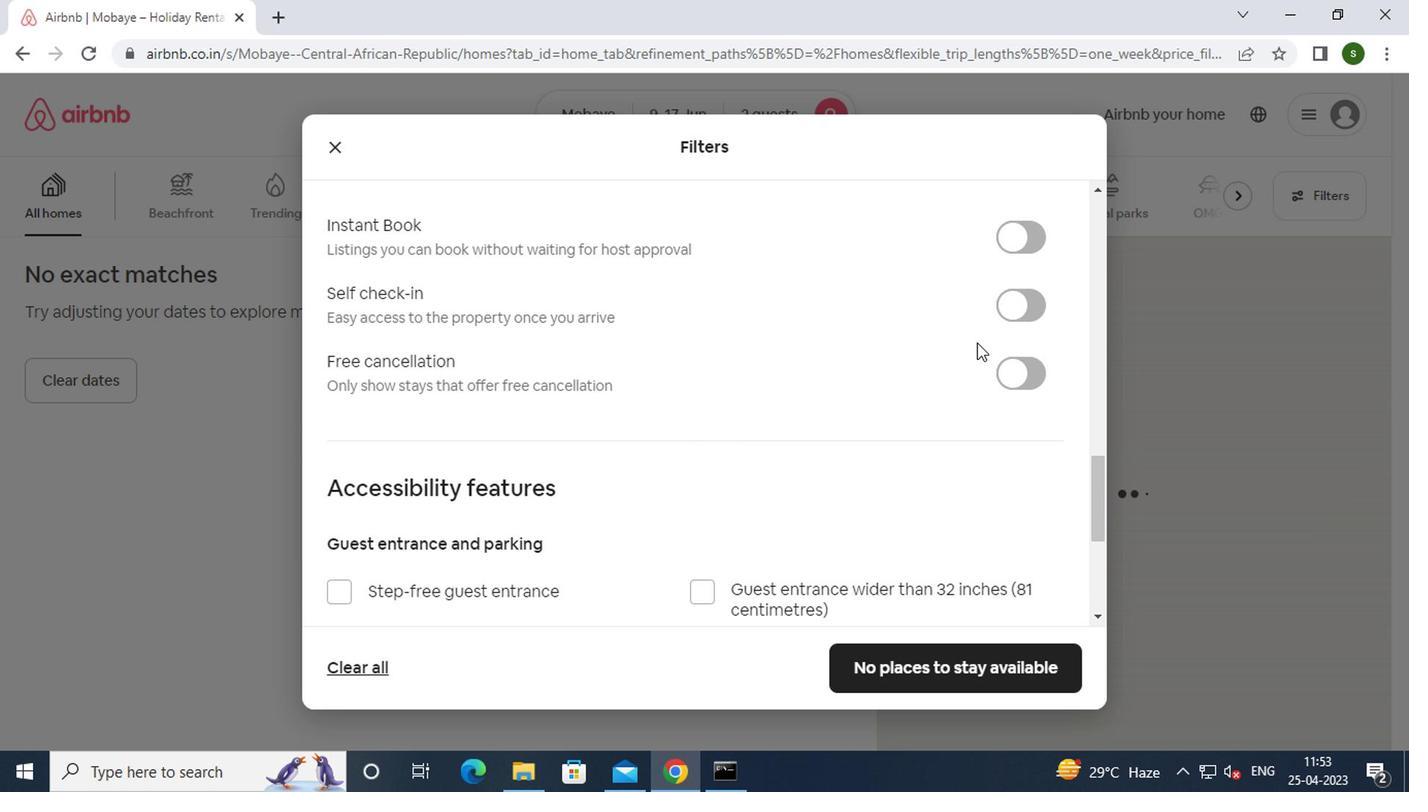 
Action: Mouse pressed left at (995, 306)
Screenshot: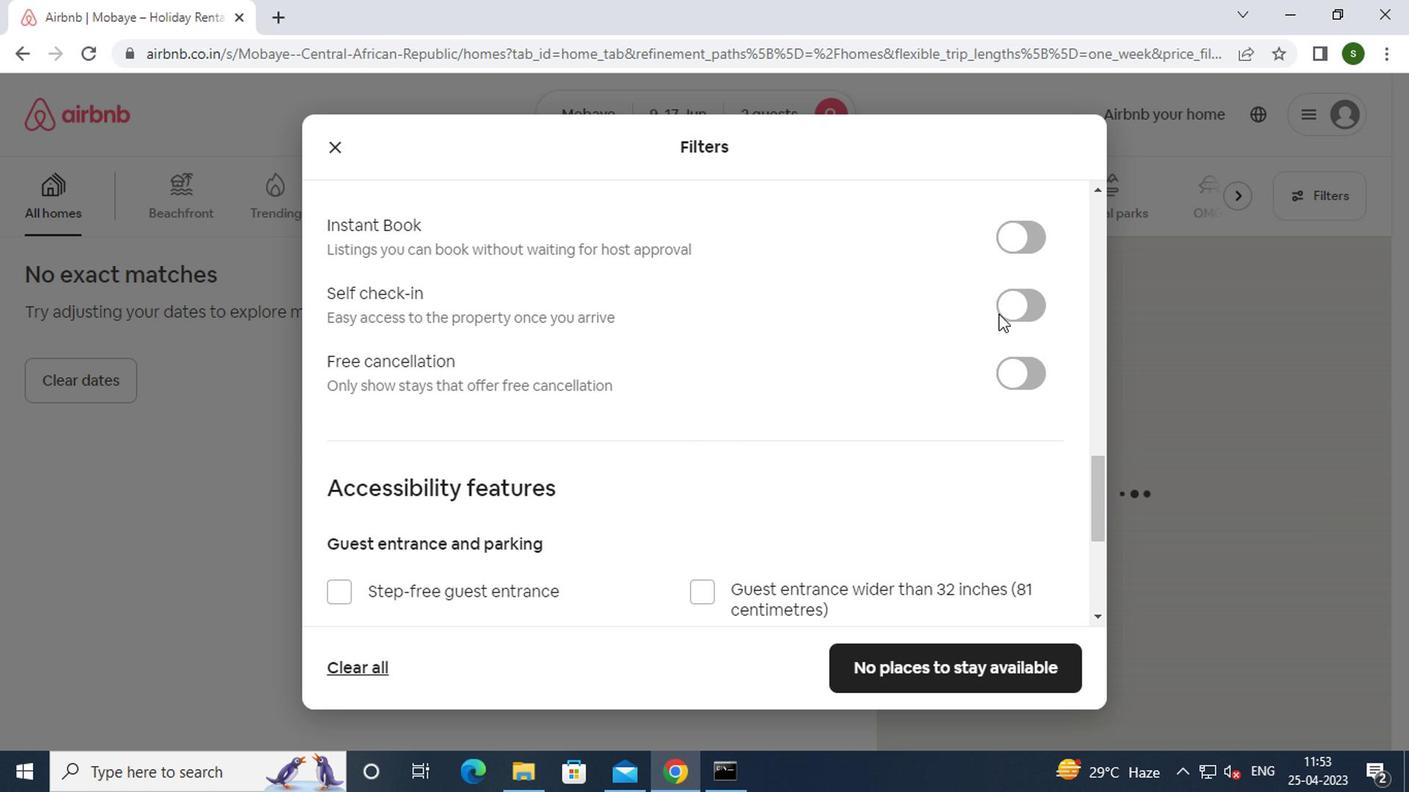 
Action: Mouse moved to (789, 356)
Screenshot: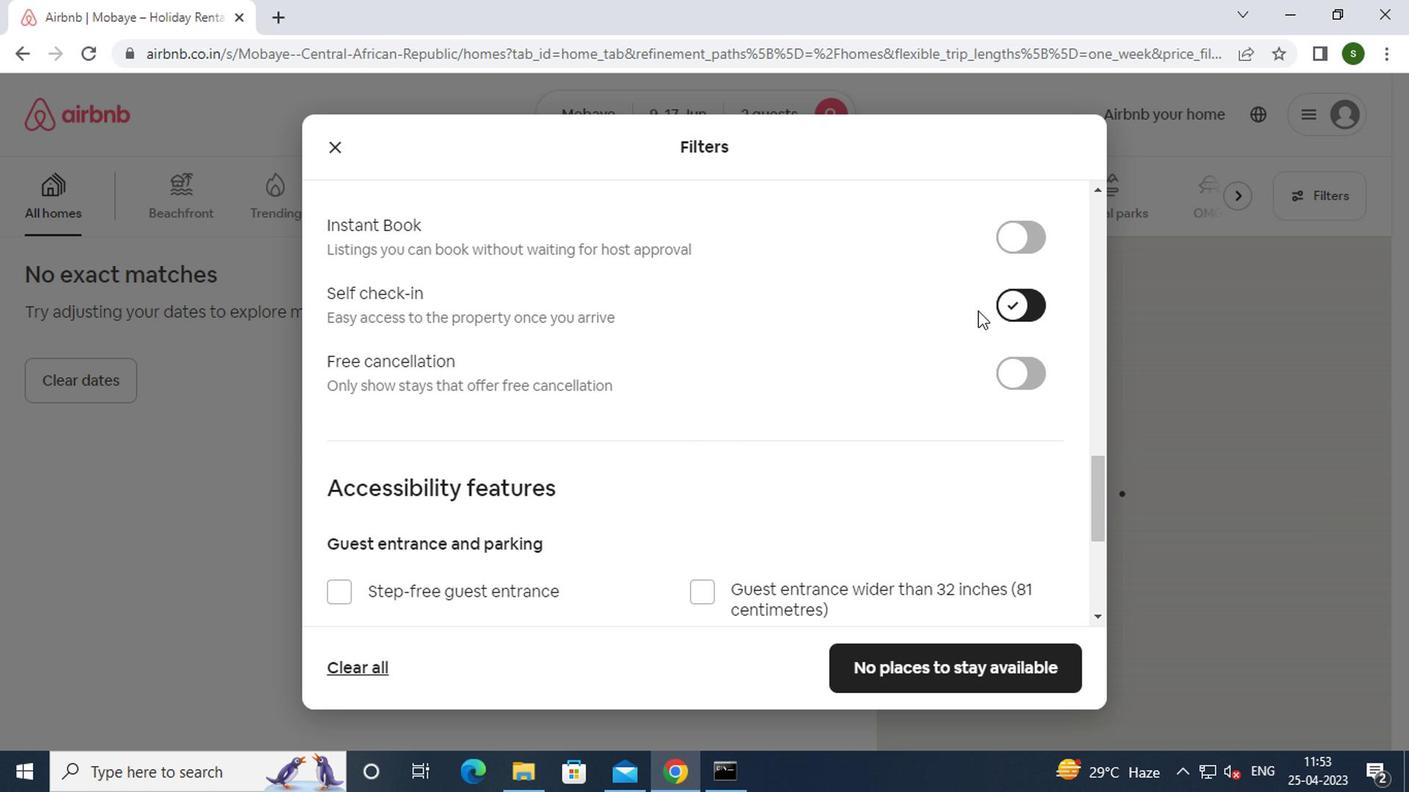 
Action: Mouse scrolled (789, 355) with delta (0, 0)
Screenshot: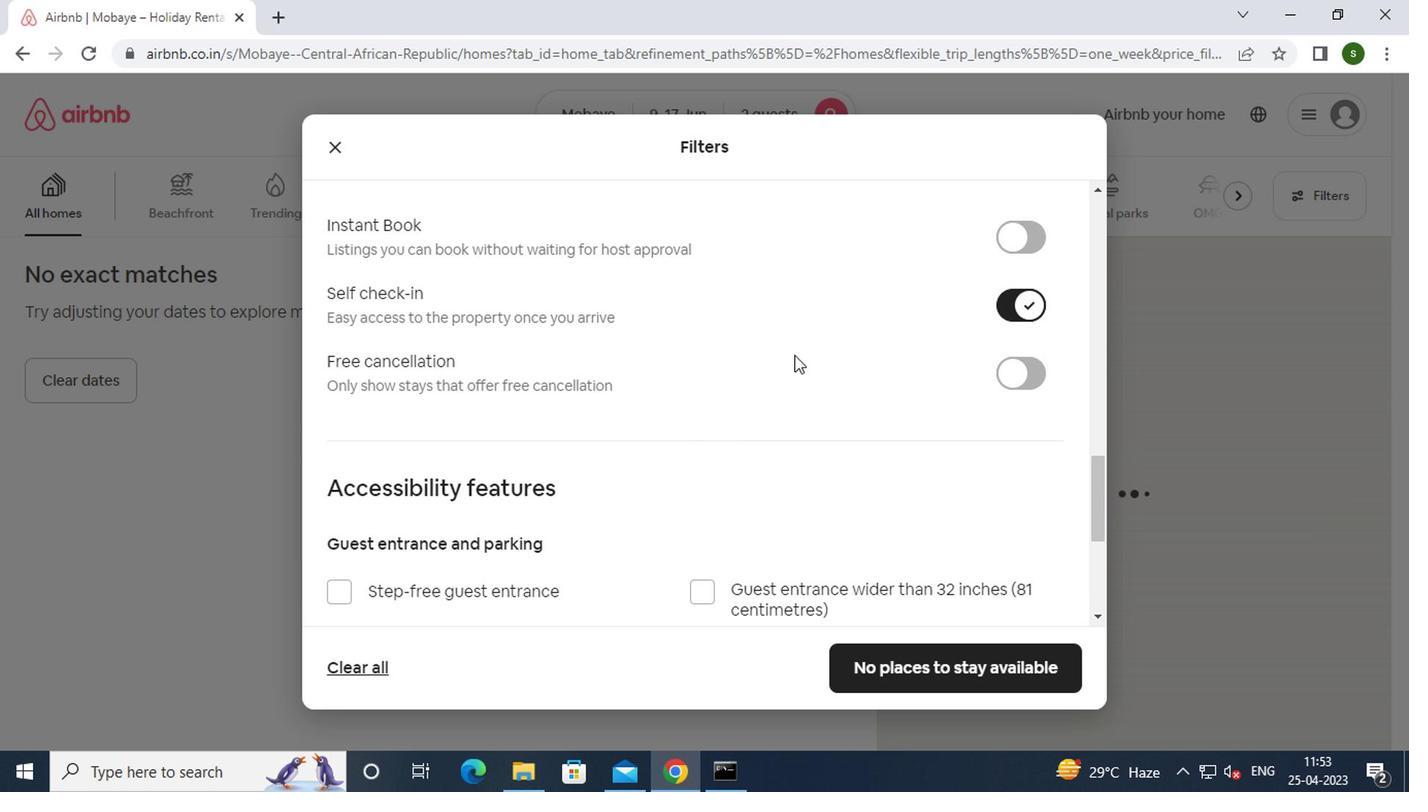 
Action: Mouse moved to (787, 356)
Screenshot: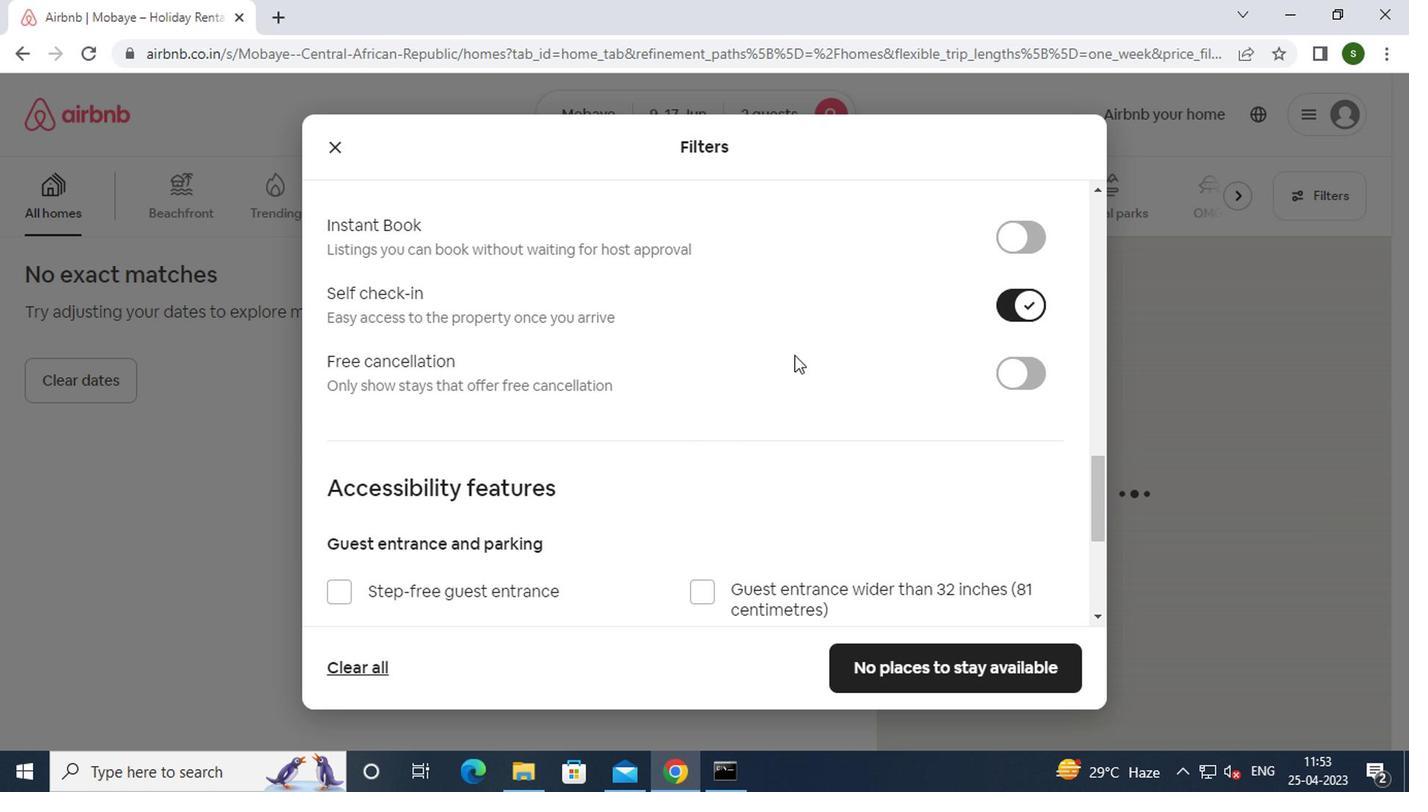 
Action: Mouse scrolled (787, 356) with delta (0, 0)
Screenshot: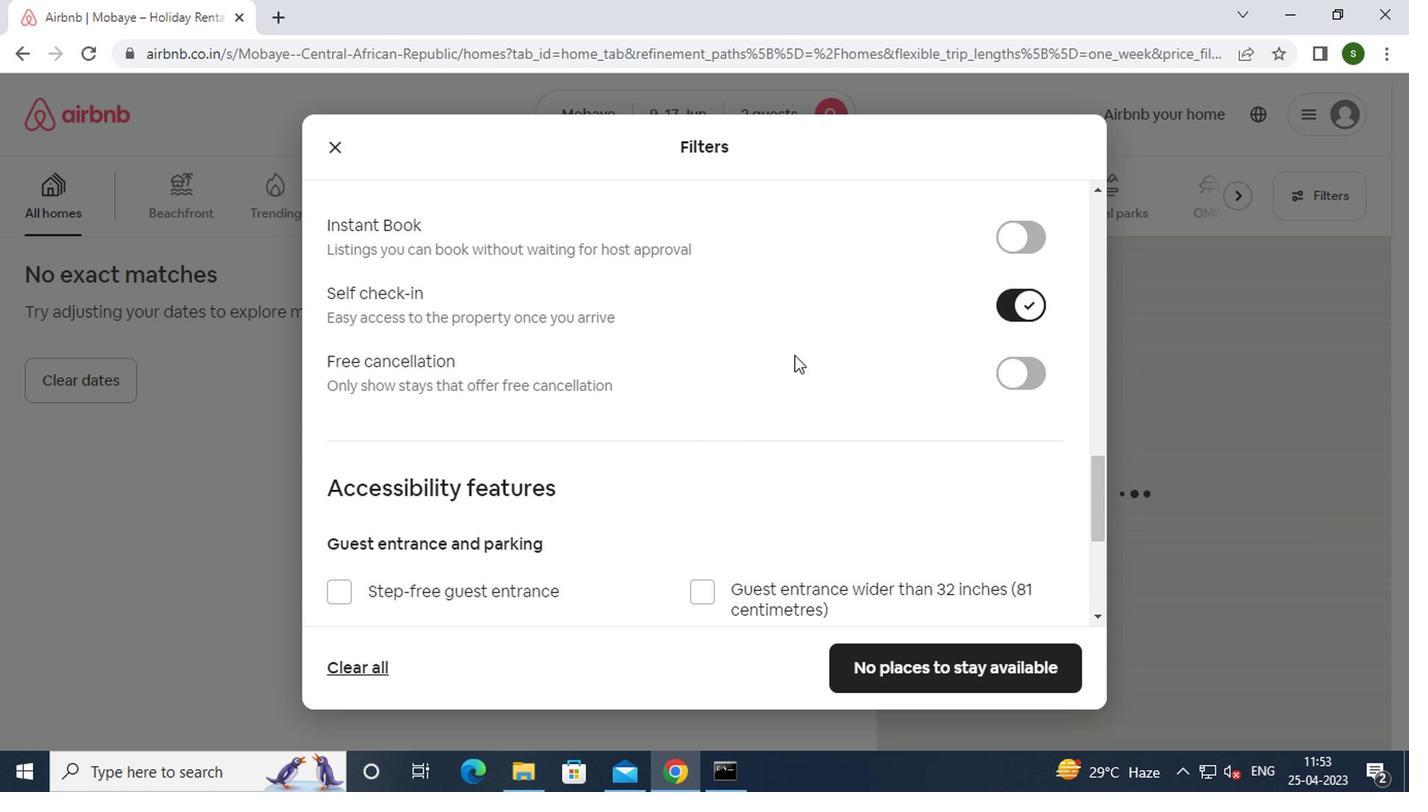 
Action: Mouse moved to (786, 356)
Screenshot: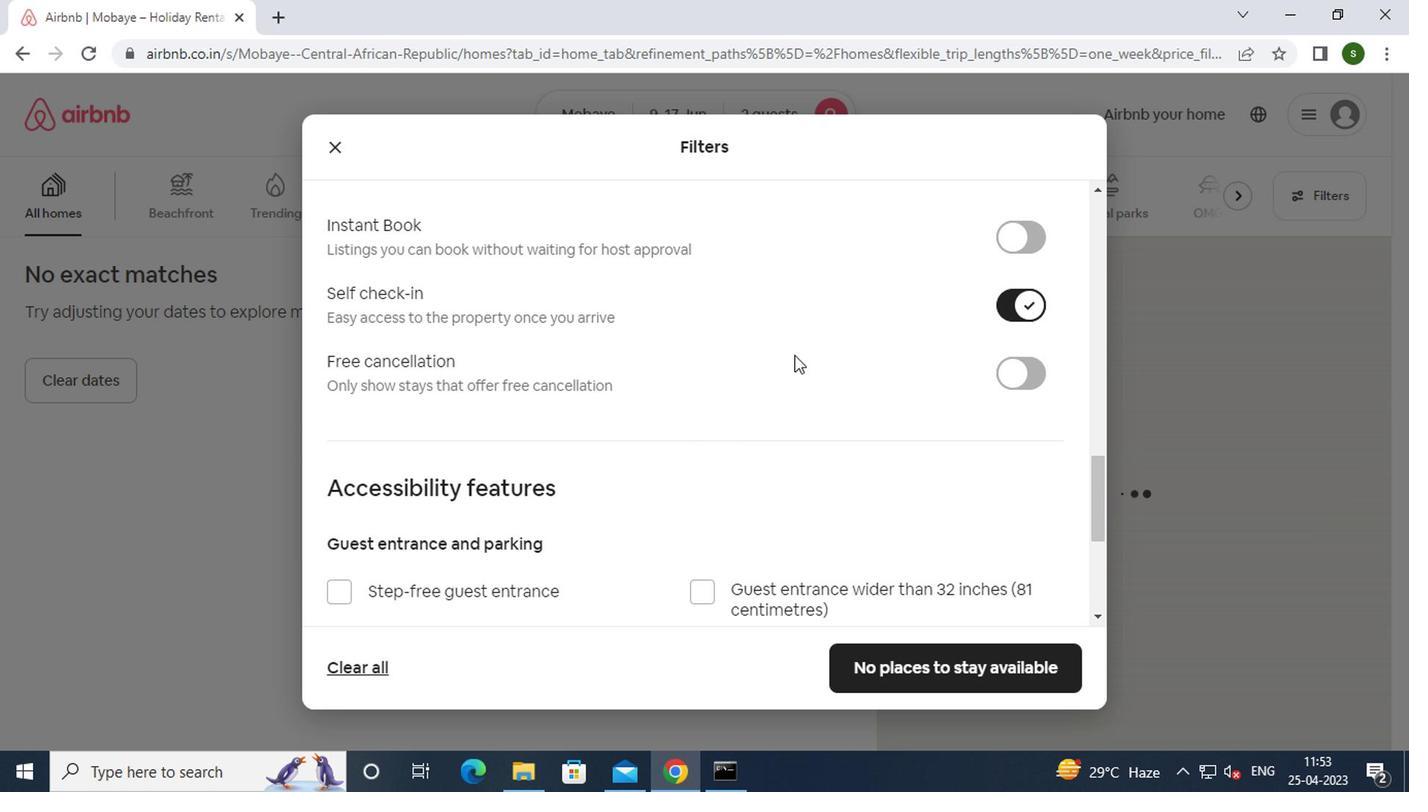 
Action: Mouse scrolled (786, 356) with delta (0, 0)
Screenshot: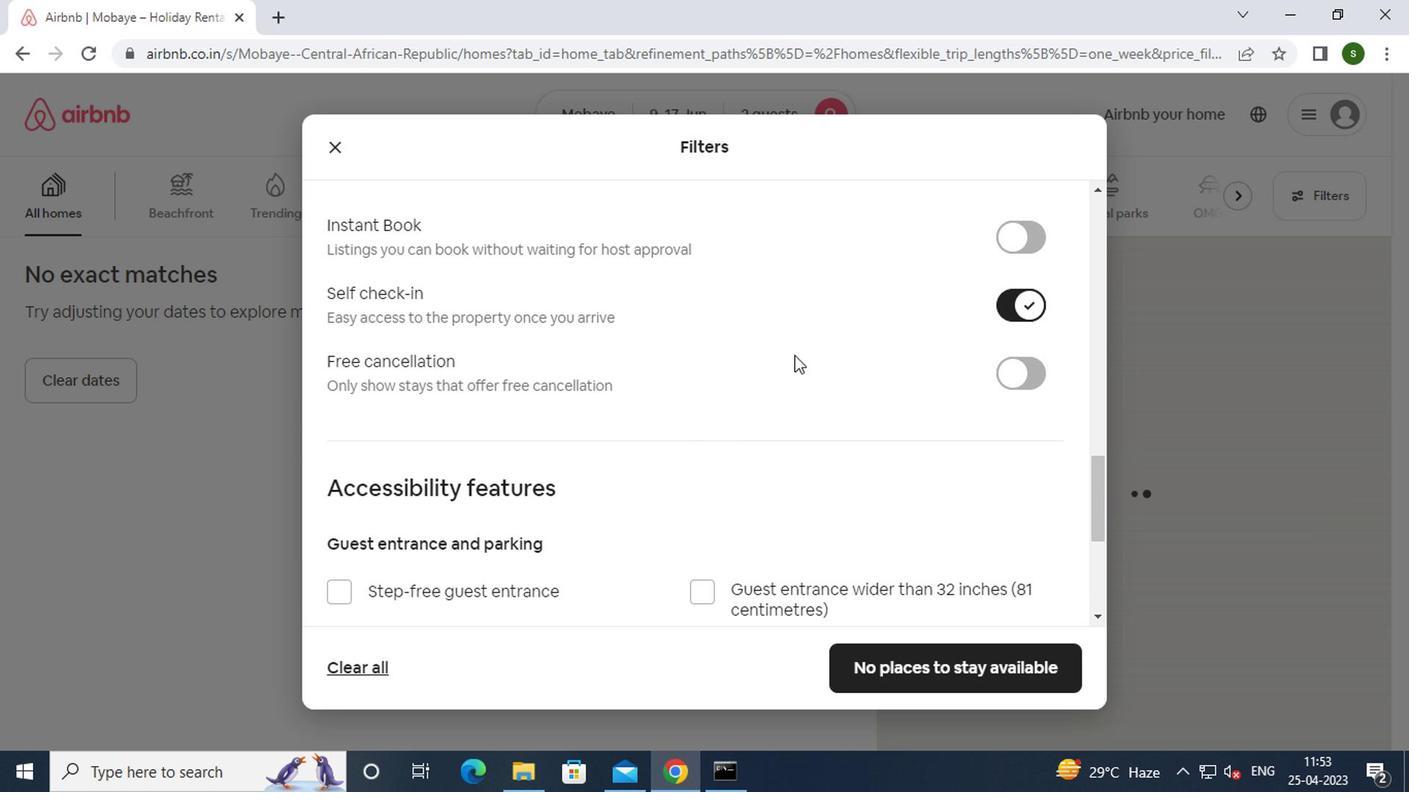 
Action: Mouse scrolled (786, 356) with delta (0, 0)
Screenshot: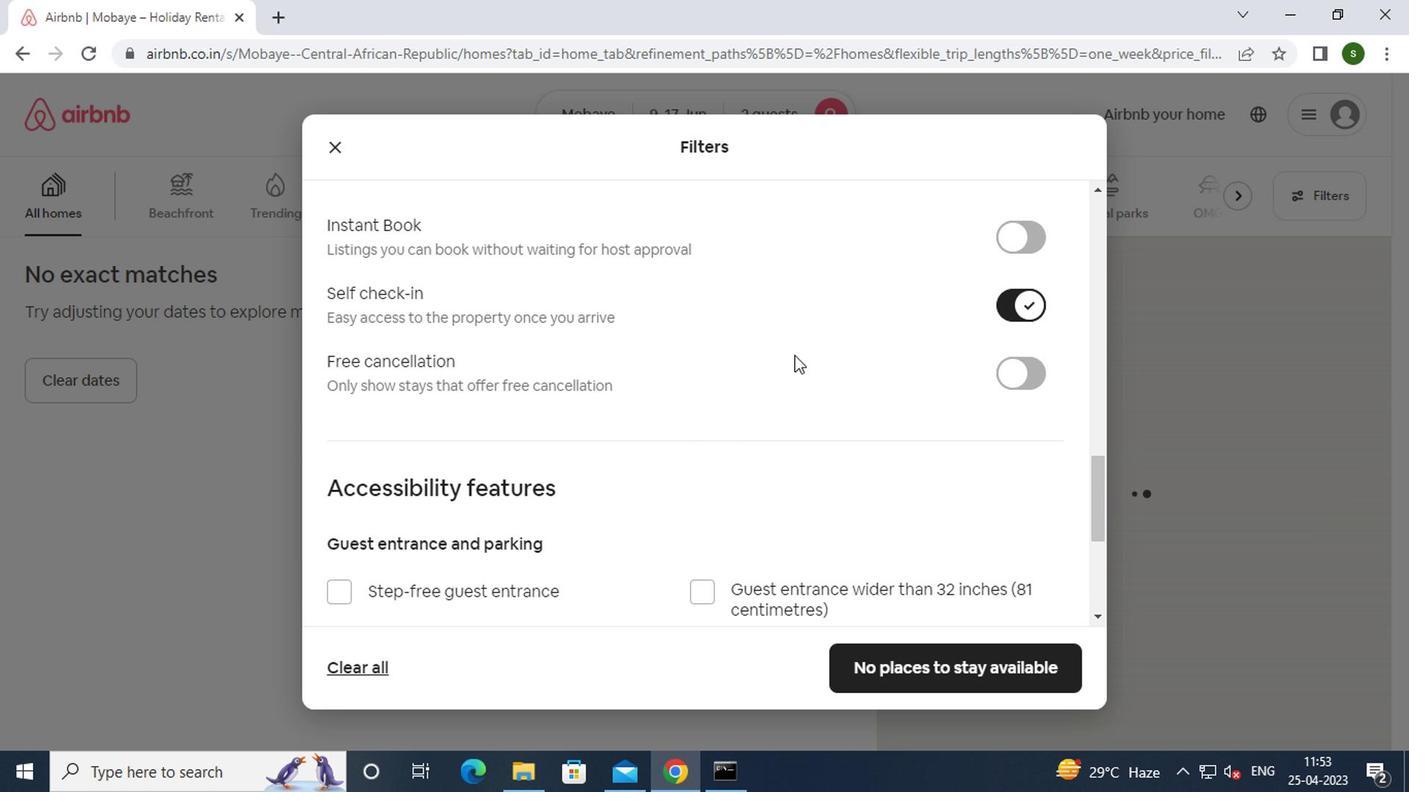 
Action: Mouse moved to (784, 358)
Screenshot: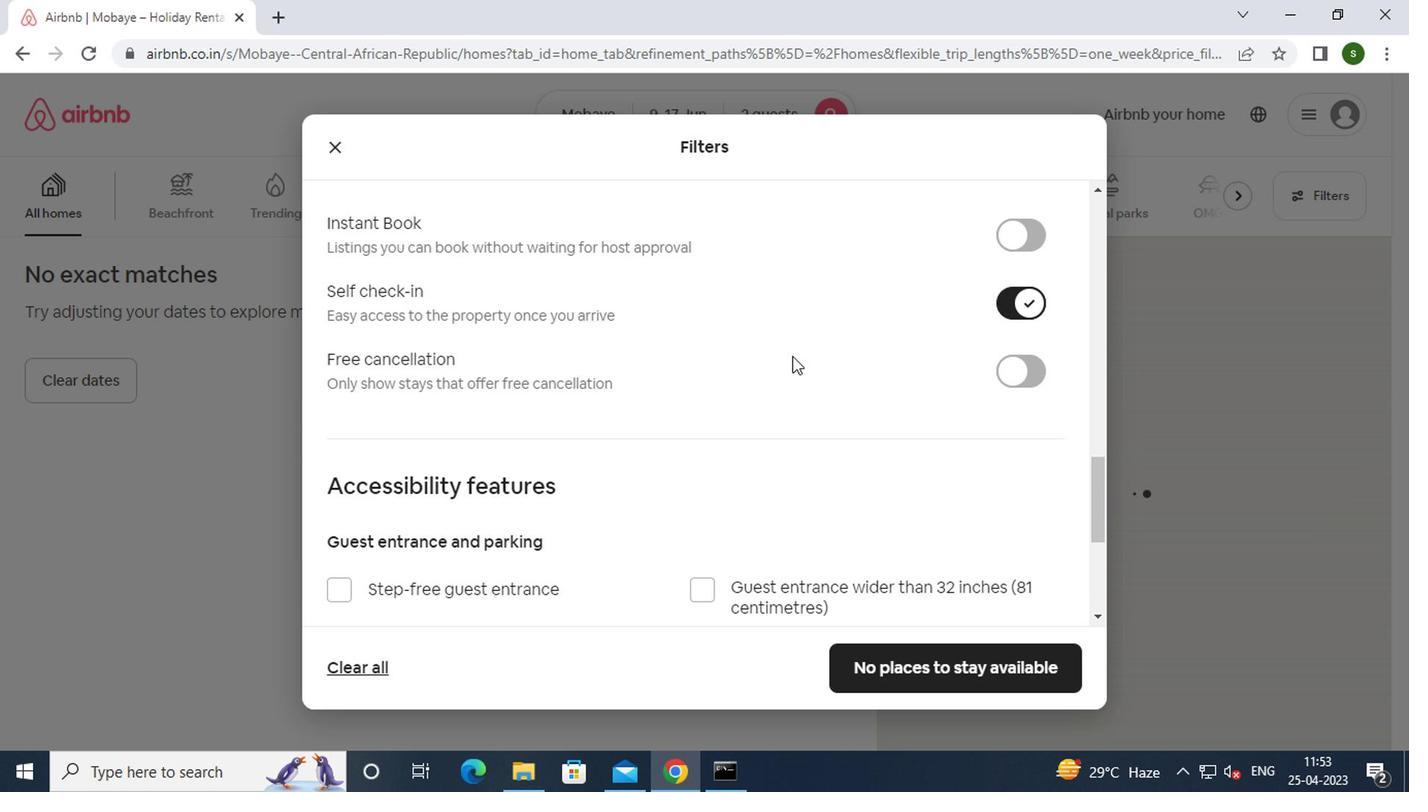 
Action: Mouse scrolled (784, 358) with delta (0, 0)
Screenshot: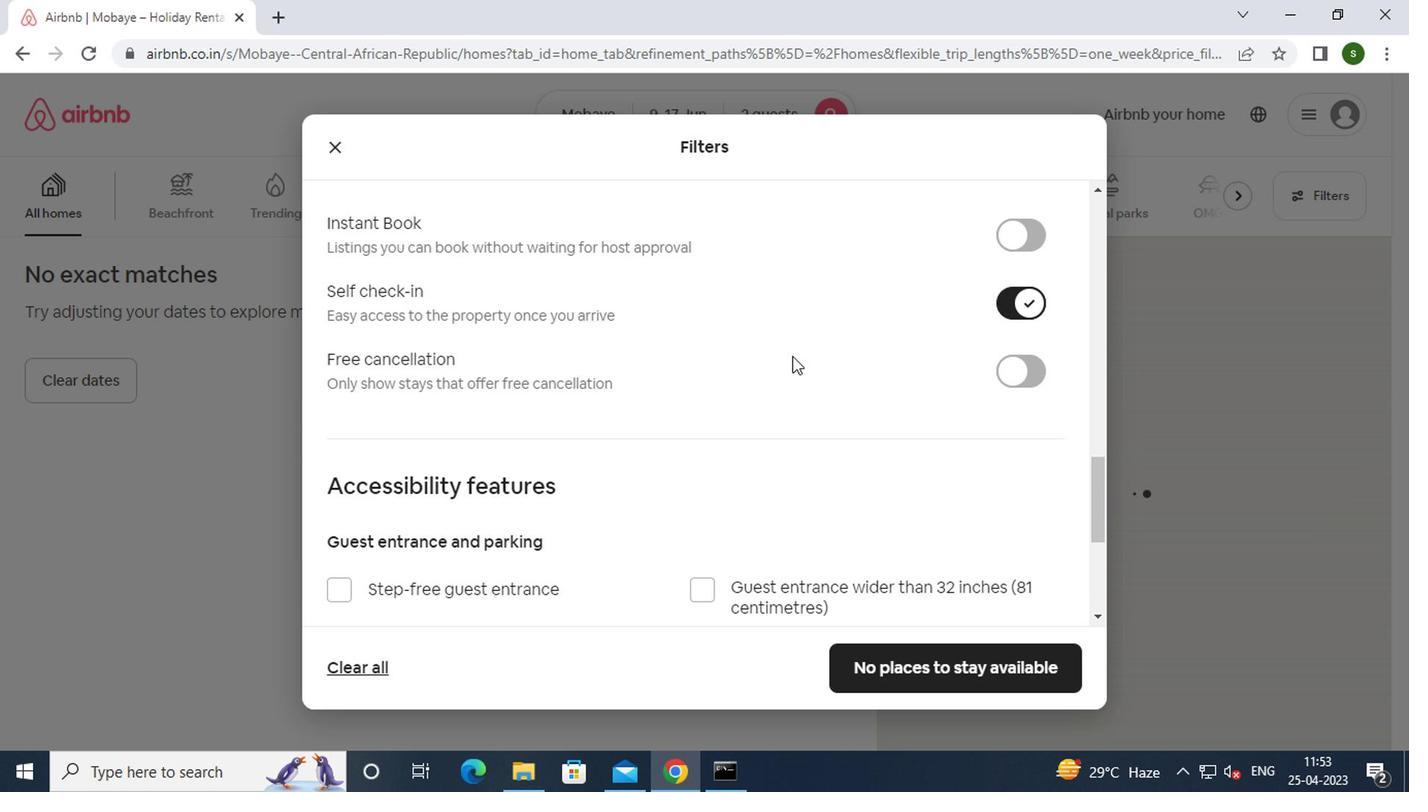 
Action: Mouse moved to (784, 358)
Screenshot: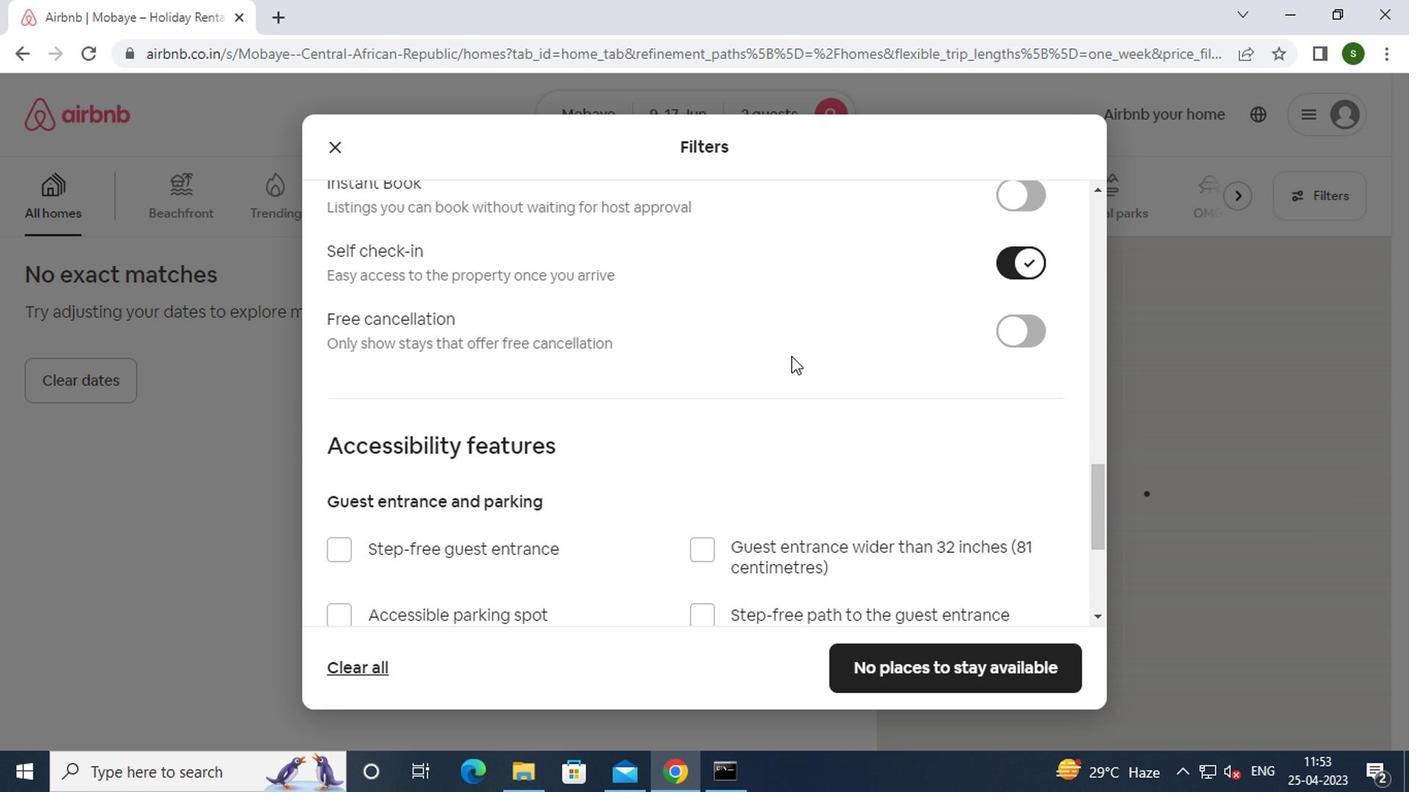 
Action: Mouse scrolled (784, 358) with delta (0, 0)
Screenshot: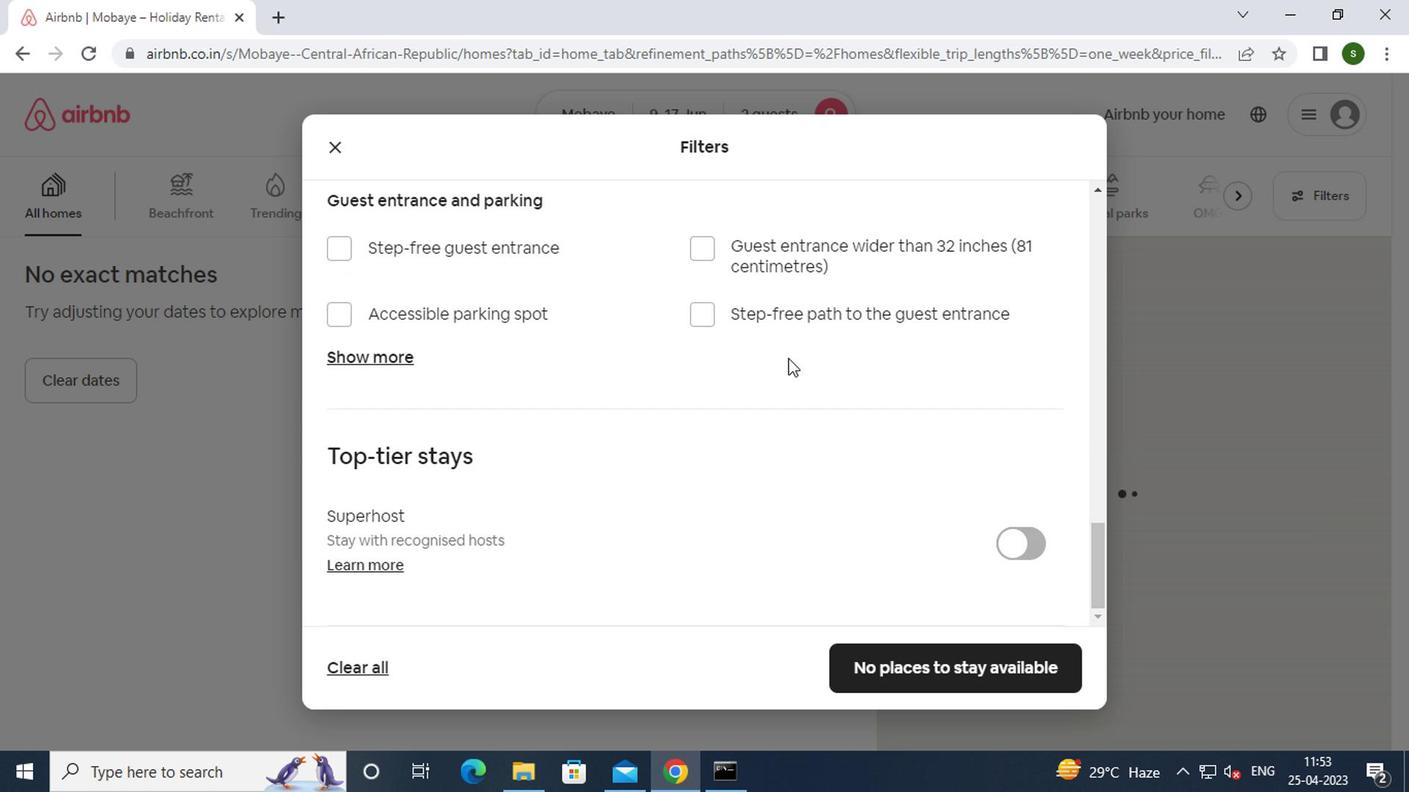 
Action: Mouse scrolled (784, 358) with delta (0, 0)
Screenshot: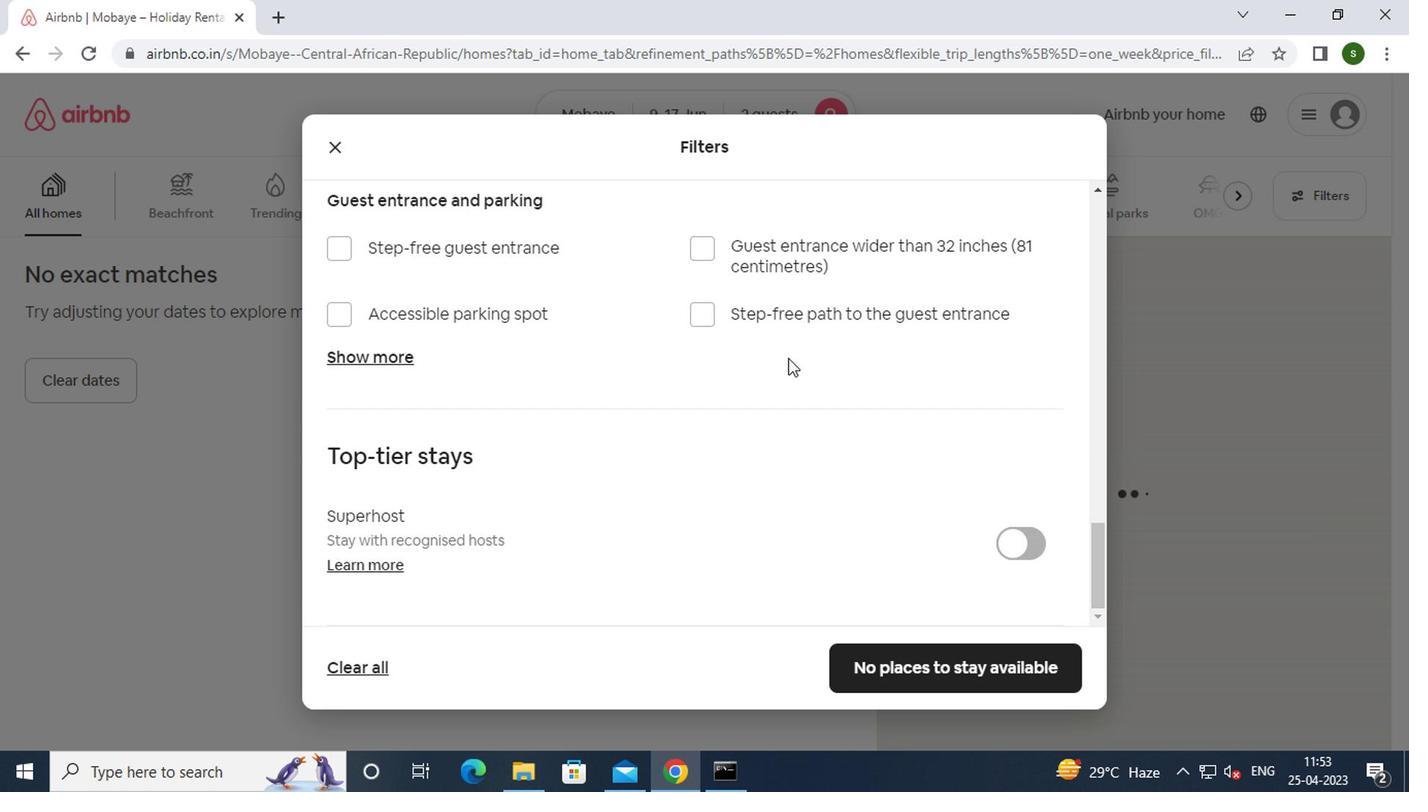 
Action: Mouse moved to (883, 684)
Screenshot: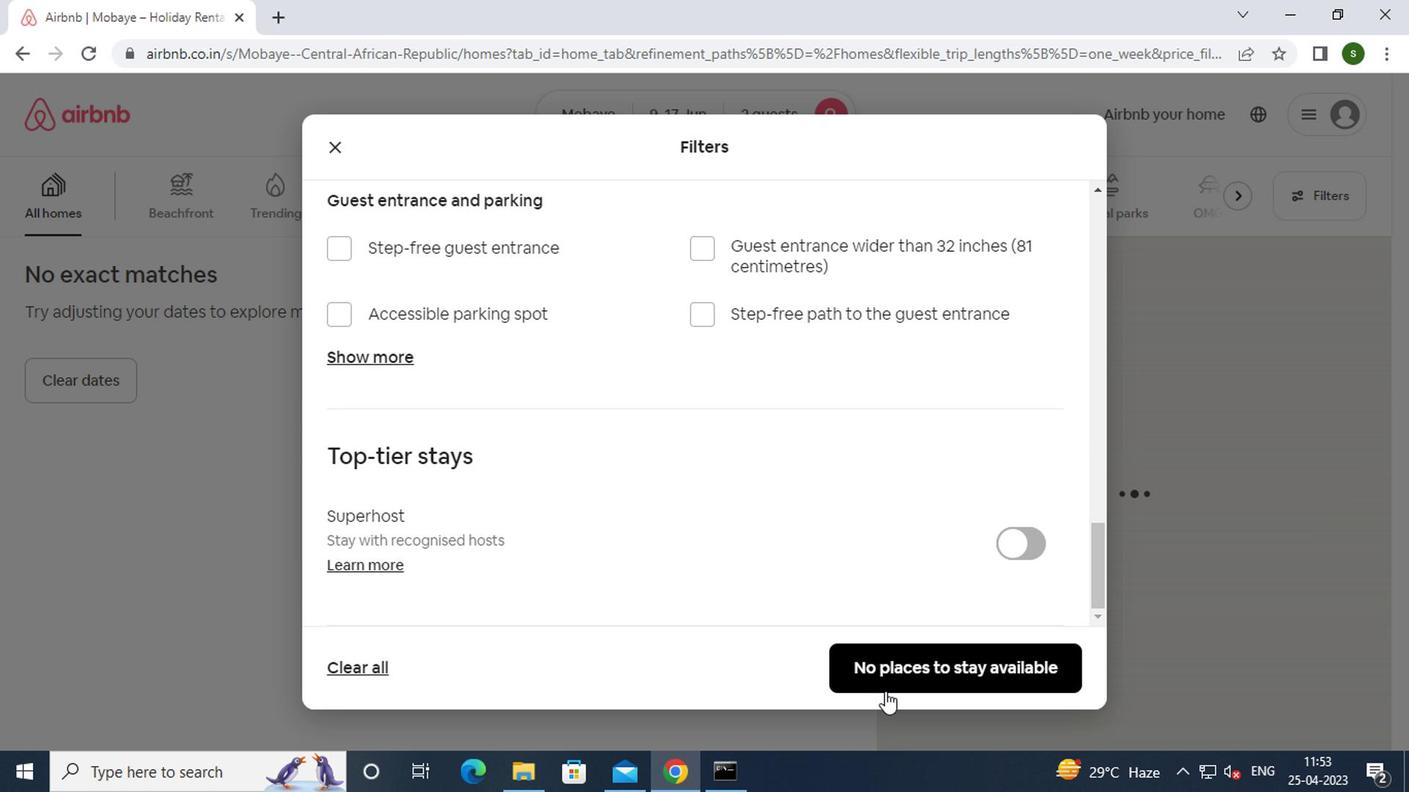 
Action: Mouse pressed left at (883, 684)
Screenshot: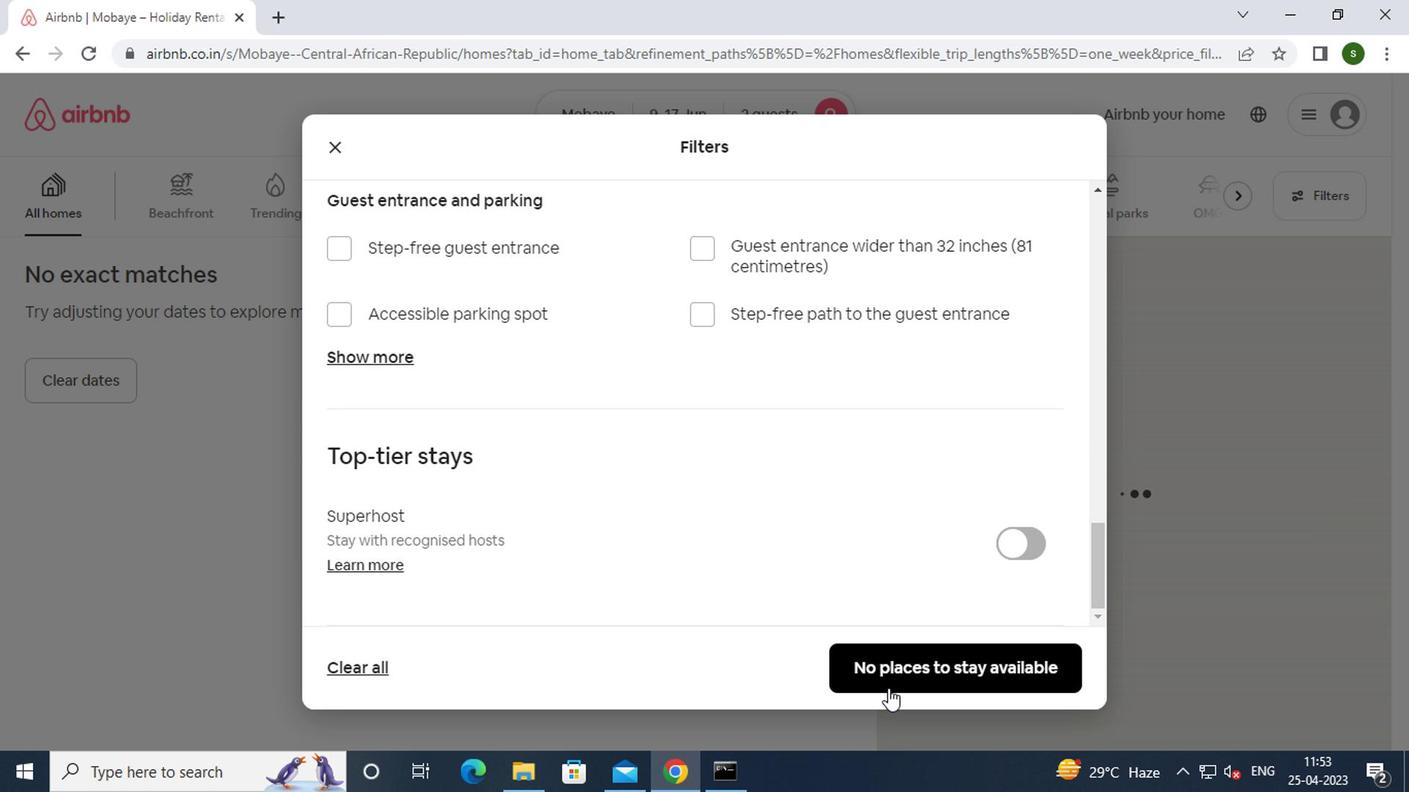 
Action: Mouse moved to (546, 476)
Screenshot: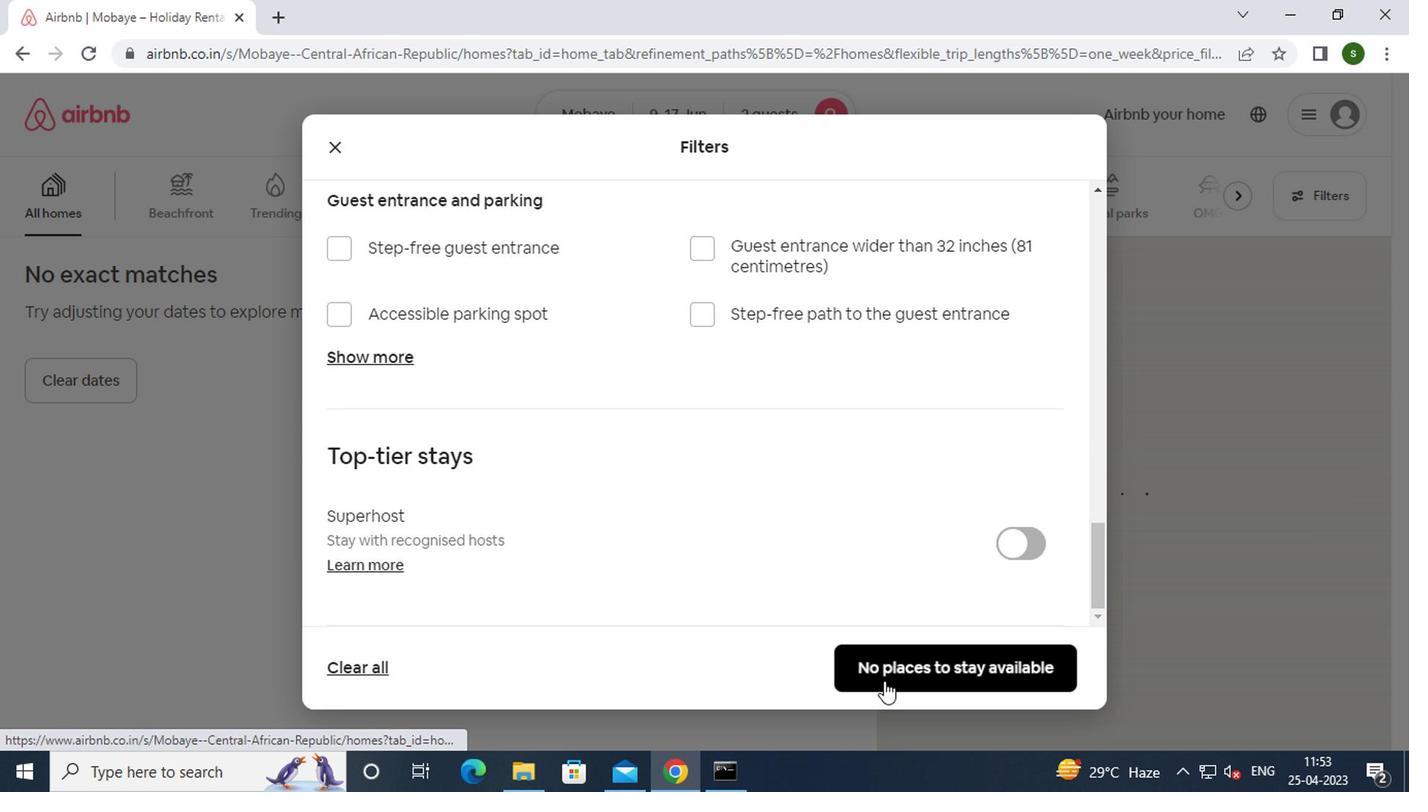 
